 Task:  Click on Football In the Sunday Gridiron Challenge click on  Pick Sheet Add name Aaron Thompson Team name Newcastle Racers - WC2 and  Email softage.3@softage.net 10 Points Arizona Cardinals 9 Points Atlanta Falcons 8 Points Chicago Bears 7 Points Detroit Lions 6 Points Jacksonville Jaguars 5 Points Houston Texans 4 Points Denver Broncos 3 Points Kansas City Chiefs 2 Points Miami Dolphins 1 Points New England Patriots Submit pick sheet
Action: Mouse moved to (605, 366)
Screenshot: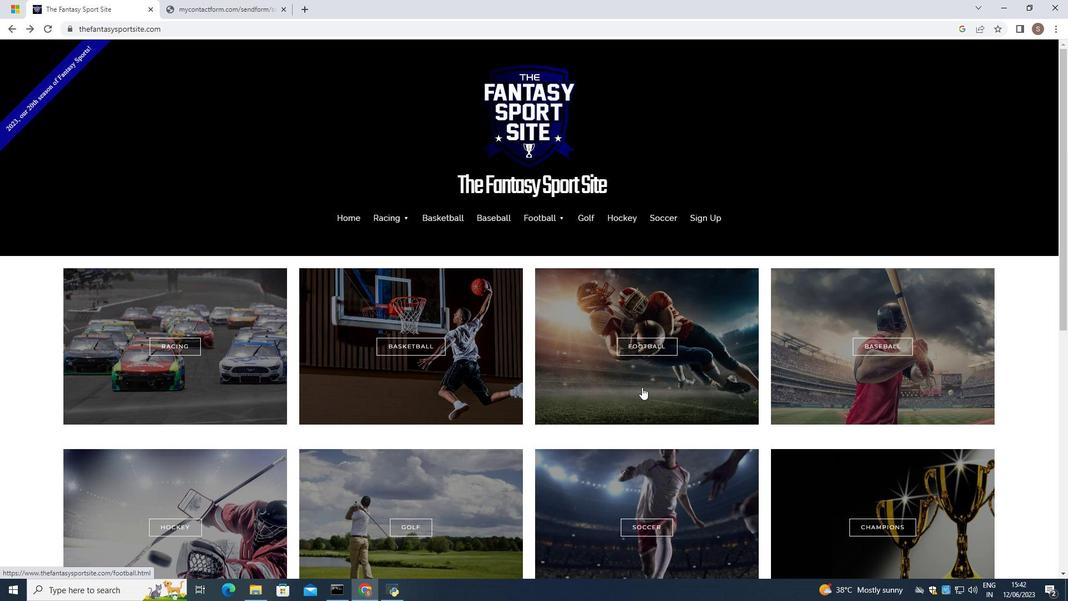 
Action: Mouse pressed left at (605, 366)
Screenshot: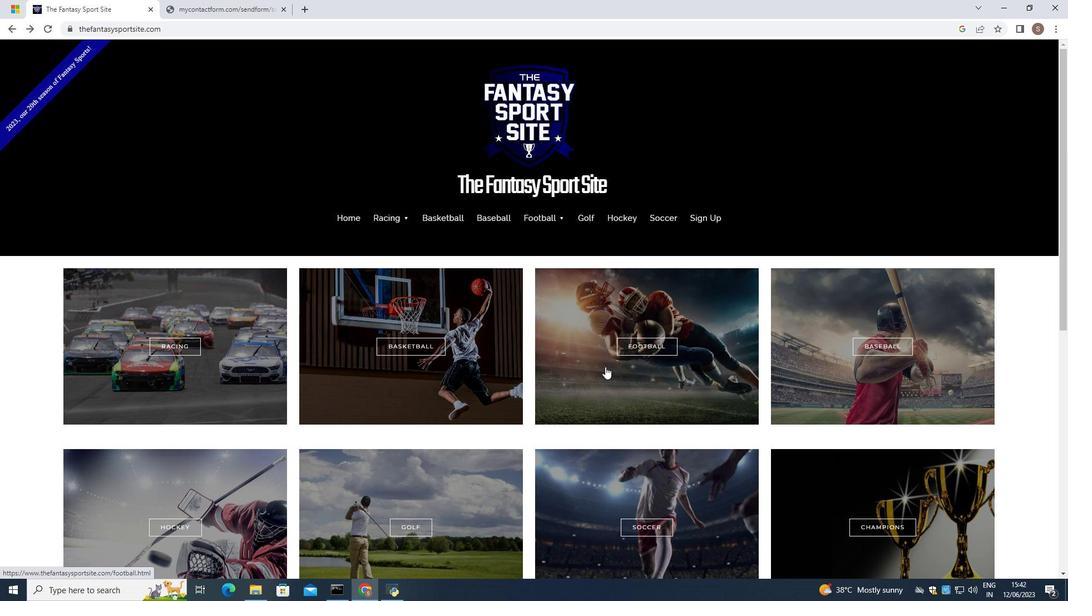 
Action: Mouse moved to (564, 450)
Screenshot: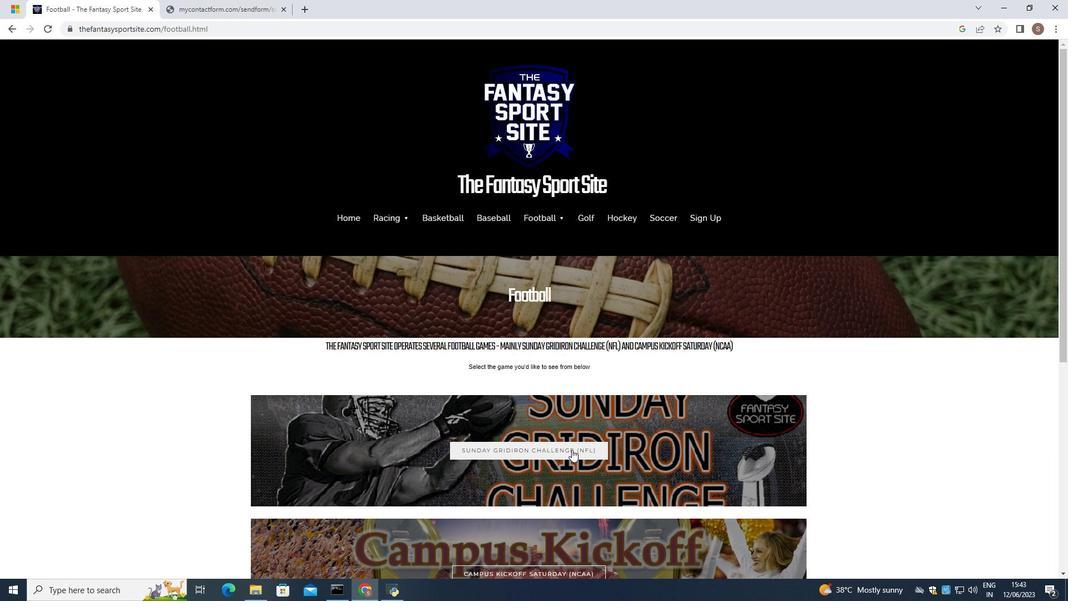 
Action: Mouse pressed left at (564, 450)
Screenshot: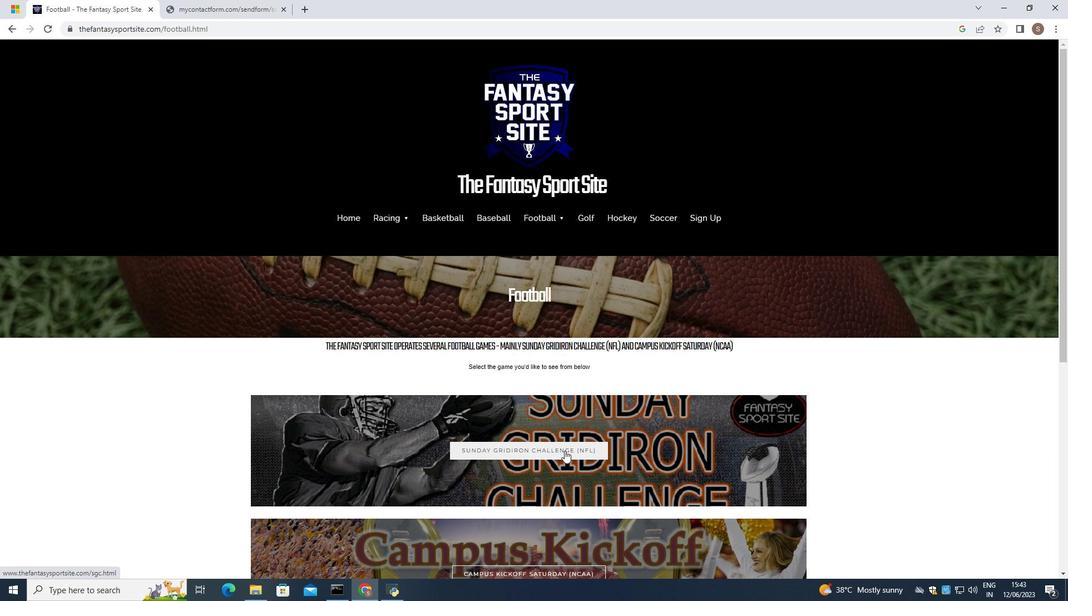 
Action: Mouse moved to (324, 491)
Screenshot: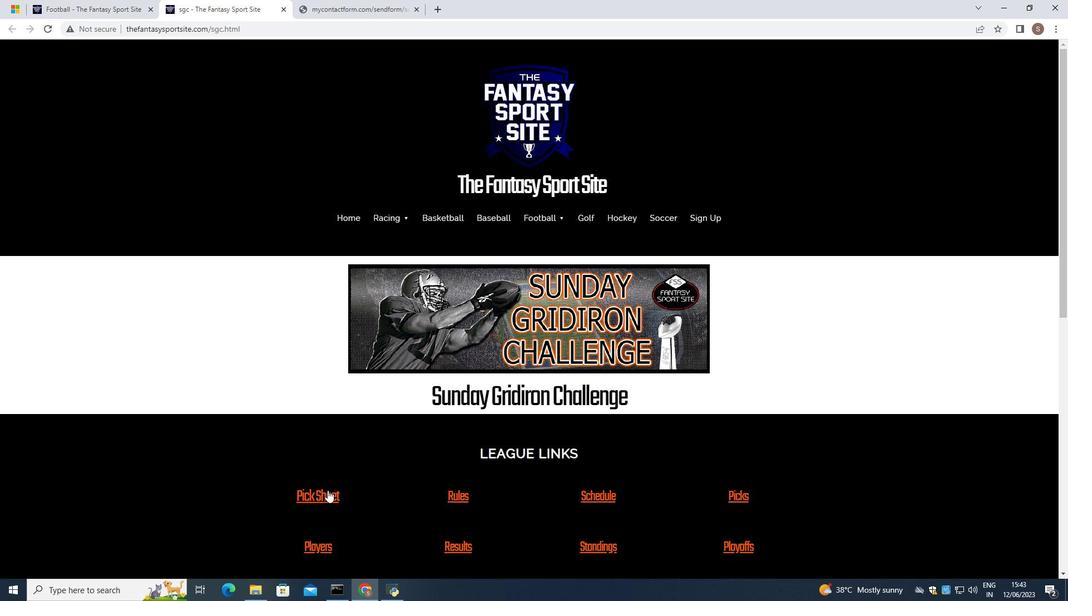 
Action: Mouse pressed left at (324, 491)
Screenshot: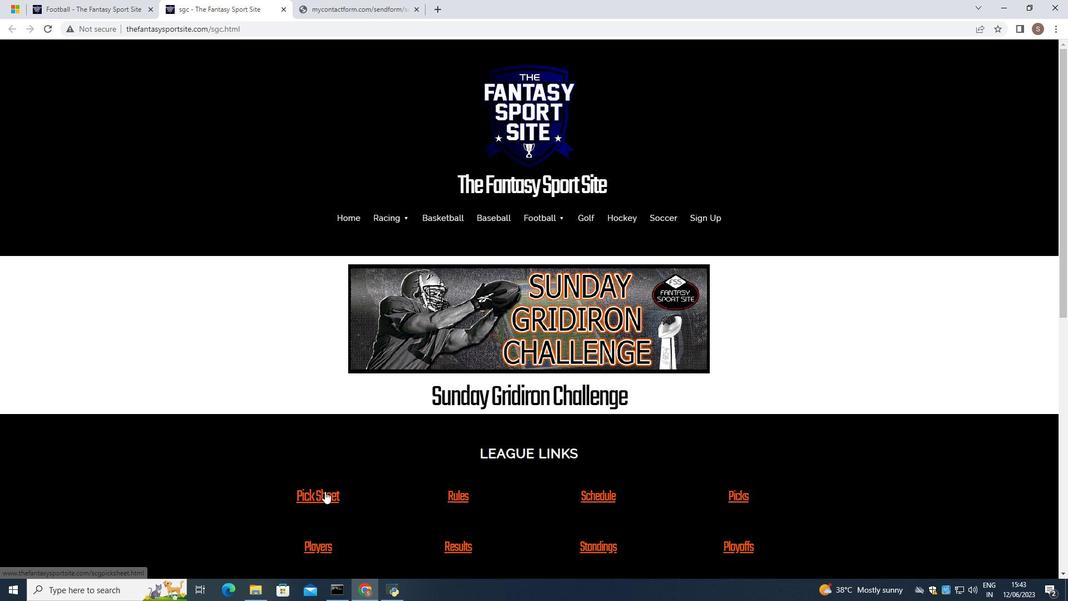 
Action: Mouse moved to (353, 468)
Screenshot: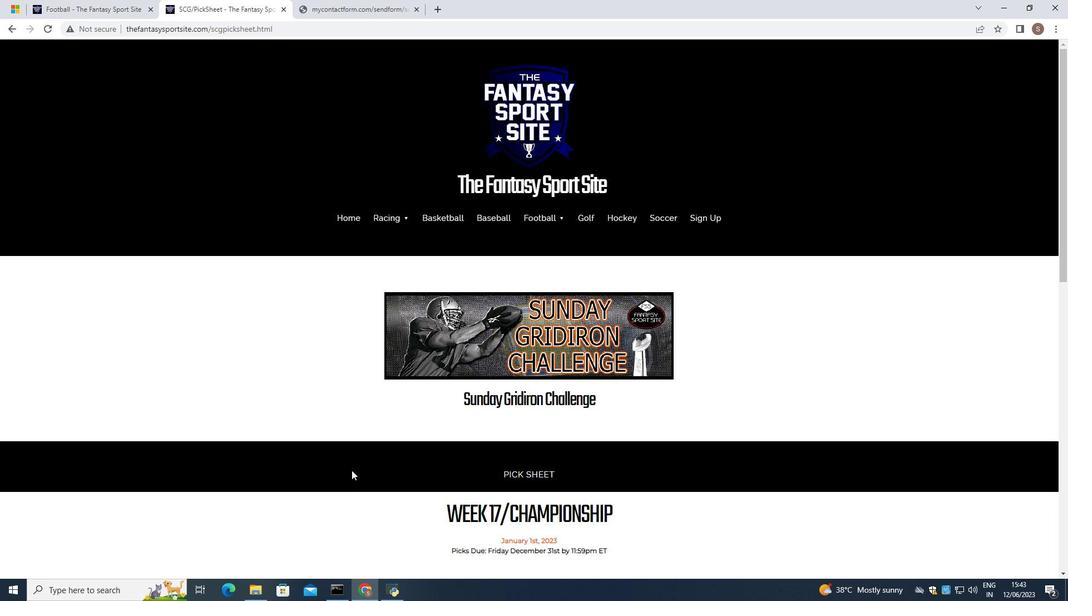 
Action: Mouse scrolled (353, 468) with delta (0, 0)
Screenshot: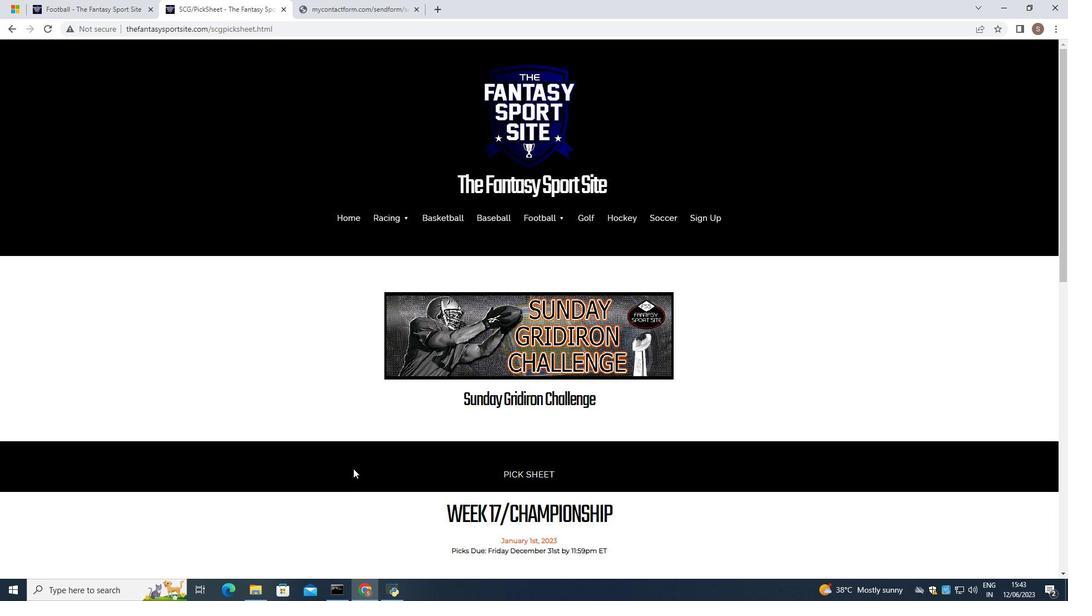 
Action: Mouse scrolled (353, 468) with delta (0, 0)
Screenshot: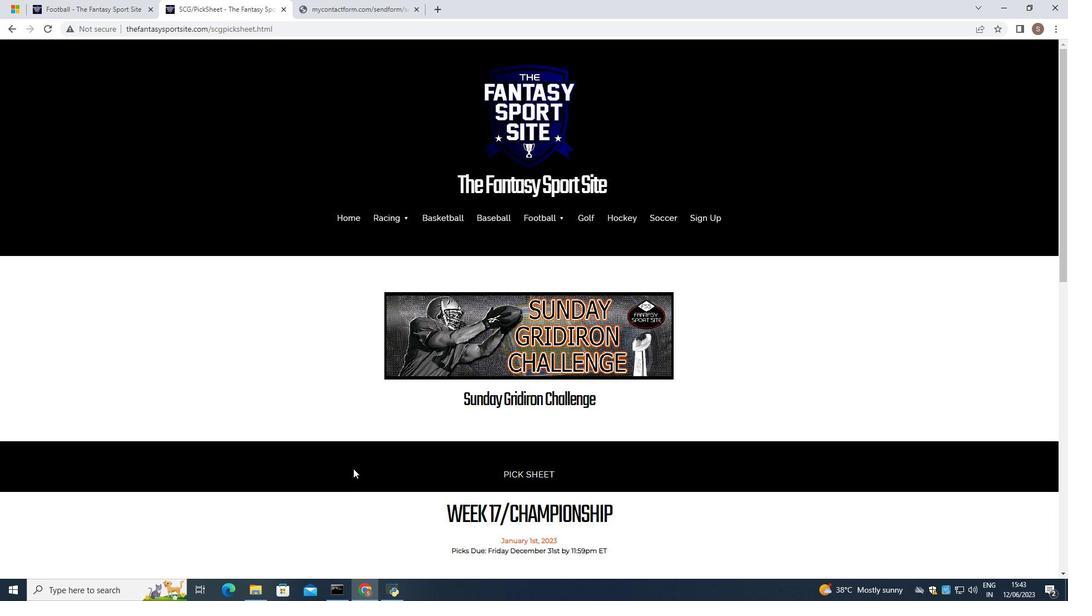 
Action: Mouse scrolled (353, 468) with delta (0, 0)
Screenshot: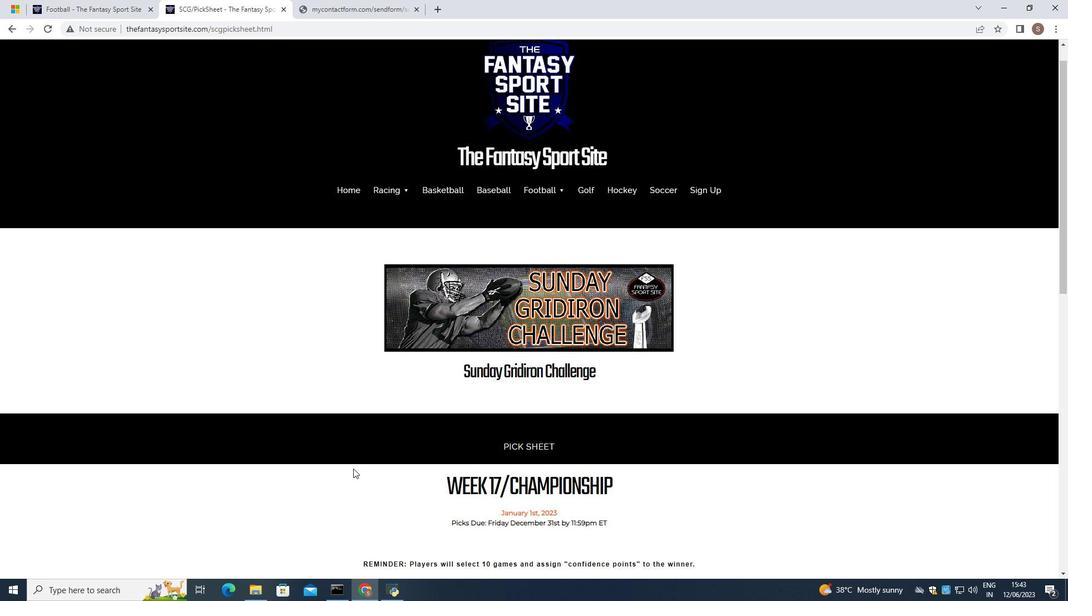 
Action: Mouse scrolled (353, 468) with delta (0, 0)
Screenshot: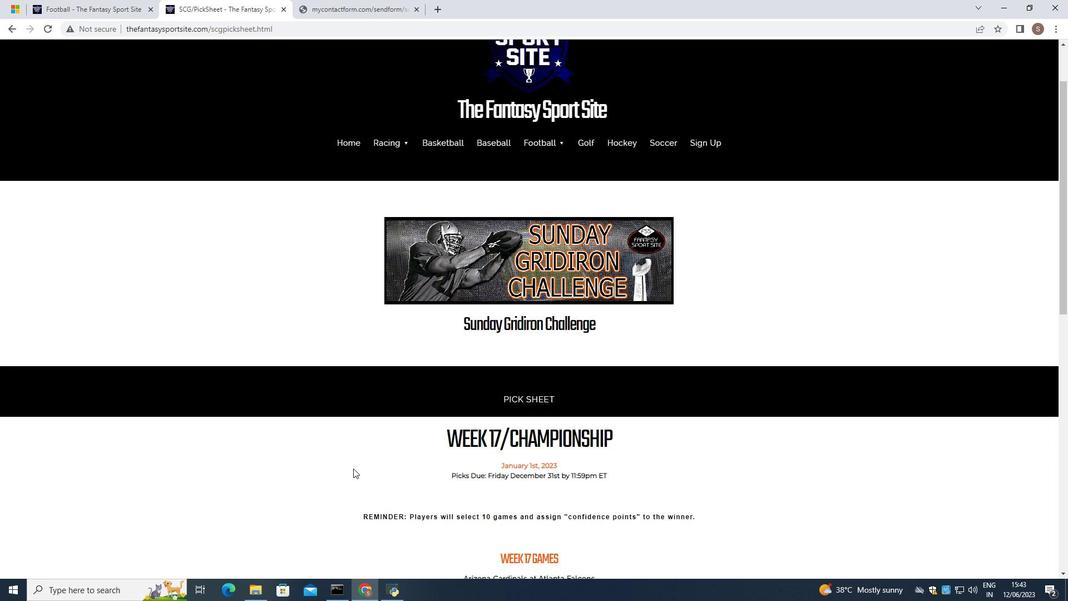 
Action: Mouse scrolled (353, 468) with delta (0, 0)
Screenshot: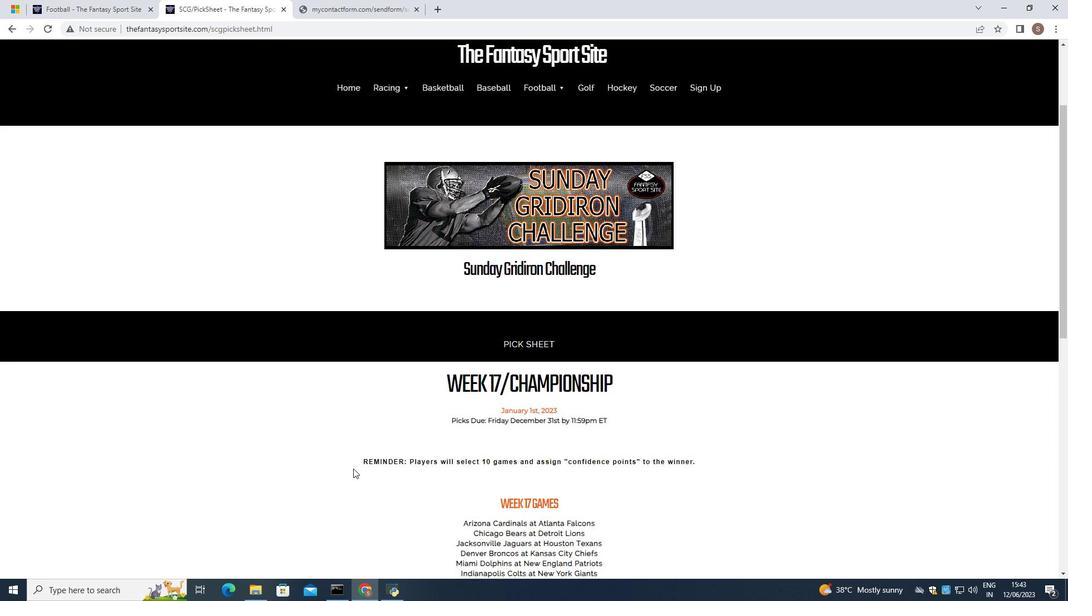 
Action: Mouse moved to (355, 468)
Screenshot: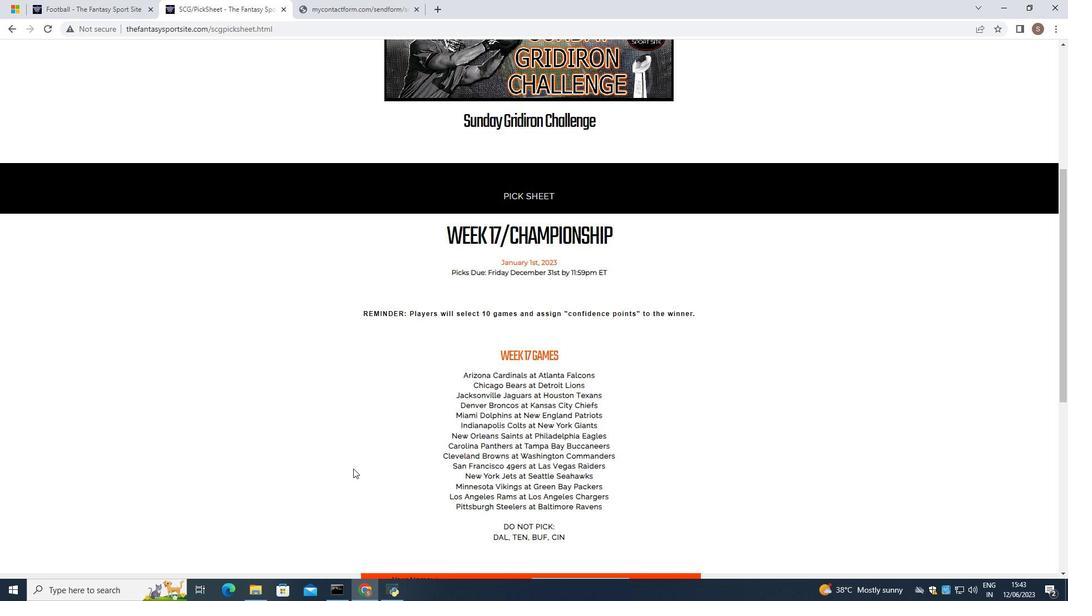 
Action: Mouse scrolled (355, 467) with delta (0, 0)
Screenshot: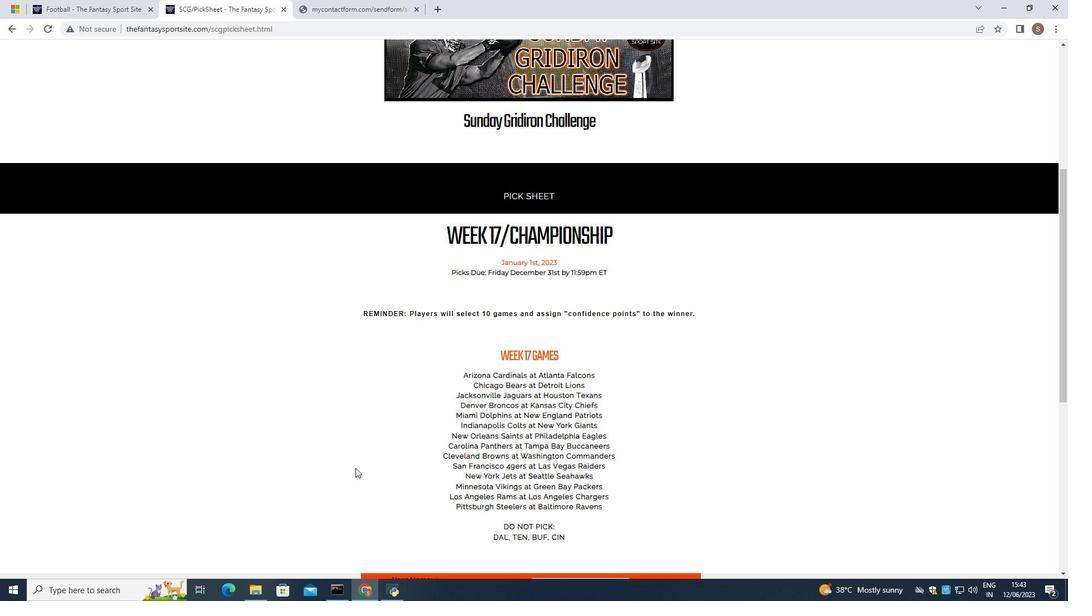 
Action: Mouse scrolled (355, 467) with delta (0, 0)
Screenshot: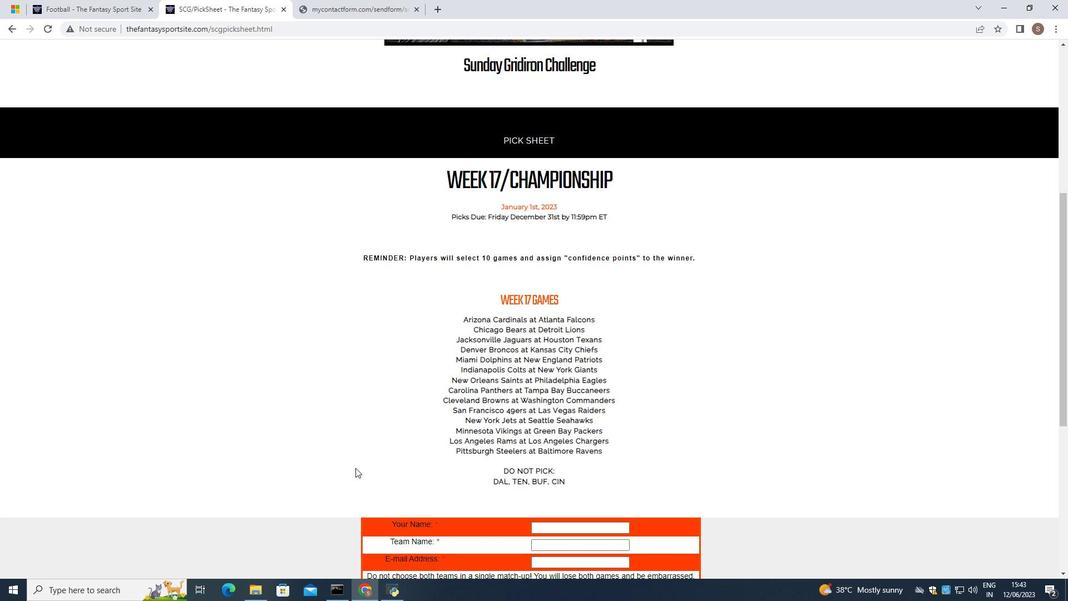 
Action: Mouse scrolled (355, 467) with delta (0, 0)
Screenshot: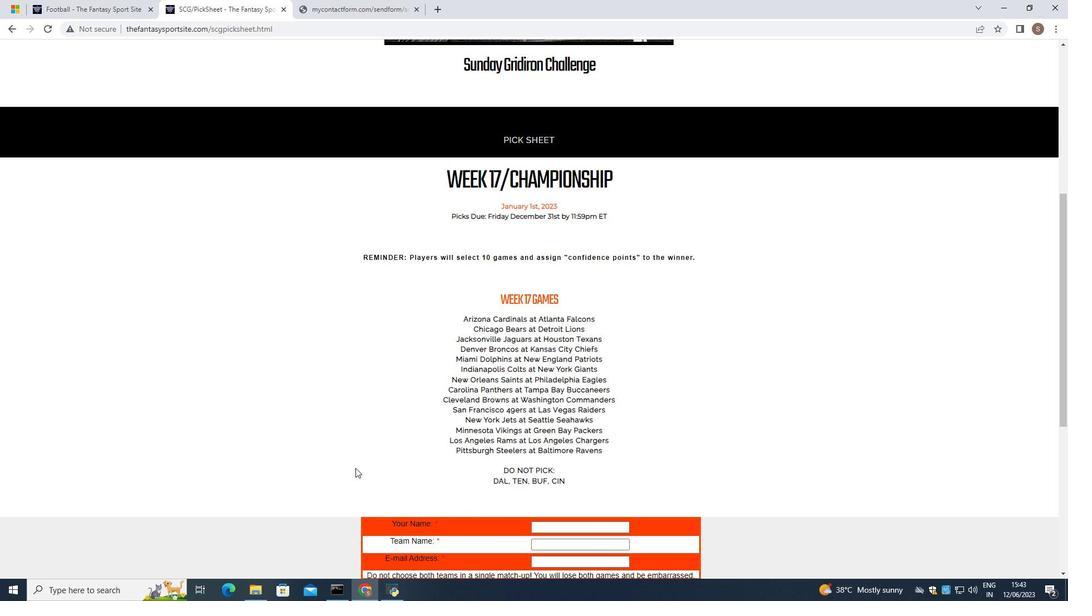 
Action: Mouse scrolled (355, 467) with delta (0, 0)
Screenshot: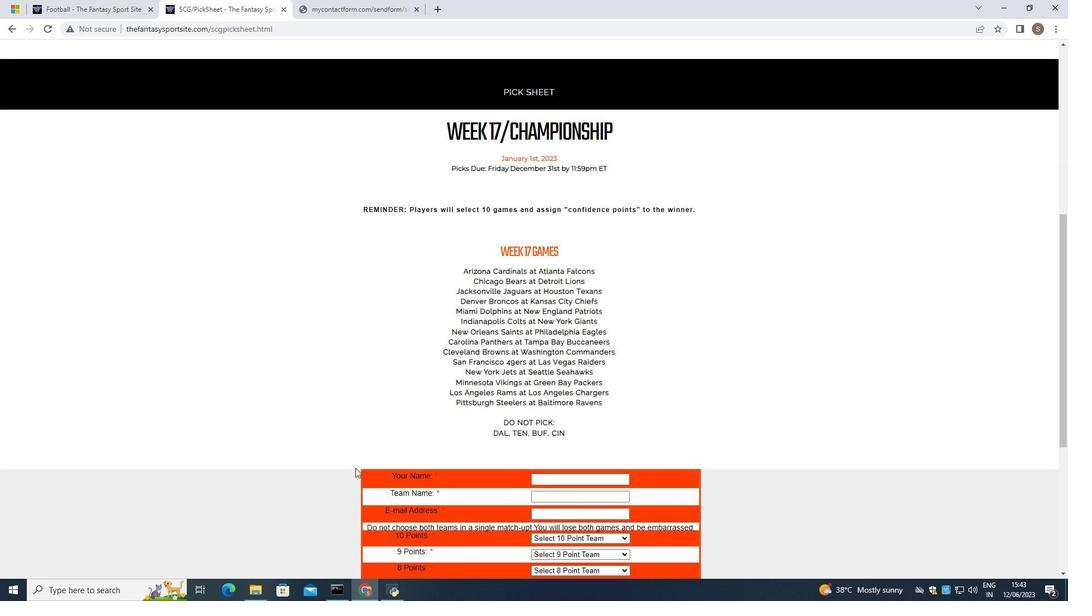 
Action: Mouse scrolled (355, 467) with delta (0, 0)
Screenshot: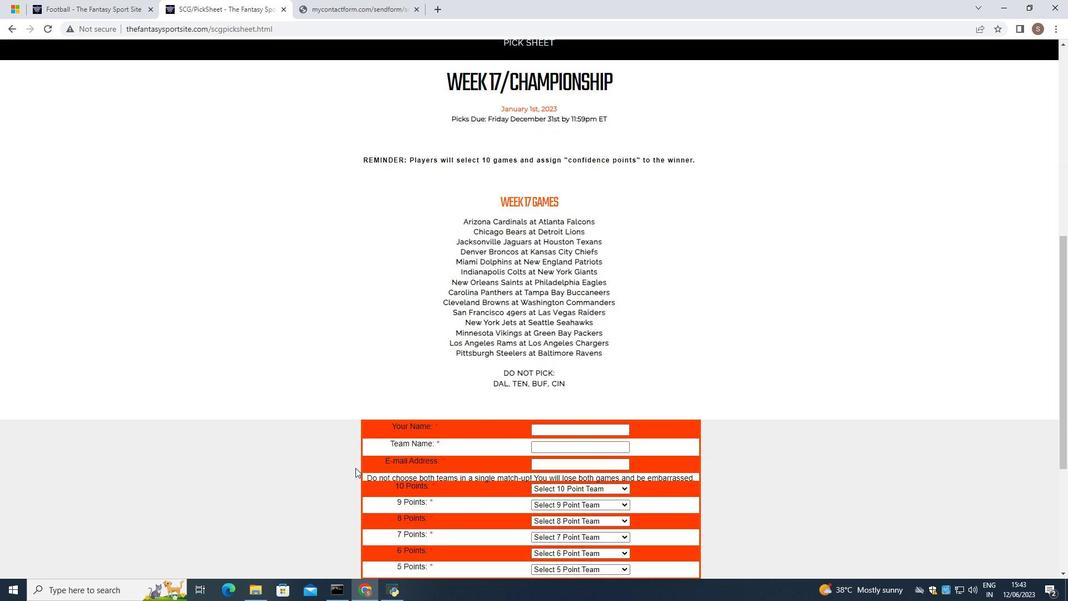
Action: Mouse moved to (574, 305)
Screenshot: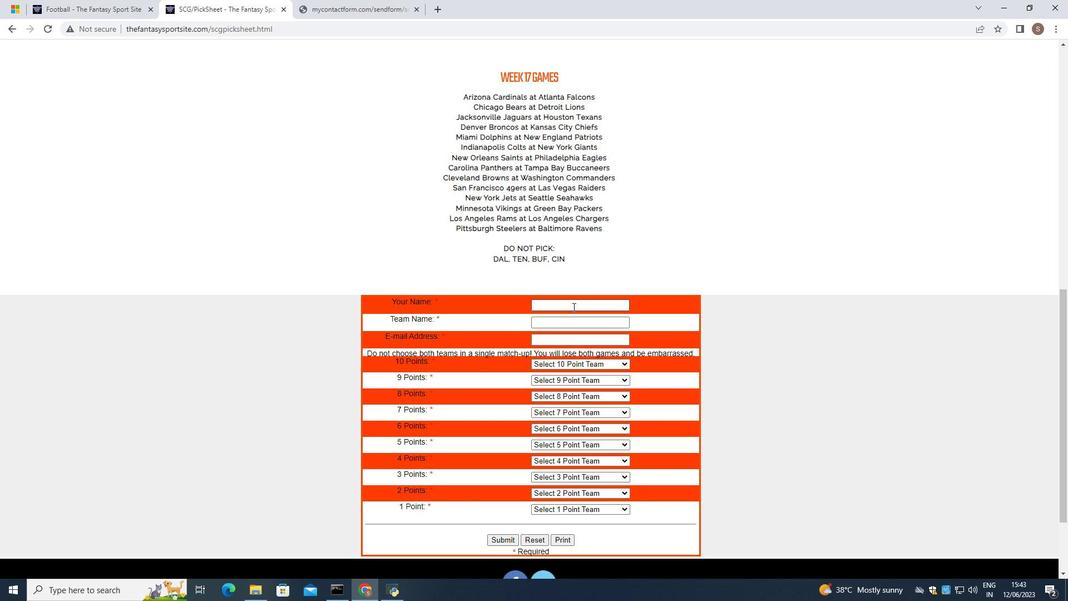
Action: Mouse pressed left at (574, 305)
Screenshot: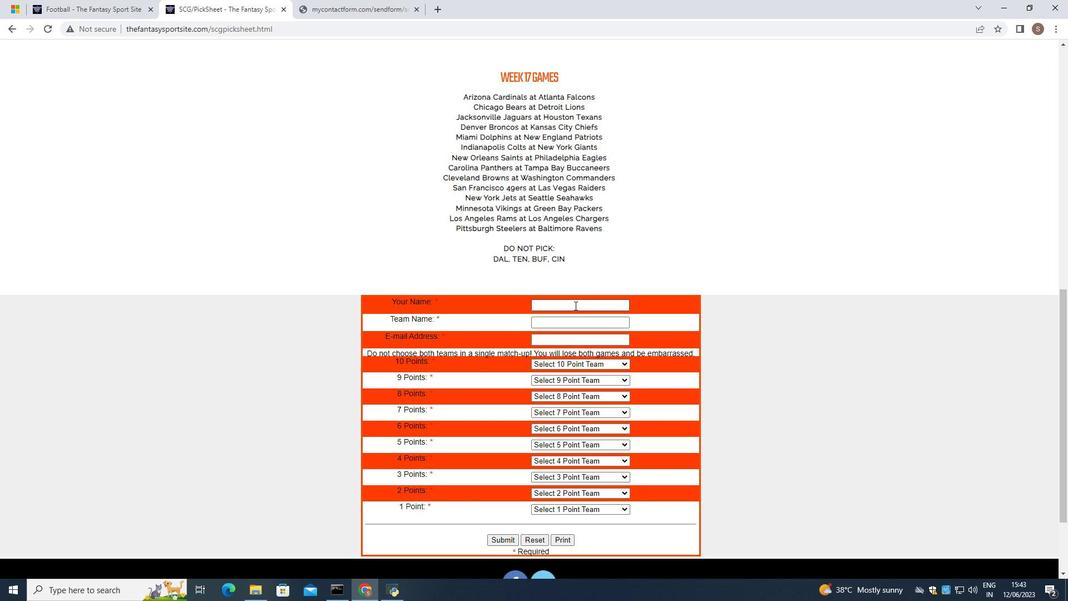 
Action: Key pressed <Key.shift><Key.shift><Key.shift><Key.shift><Key.shift><Key.shift><Key.shift><Key.shift><Key.shift><Key.shift>Aaron<Key.space><Key.shift><Key.shift><Key.shift>Thompson
Screenshot: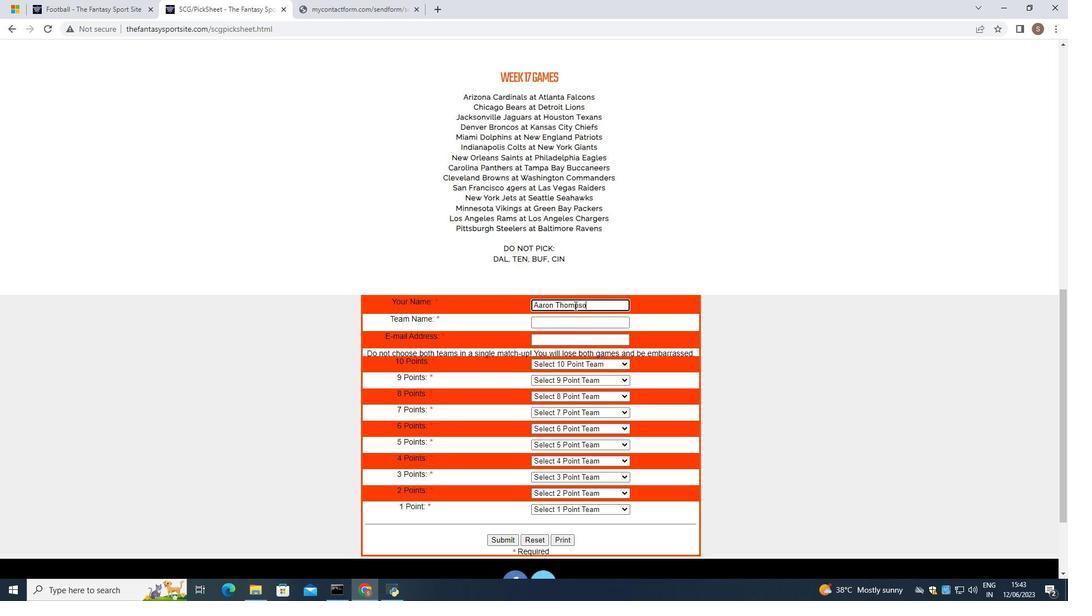 
Action: Mouse moved to (555, 322)
Screenshot: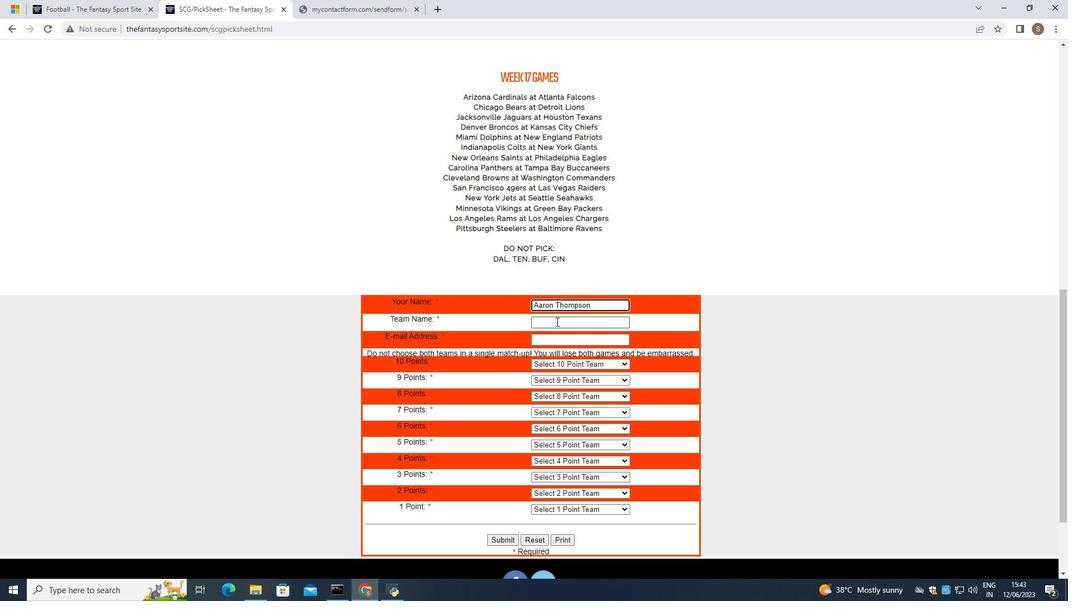 
Action: Mouse pressed left at (555, 322)
Screenshot: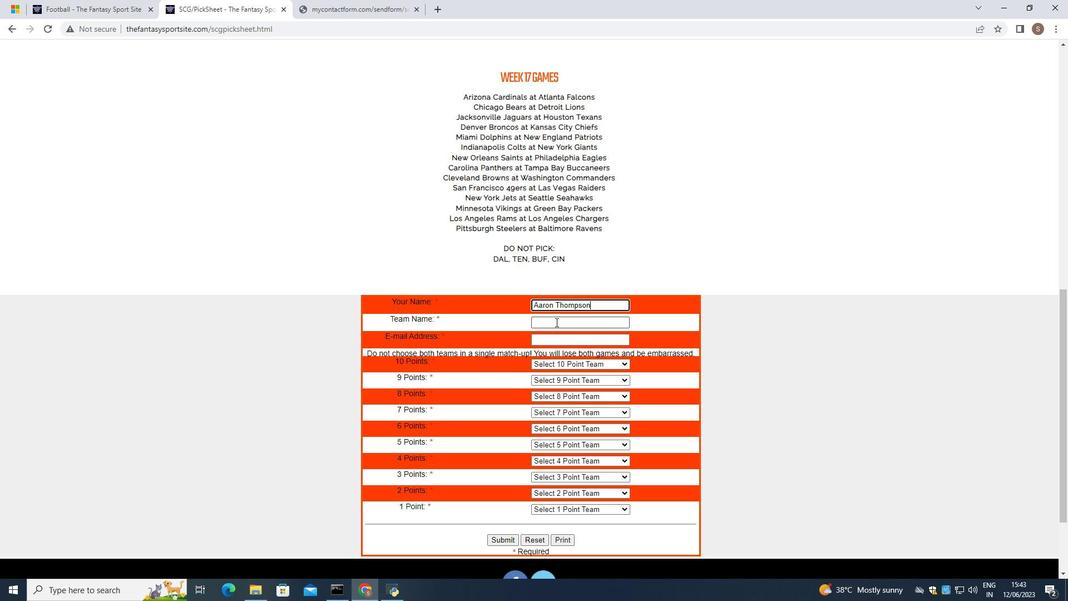 
Action: Key pressed <Key.shift_r><Key.shift_r><Key.shift_r><Key.shift_r><Key.shift_r>Newcastle<Key.space><Key.shift><Key.shift><Key.shift><Key.shift><Key.shift><Key.shift><Key.shift><Key.shift><Key.shift><Key.shift><Key.shift><Key.shift><Key.shift><Key.shift><Key.shift>Racers<Key.space>-<Key.shift>W<Key.shift><Key.shift><Key.shift><Key.shift>C2
Screenshot: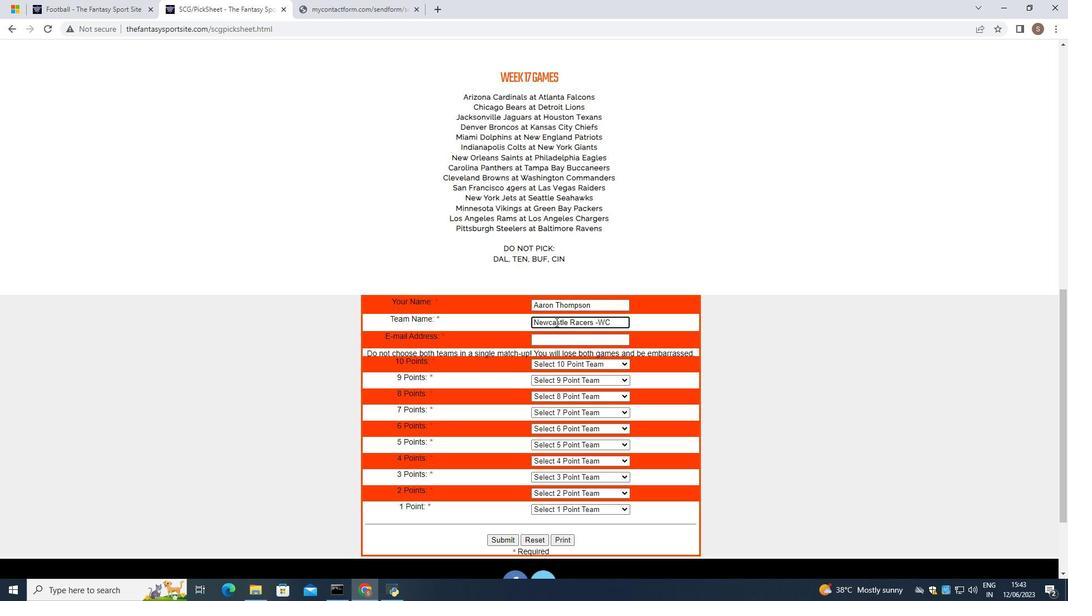 
Action: Mouse moved to (606, 340)
Screenshot: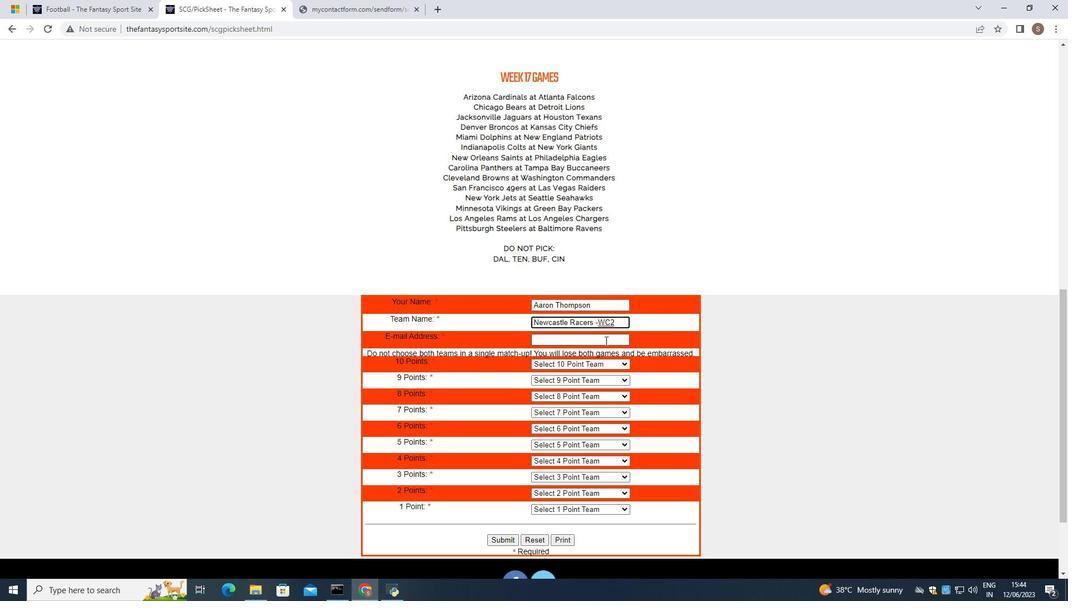 
Action: Mouse pressed left at (606, 340)
Screenshot: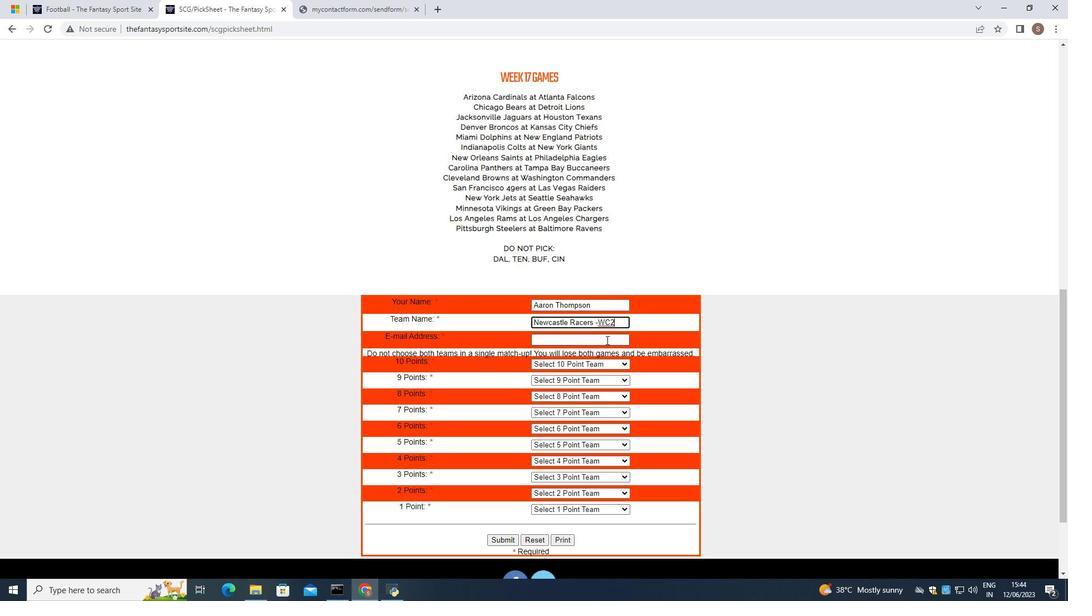 
Action: Key pressed softage.3
Screenshot: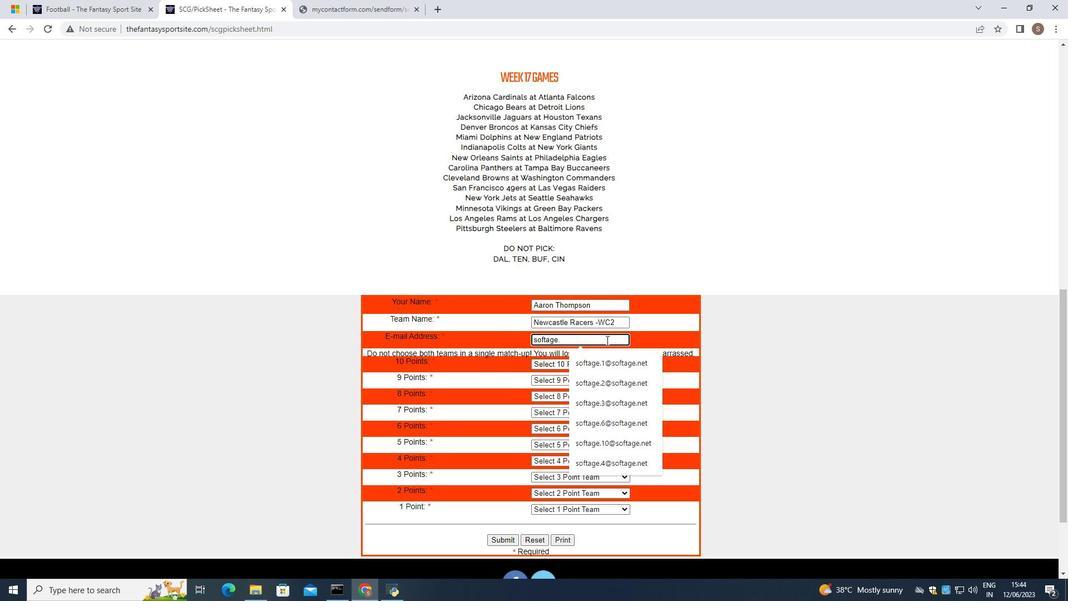 
Action: Mouse moved to (603, 363)
Screenshot: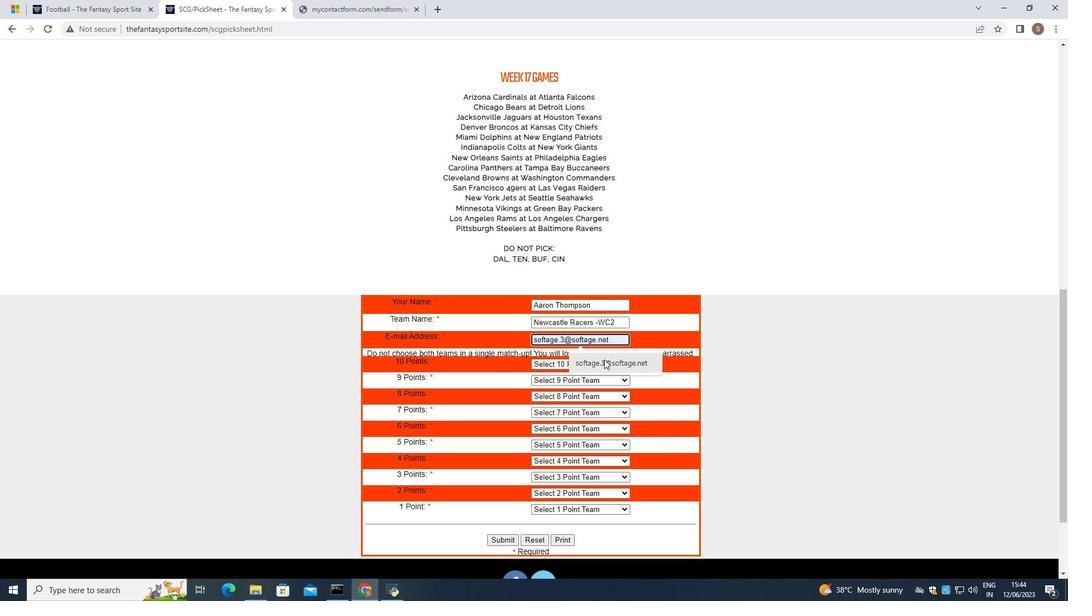 
Action: Mouse pressed left at (603, 363)
Screenshot: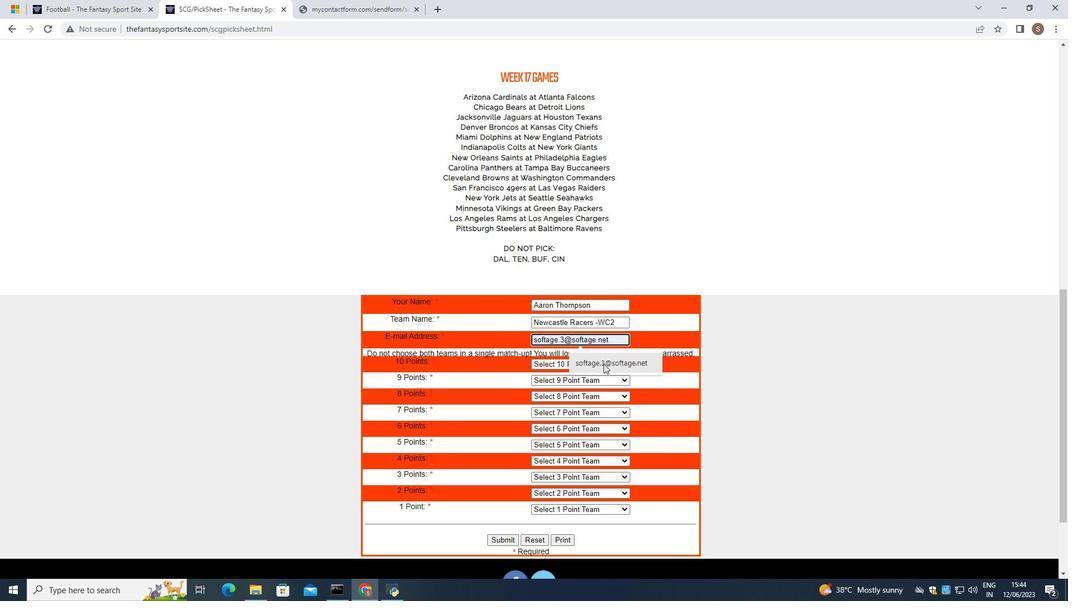 
Action: Mouse pressed left at (603, 363)
Screenshot: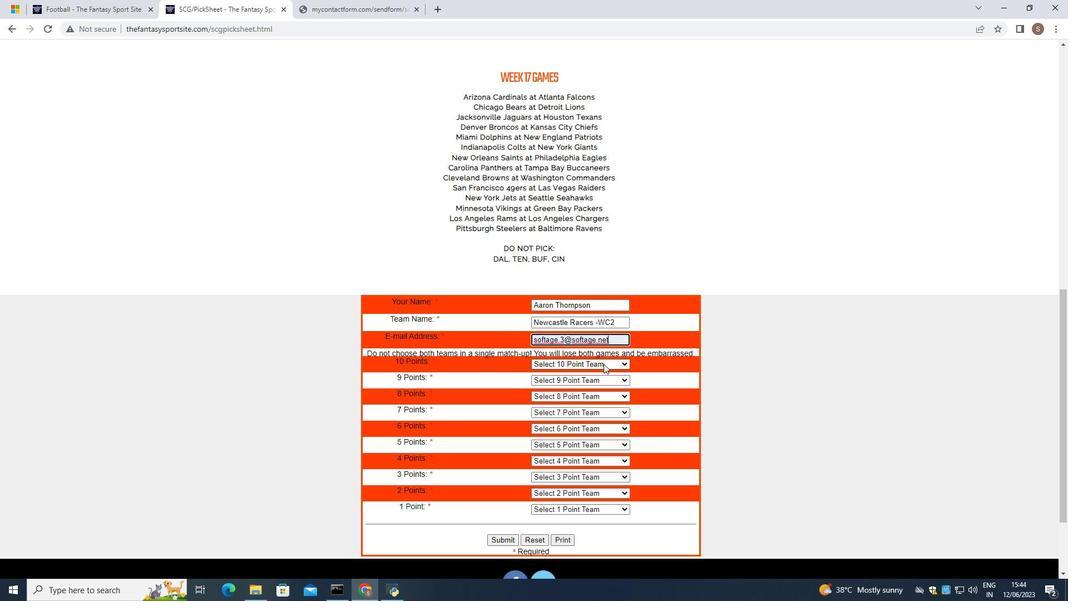 
Action: Mouse moved to (587, 447)
Screenshot: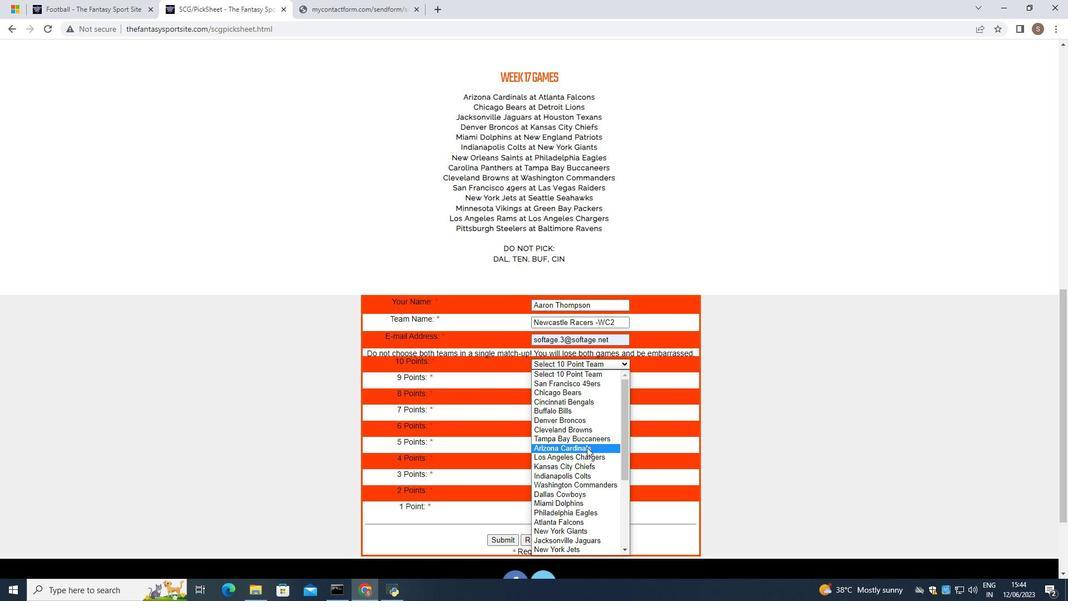 
Action: Mouse pressed left at (587, 447)
Screenshot: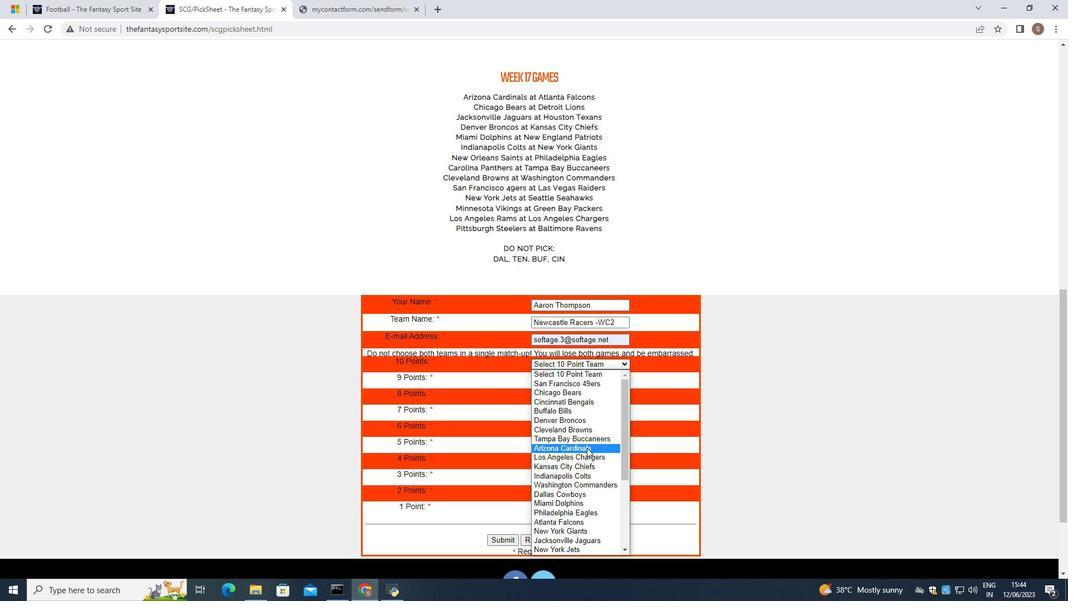 
Action: Mouse moved to (609, 379)
Screenshot: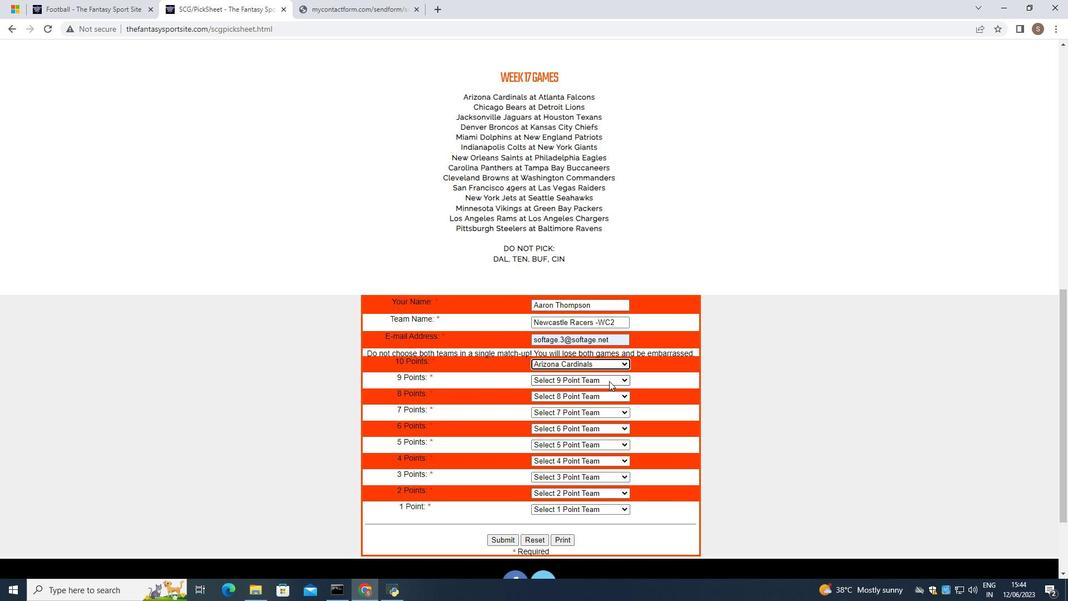 
Action: Mouse pressed left at (609, 379)
Screenshot: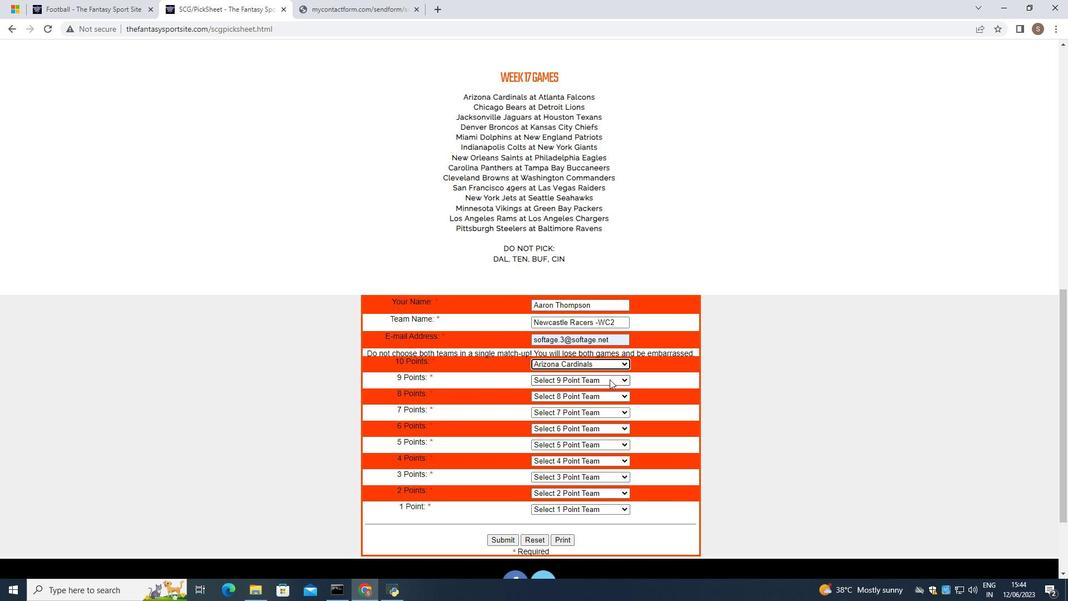 
Action: Mouse moved to (563, 537)
Screenshot: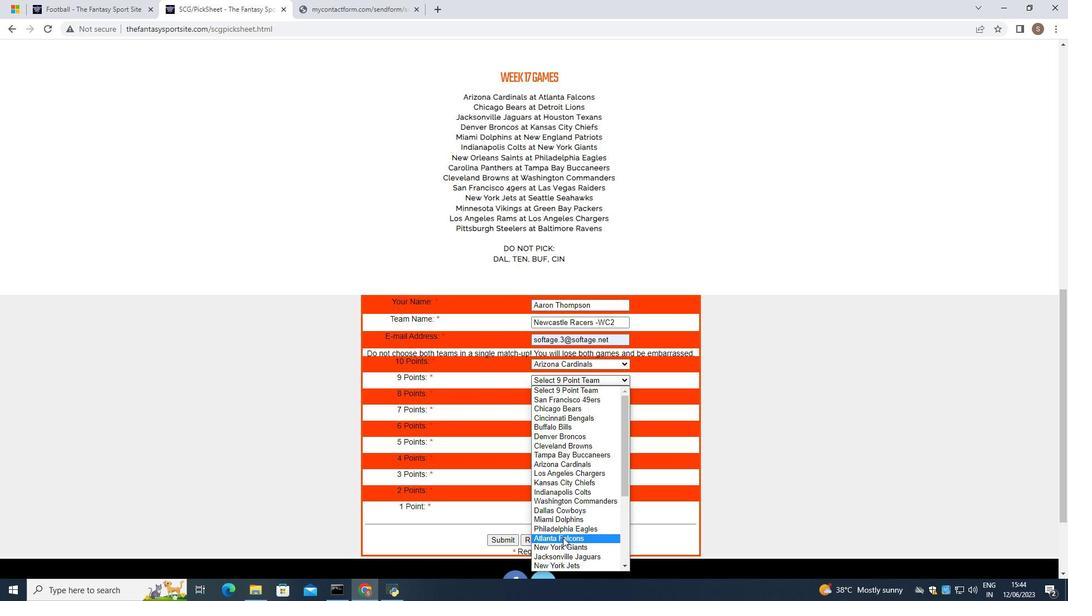 
Action: Mouse pressed left at (563, 537)
Screenshot: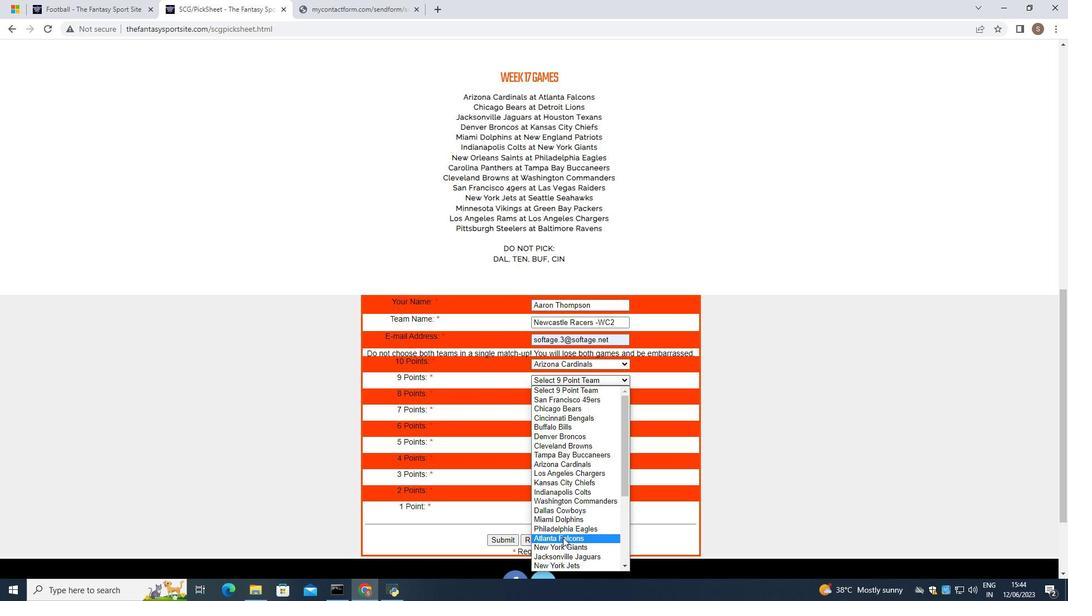 
Action: Mouse moved to (616, 395)
Screenshot: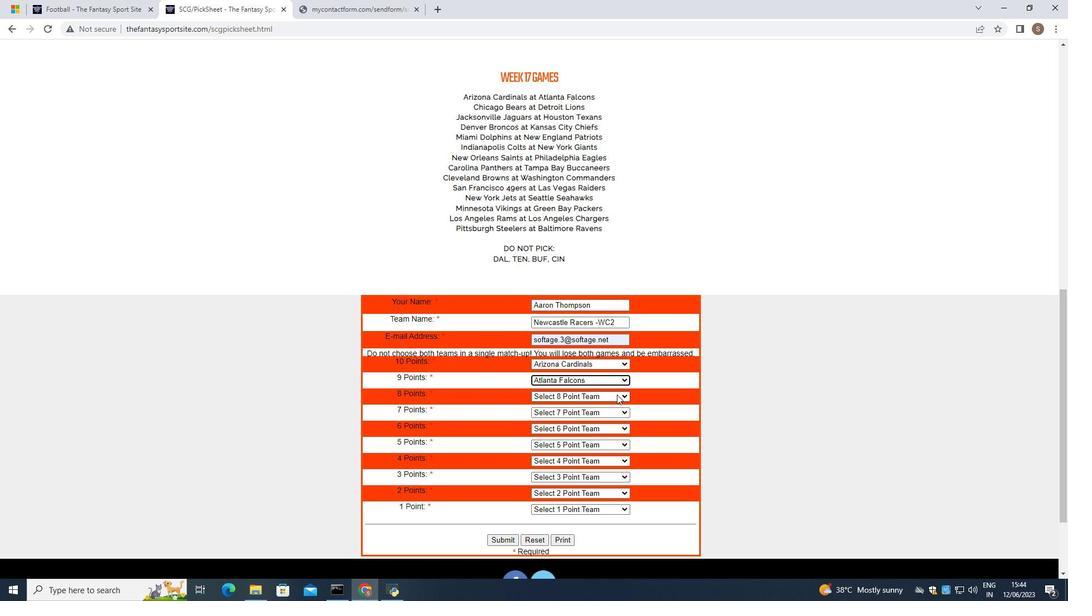 
Action: Mouse pressed left at (616, 395)
Screenshot: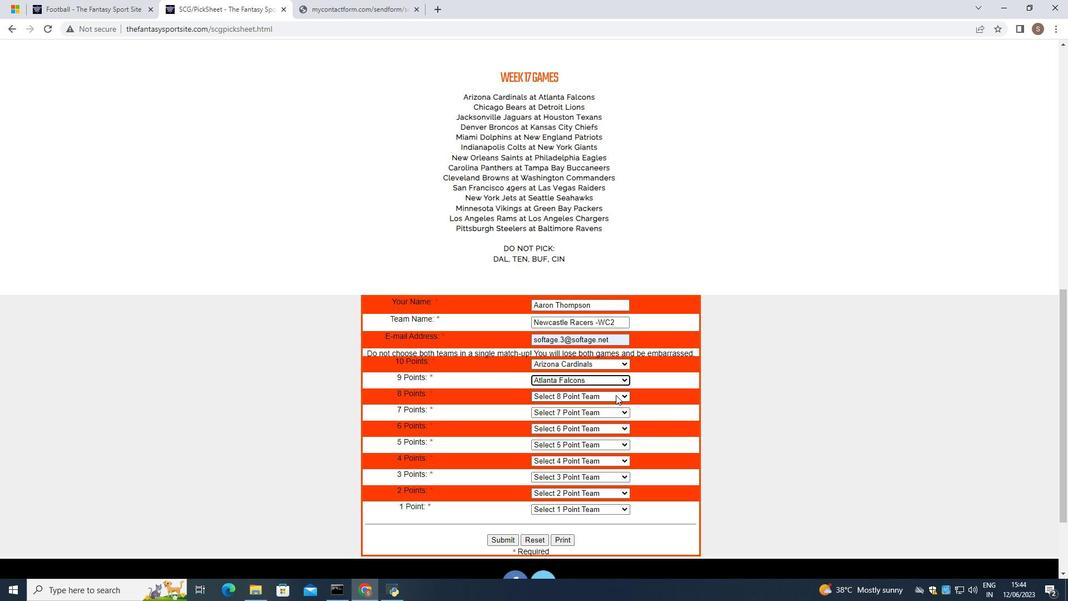 
Action: Mouse moved to (587, 317)
Screenshot: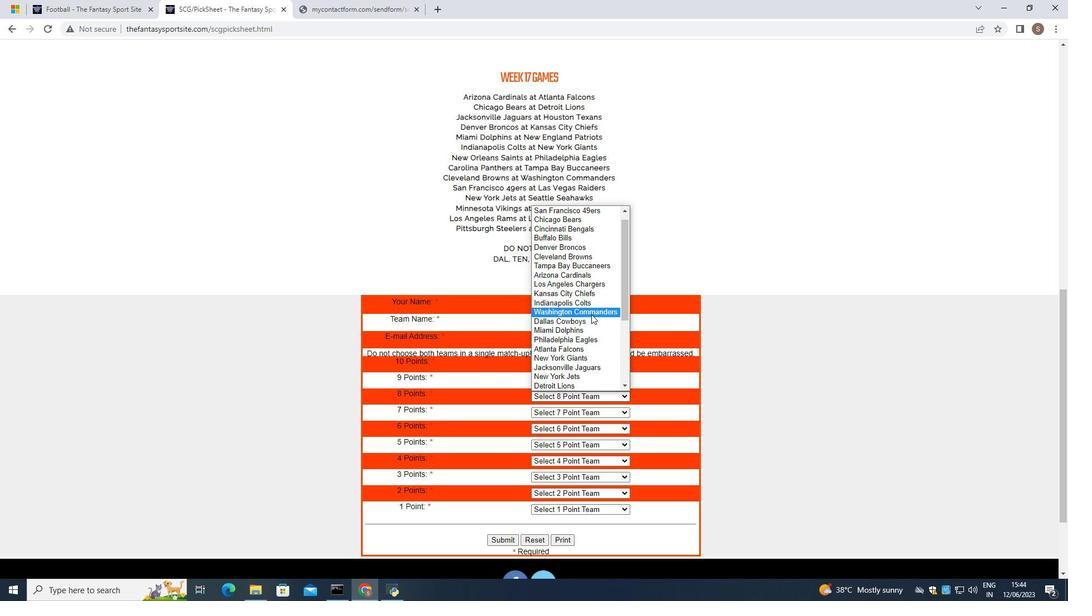 
Action: Mouse scrolled (587, 316) with delta (0, 0)
Screenshot: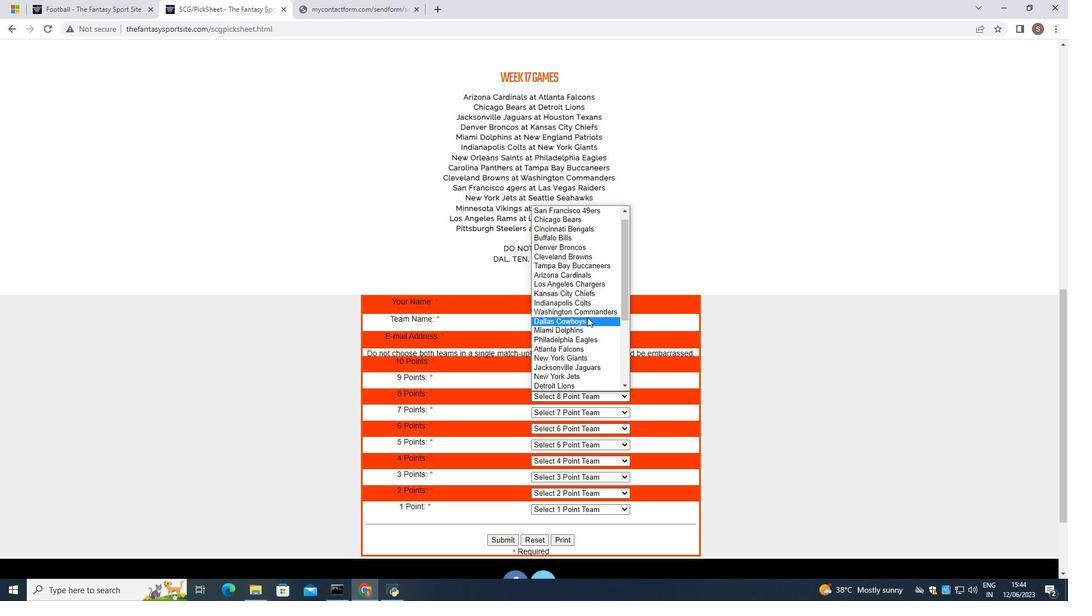 
Action: Mouse scrolled (587, 316) with delta (0, 0)
Screenshot: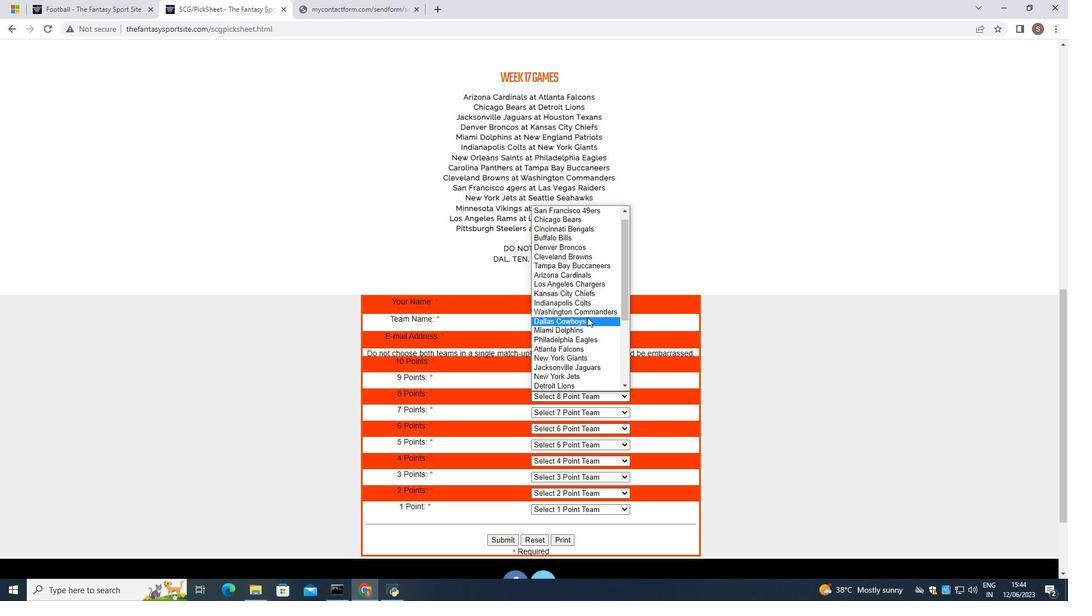 
Action: Mouse scrolled (587, 316) with delta (0, 0)
Screenshot: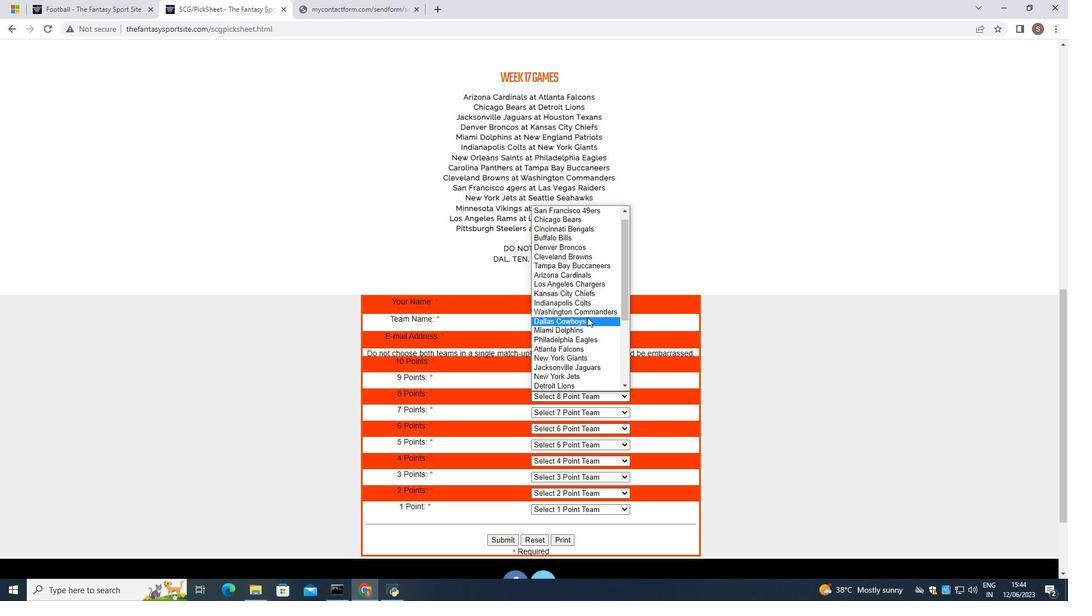 
Action: Mouse scrolled (587, 316) with delta (0, 0)
Screenshot: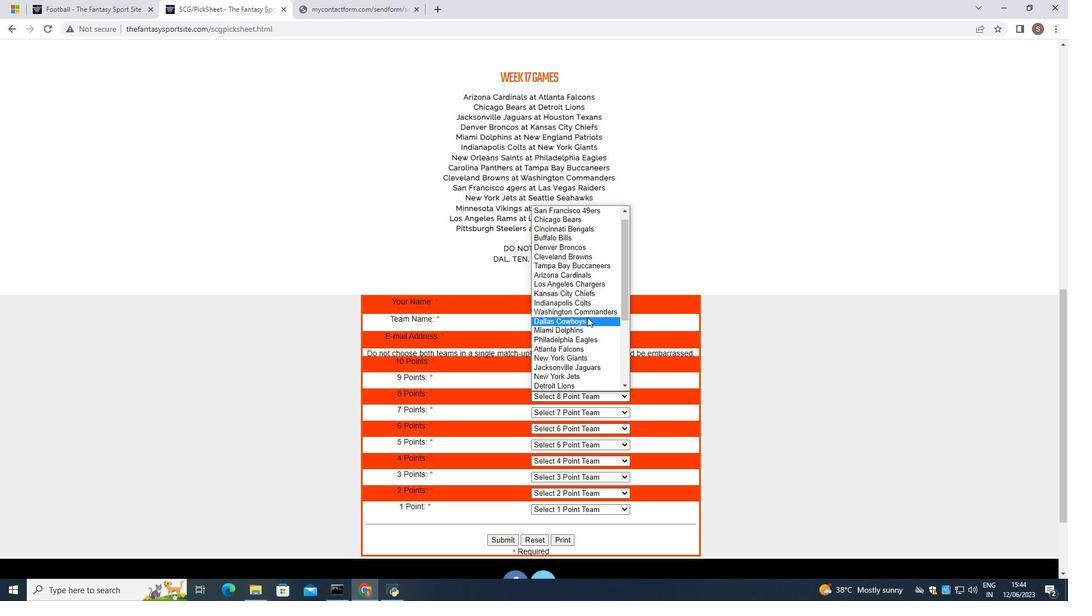 
Action: Mouse scrolled (587, 316) with delta (0, 0)
Screenshot: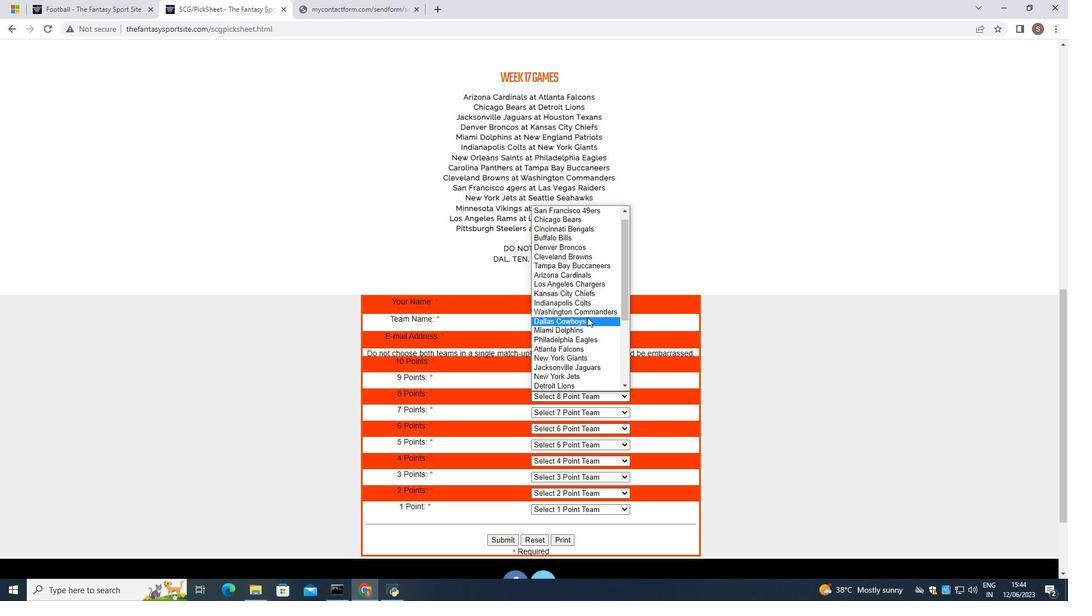 
Action: Mouse scrolled (587, 316) with delta (0, 0)
Screenshot: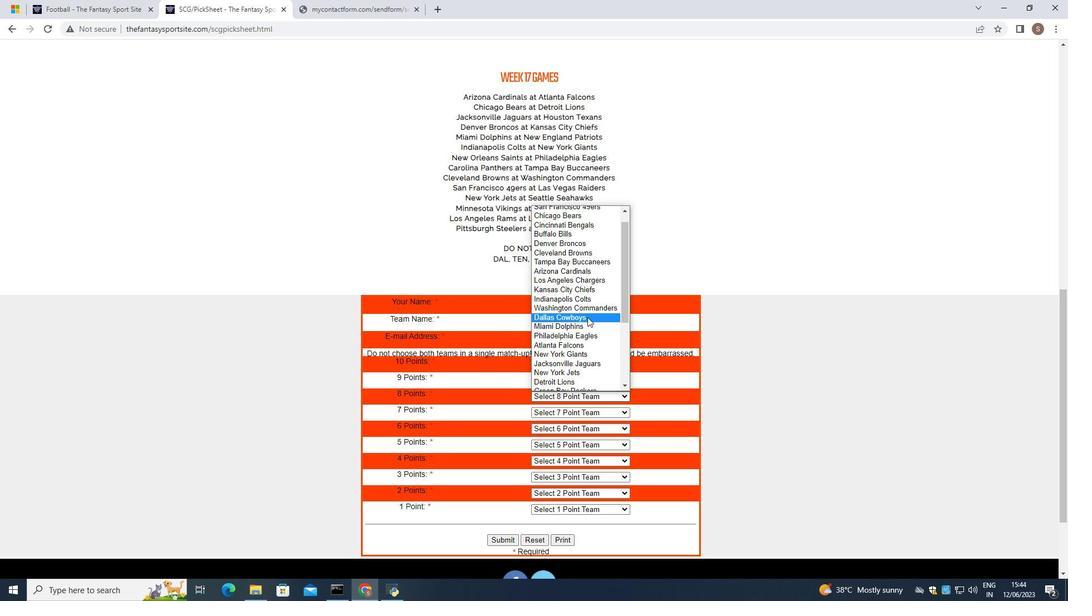 
Action: Mouse scrolled (587, 316) with delta (0, 0)
Screenshot: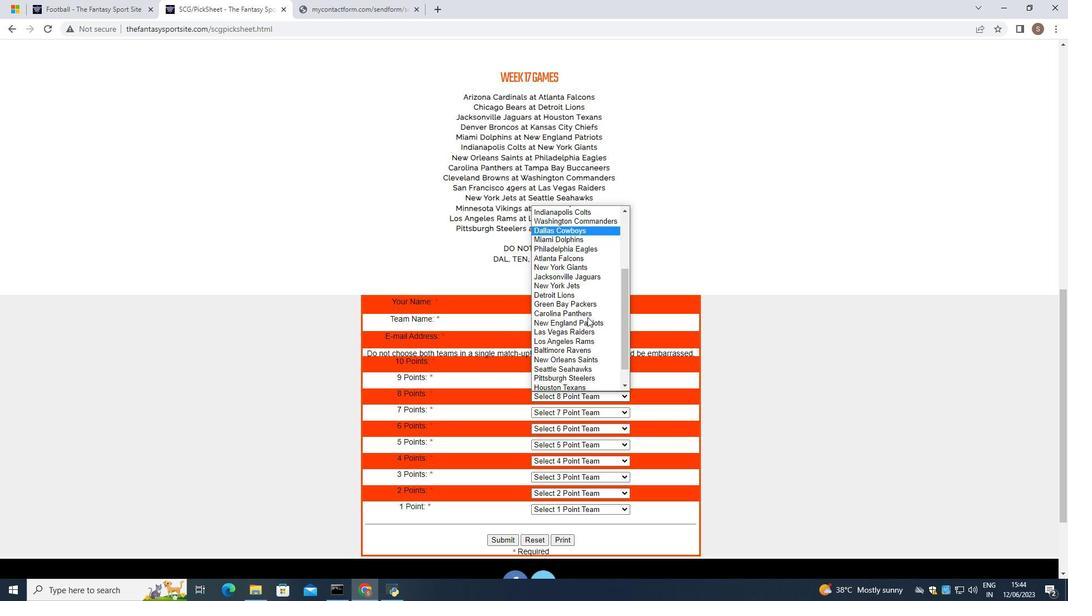 
Action: Mouse moved to (581, 272)
Screenshot: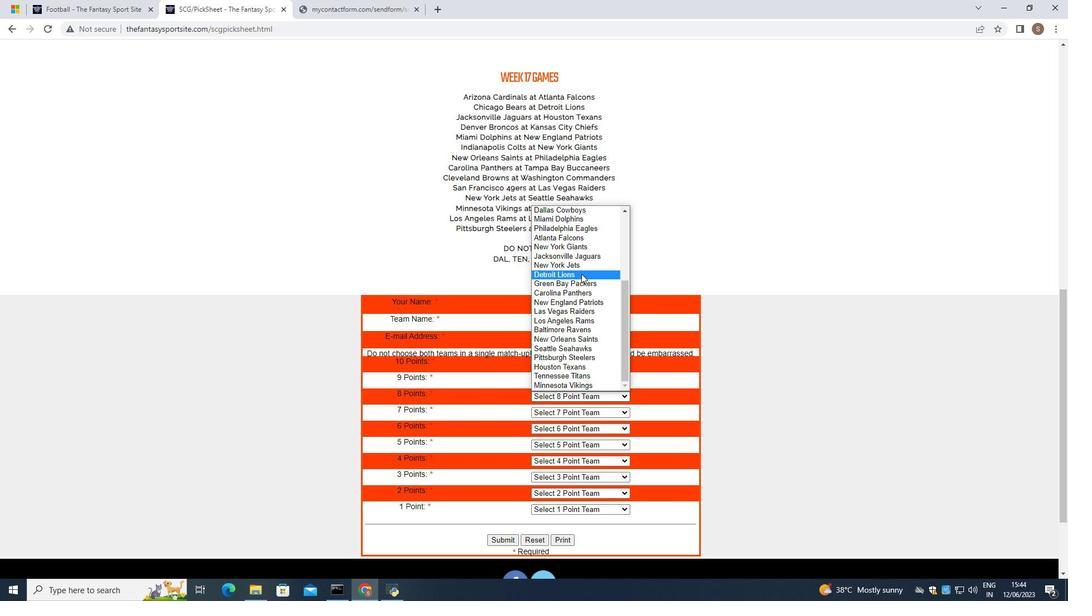 
Action: Mouse scrolled (581, 273) with delta (0, 0)
Screenshot: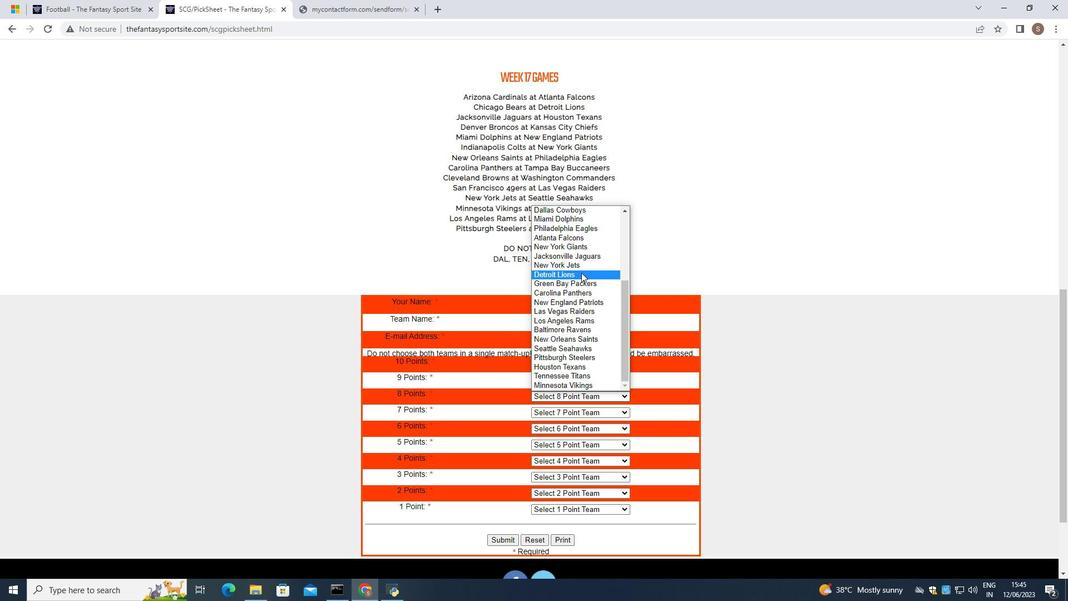 
Action: Mouse scrolled (581, 273) with delta (0, 0)
Screenshot: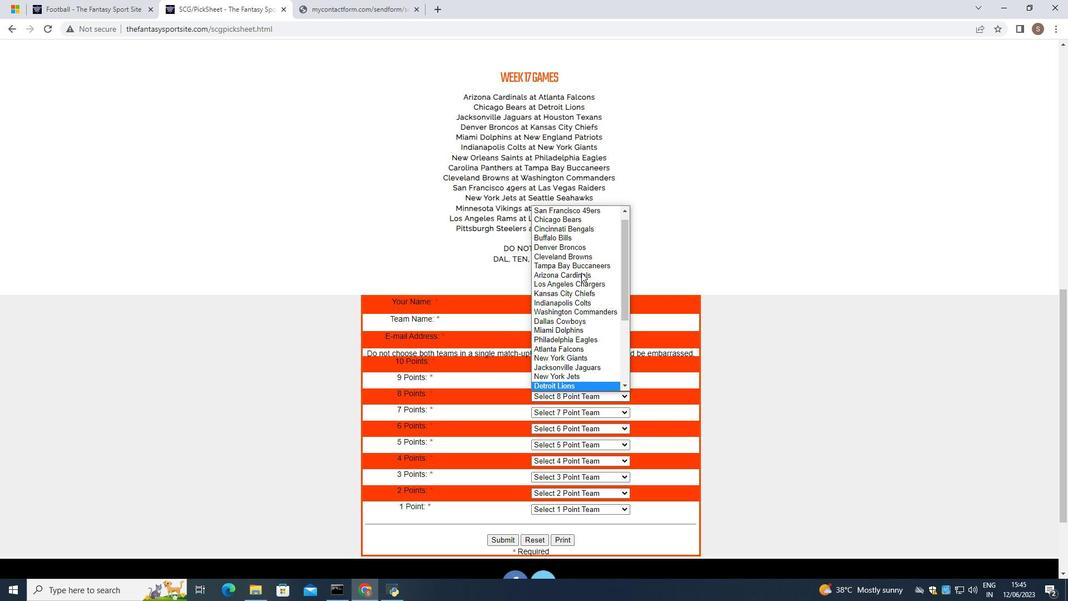 
Action: Mouse scrolled (581, 273) with delta (0, 0)
Screenshot: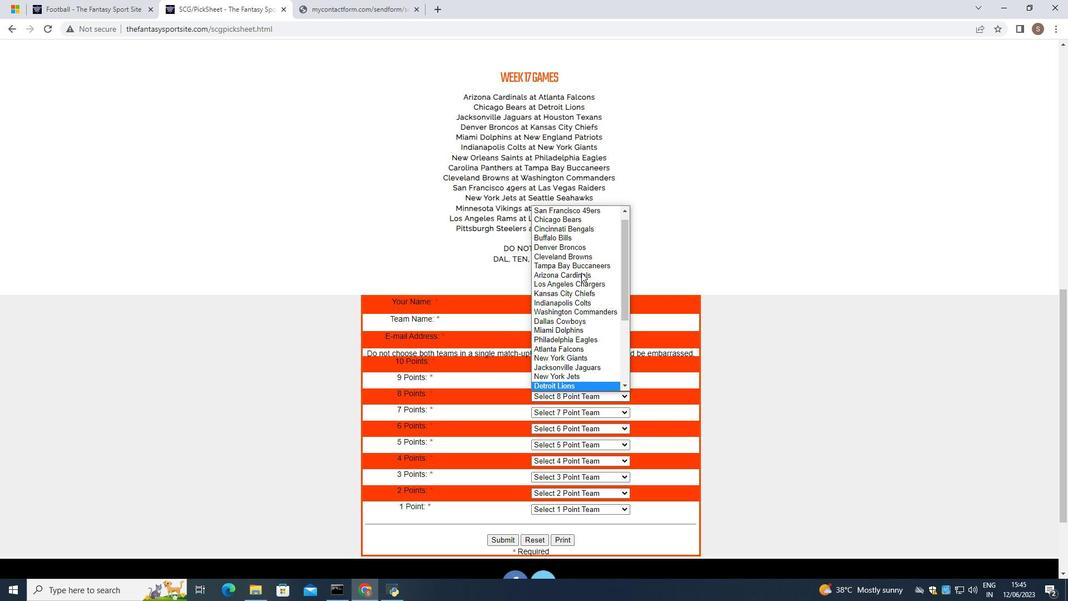 
Action: Mouse scrolled (581, 273) with delta (0, 0)
Screenshot: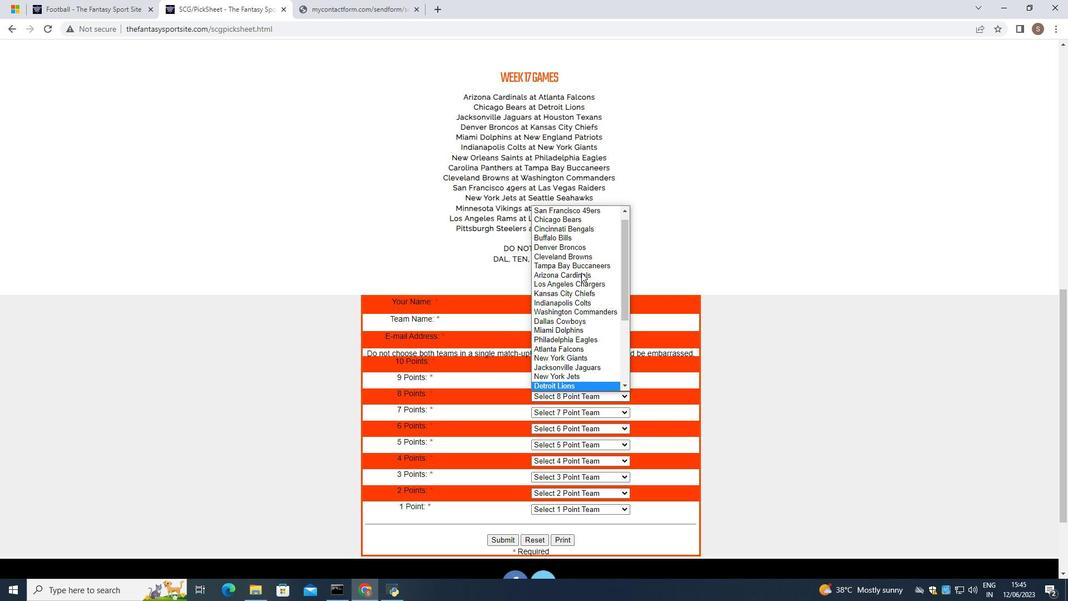 
Action: Mouse moved to (571, 228)
Screenshot: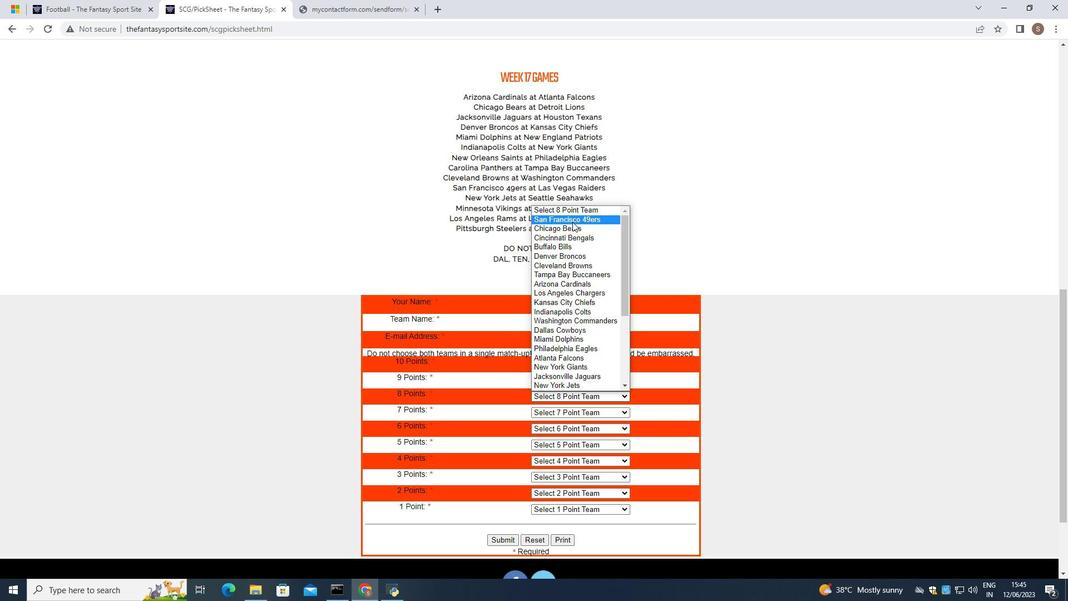 
Action: Mouse pressed left at (571, 228)
Screenshot: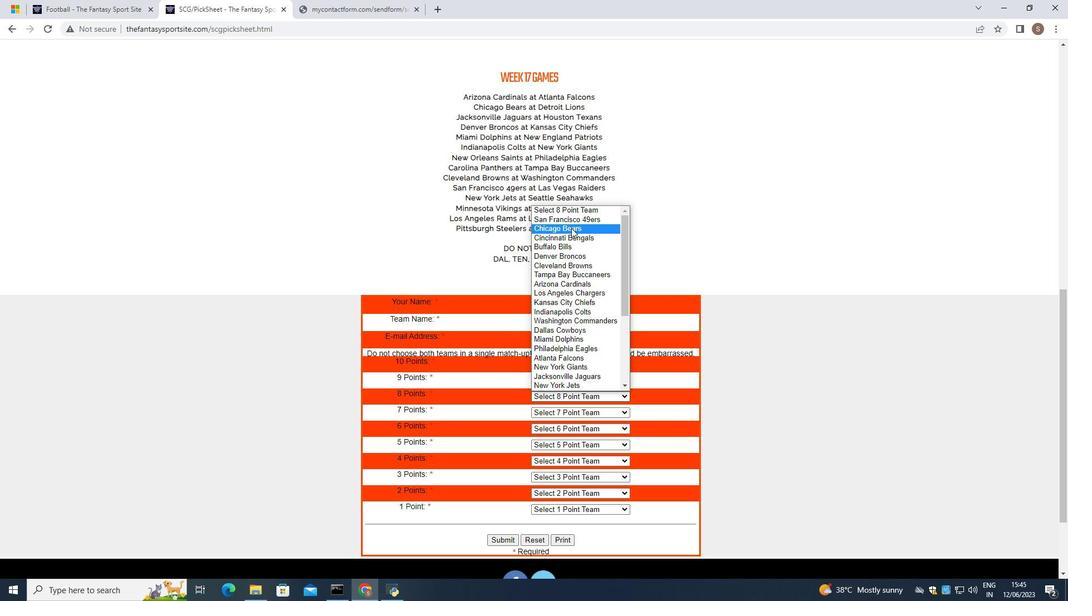 
Action: Mouse moved to (574, 411)
Screenshot: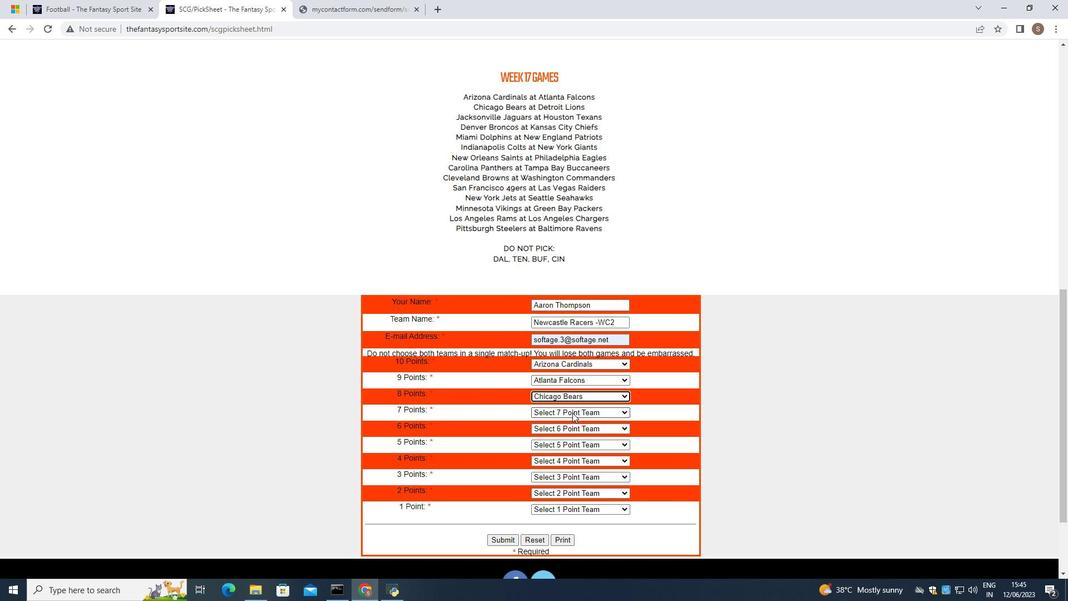 
Action: Mouse pressed left at (574, 411)
Screenshot: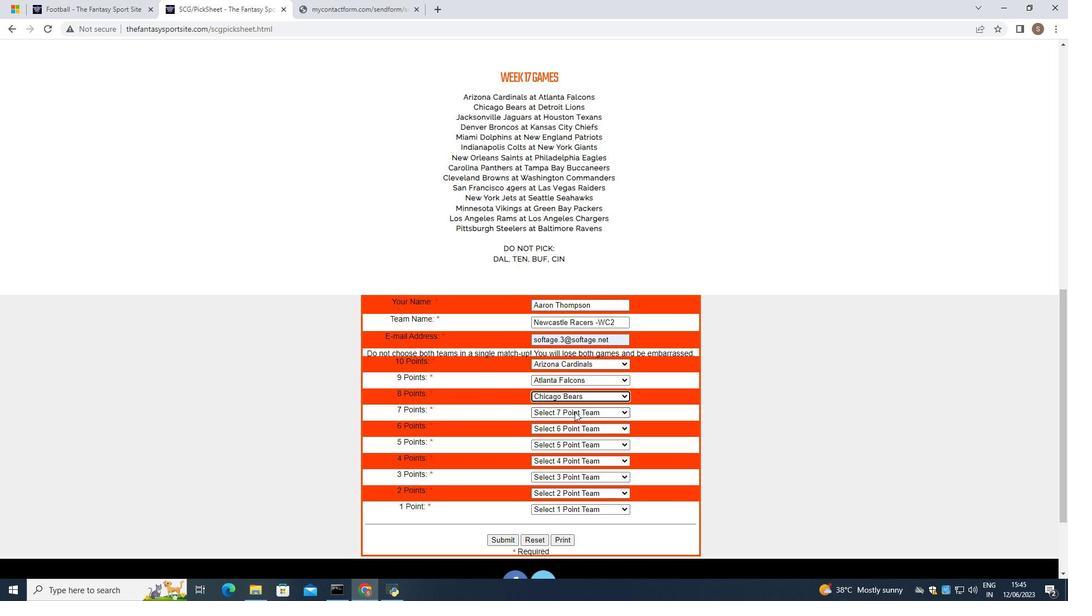 
Action: Mouse moved to (578, 400)
Screenshot: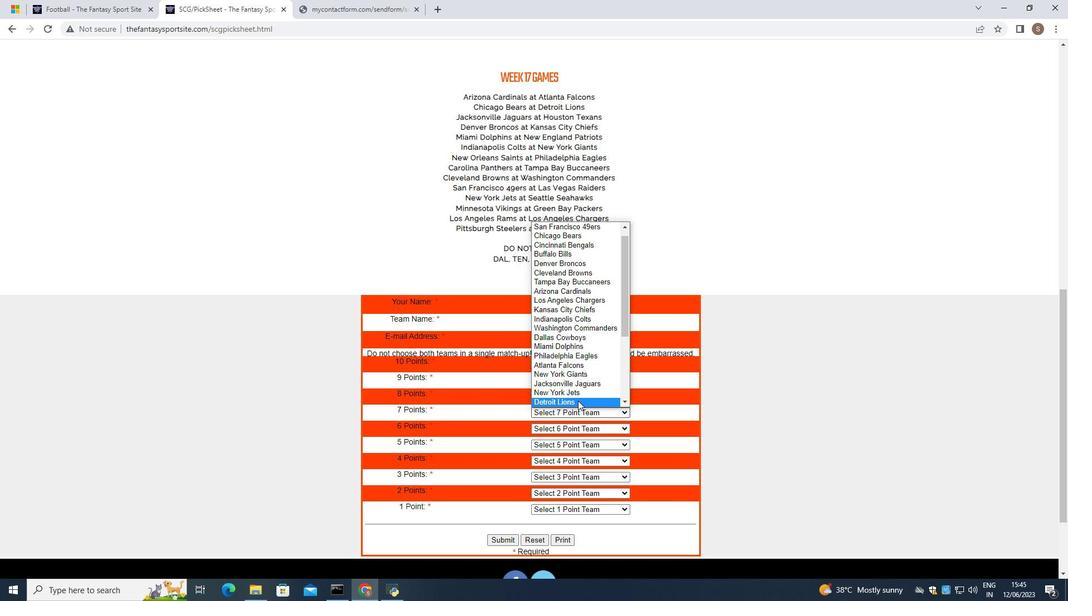 
Action: Mouse pressed left at (578, 400)
Screenshot: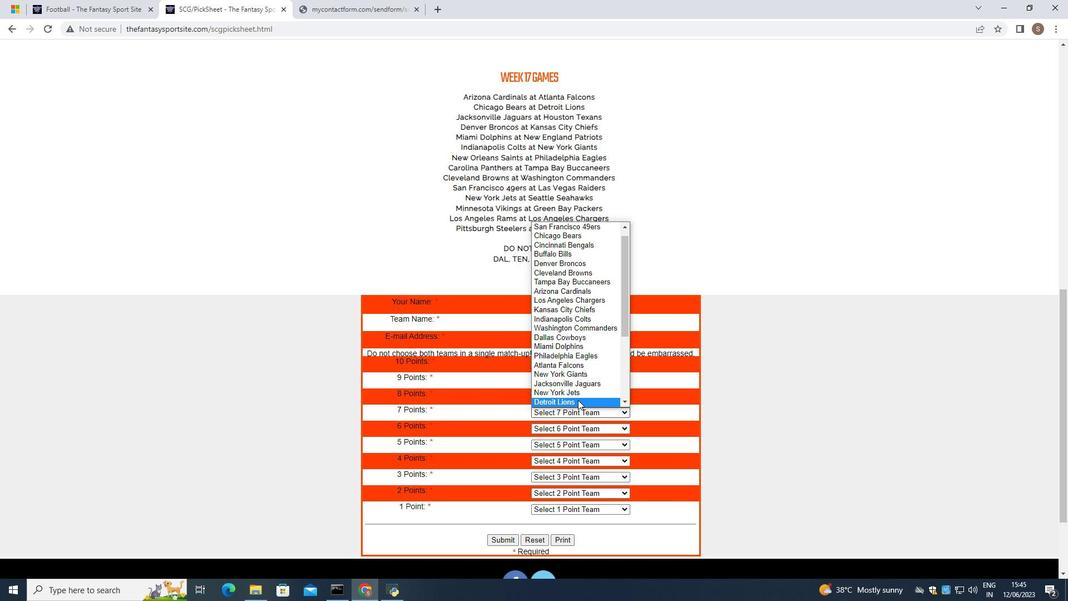 
Action: Mouse moved to (580, 426)
Screenshot: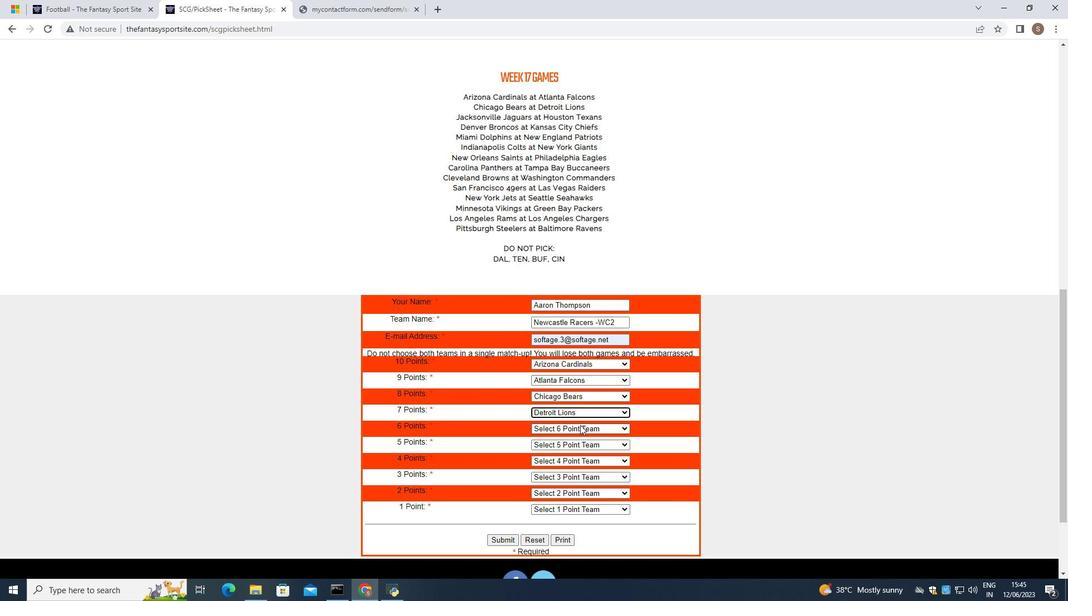 
Action: Mouse pressed left at (580, 426)
Screenshot: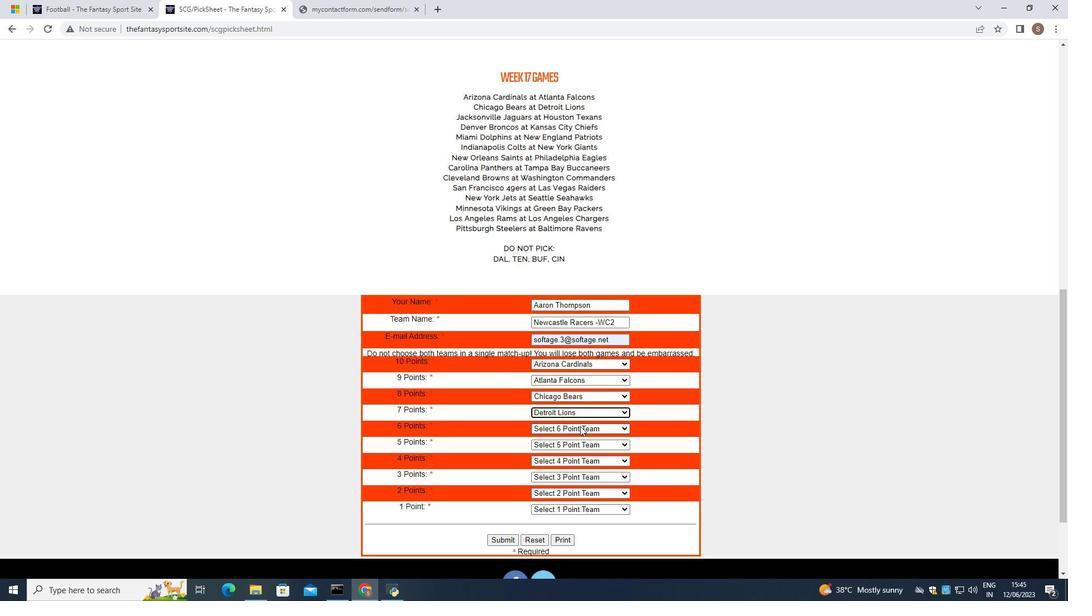 
Action: Mouse moved to (589, 401)
Screenshot: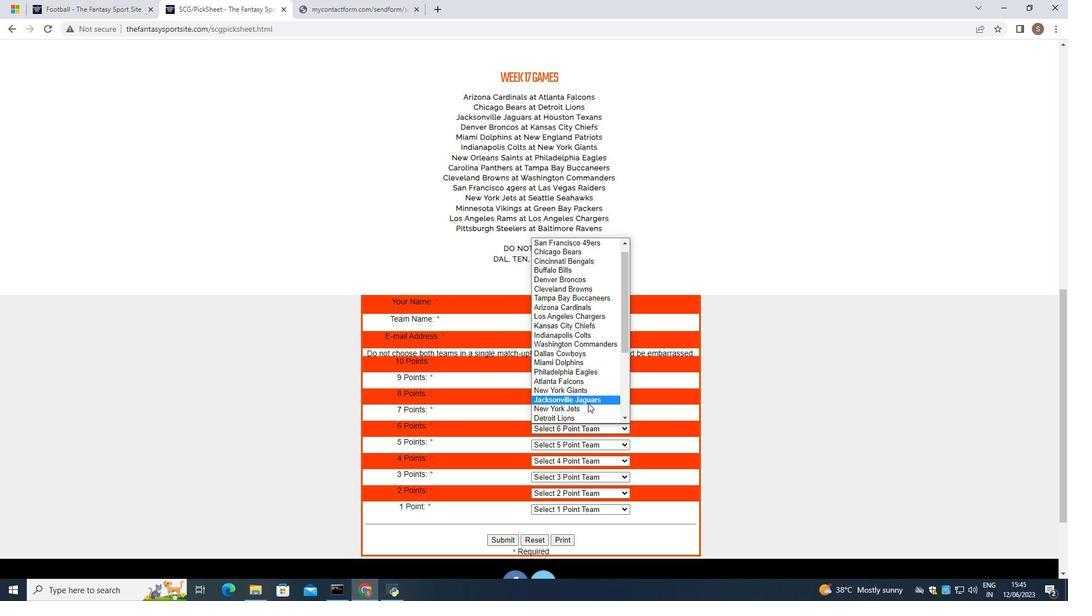
Action: Mouse pressed left at (589, 401)
Screenshot: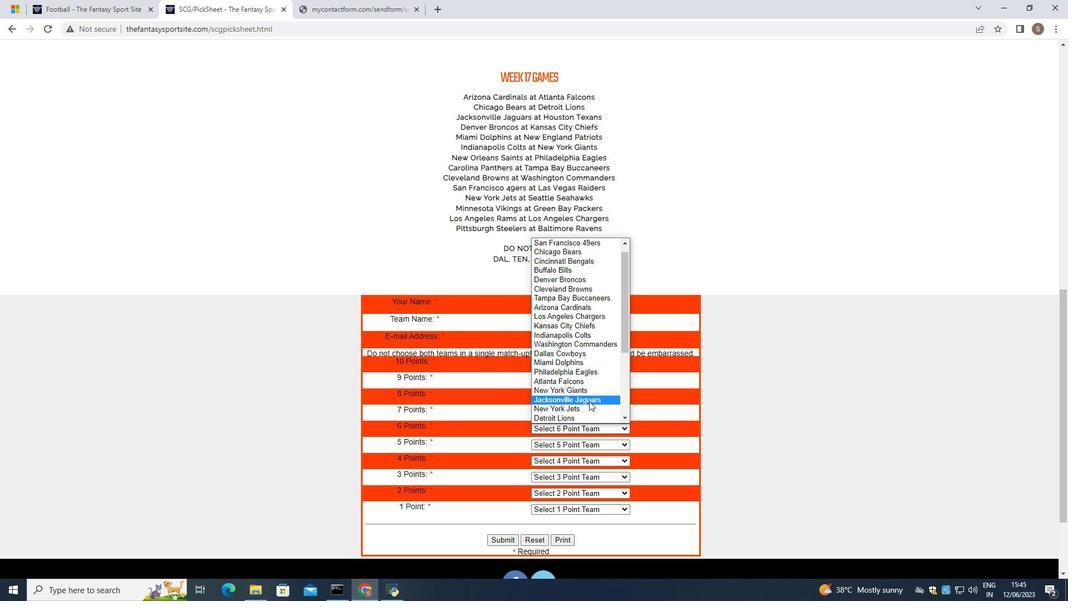 
Action: Mouse moved to (582, 443)
Screenshot: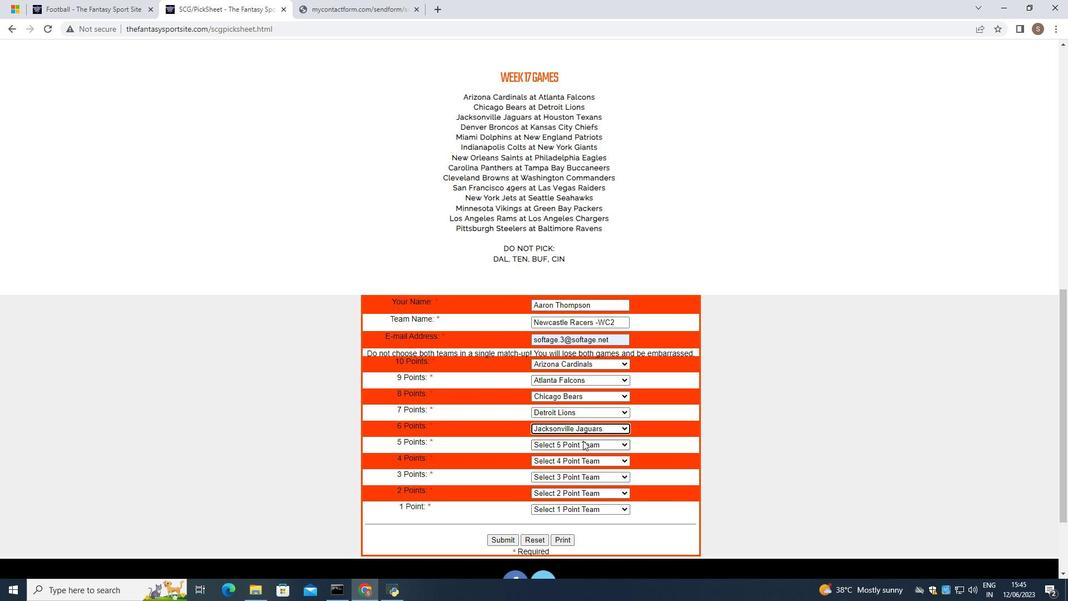 
Action: Mouse pressed left at (582, 443)
Screenshot: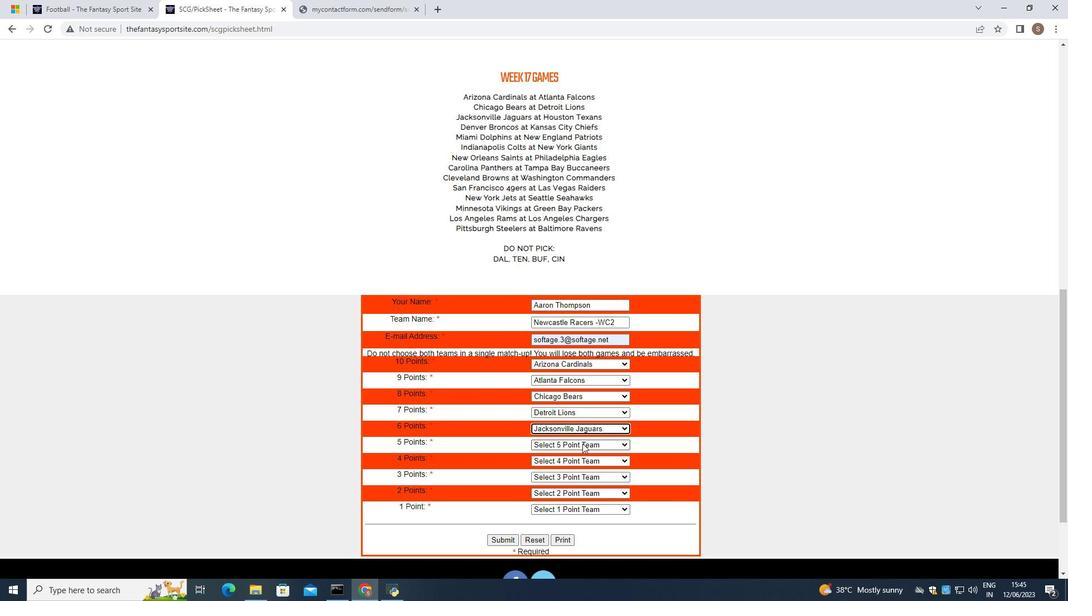 
Action: Mouse moved to (588, 423)
Screenshot: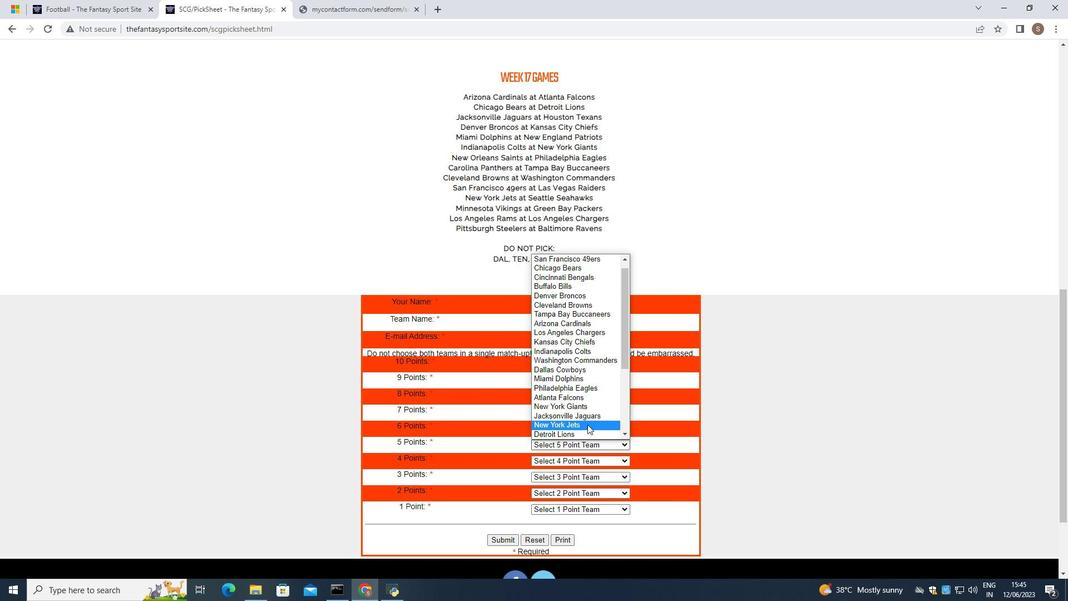 
Action: Mouse scrolled (588, 422) with delta (0, 0)
Screenshot: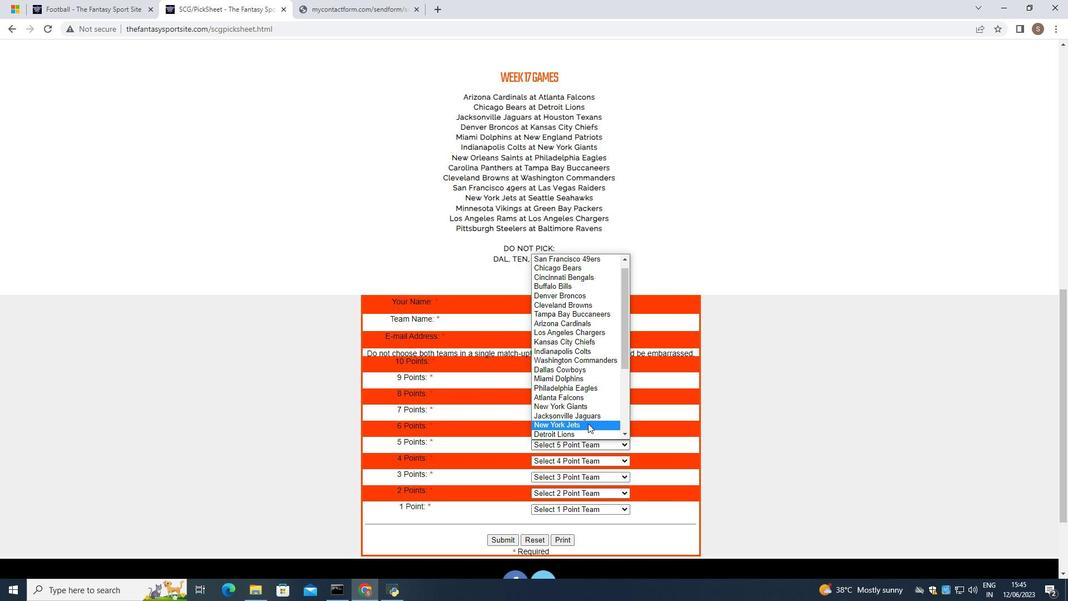 
Action: Mouse scrolled (588, 422) with delta (0, 0)
Screenshot: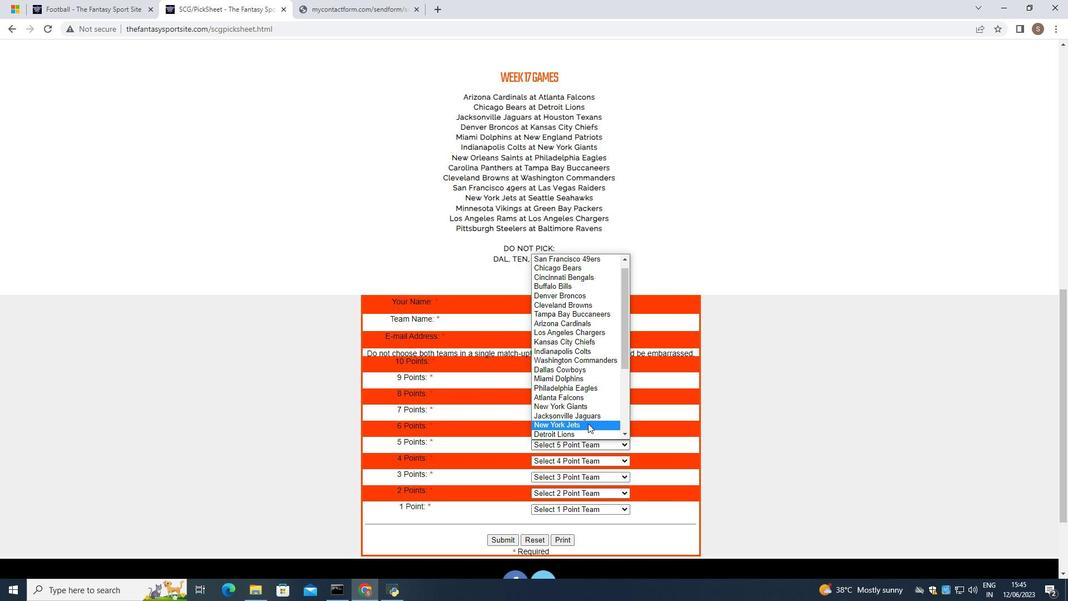 
Action: Mouse scrolled (588, 422) with delta (0, 0)
Screenshot: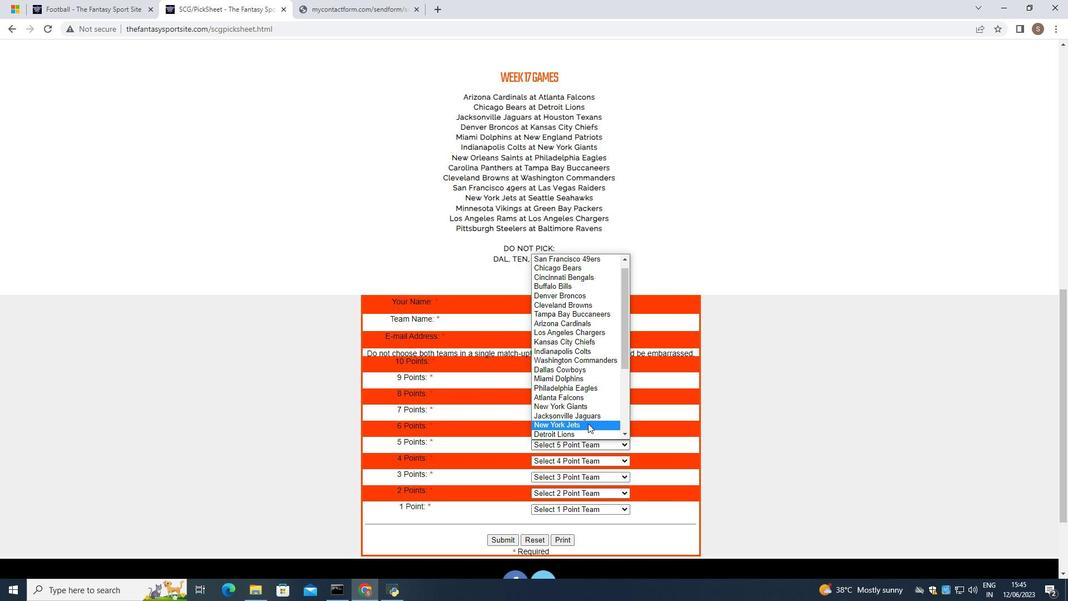 
Action: Mouse scrolled (588, 422) with delta (0, 0)
Screenshot: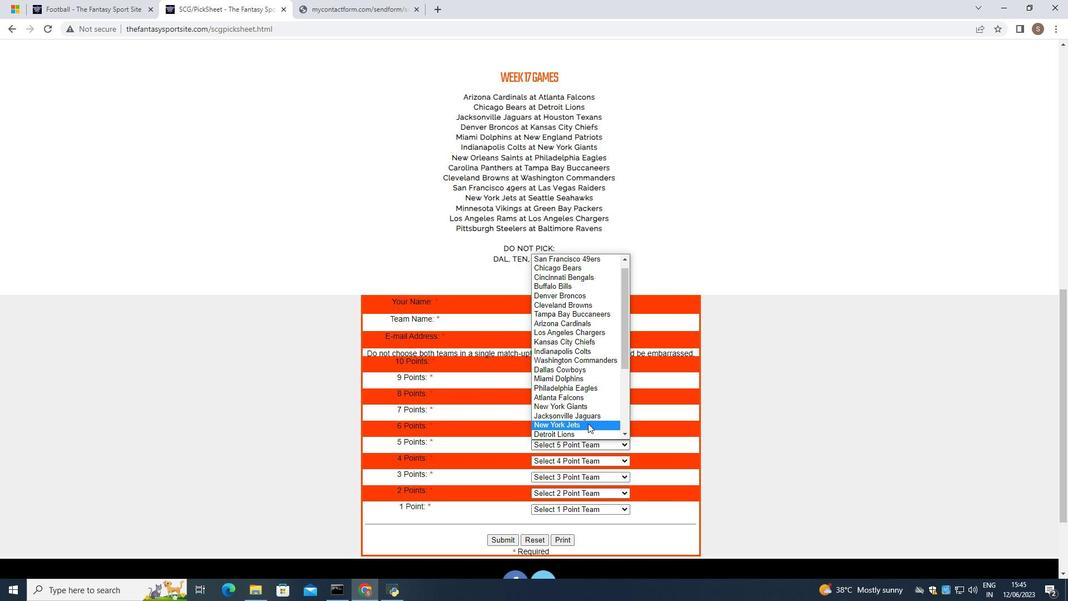 
Action: Mouse scrolled (588, 422) with delta (0, 0)
Screenshot: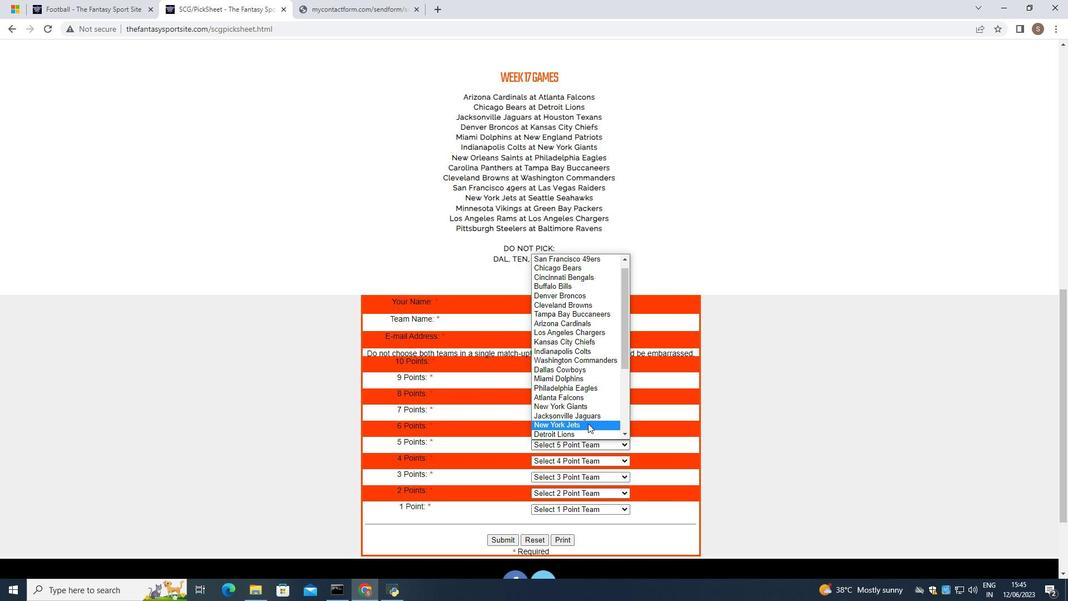 
Action: Mouse scrolled (588, 422) with delta (0, 0)
Screenshot: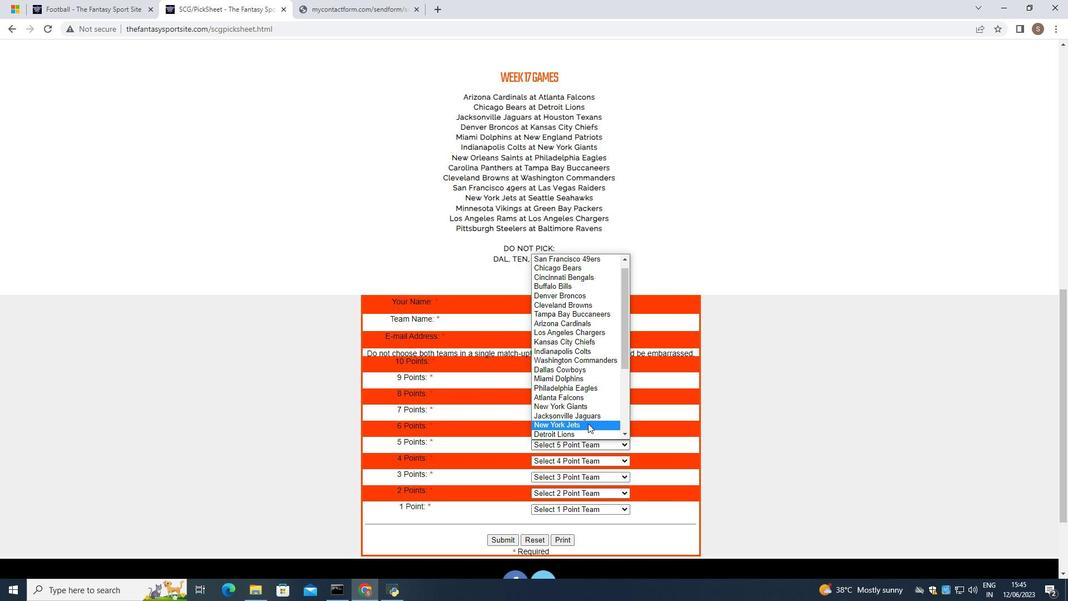 
Action: Mouse moved to (588, 422)
Screenshot: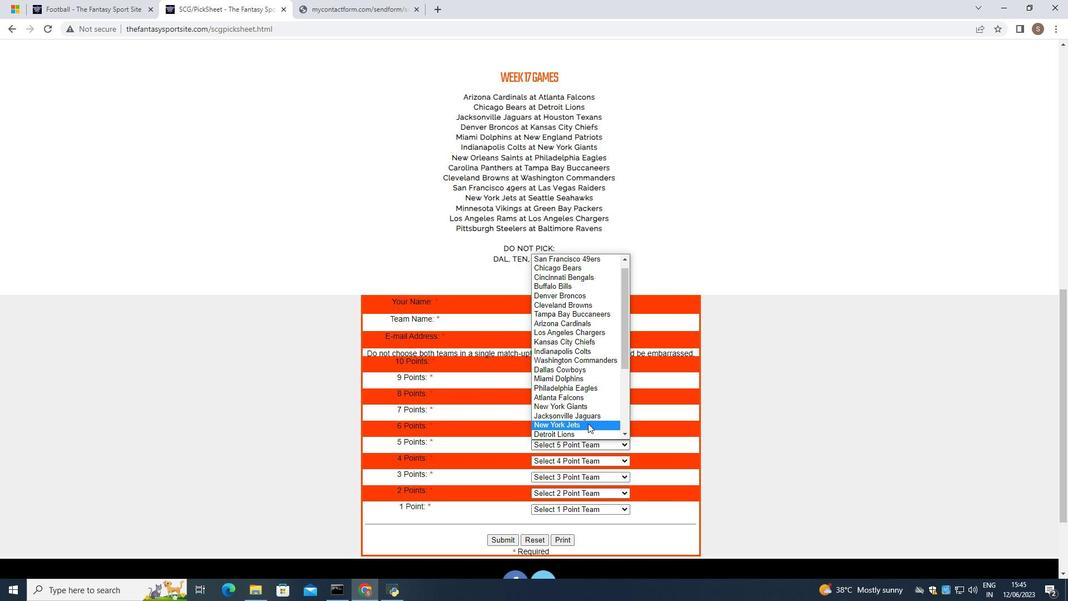 
Action: Mouse scrolled (588, 422) with delta (0, 0)
Screenshot: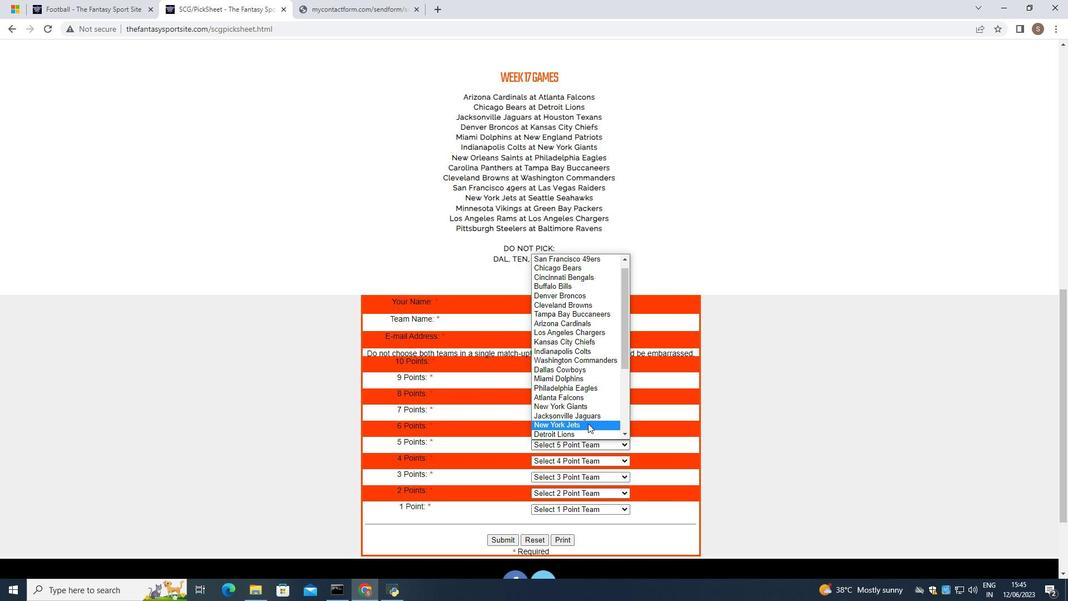 
Action: Mouse moved to (597, 416)
Screenshot: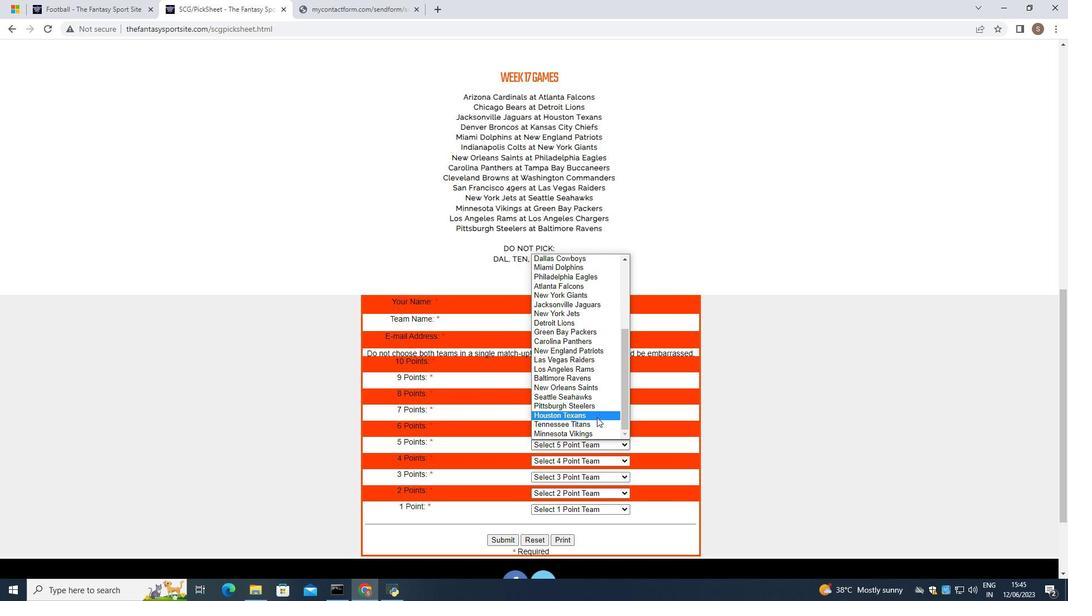 
Action: Mouse pressed left at (597, 416)
Screenshot: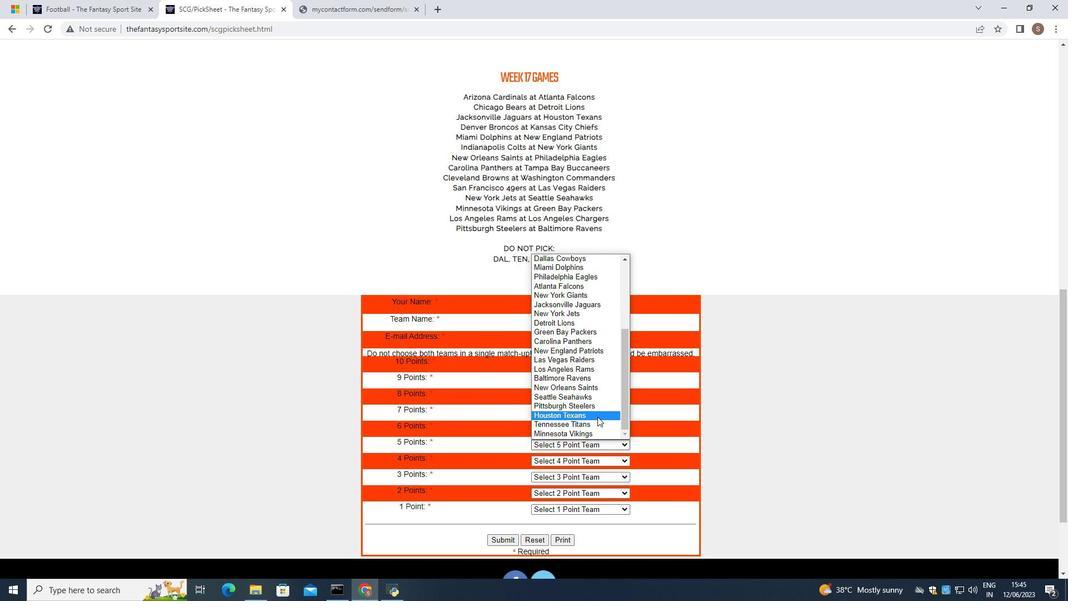 
Action: Mouse moved to (586, 459)
Screenshot: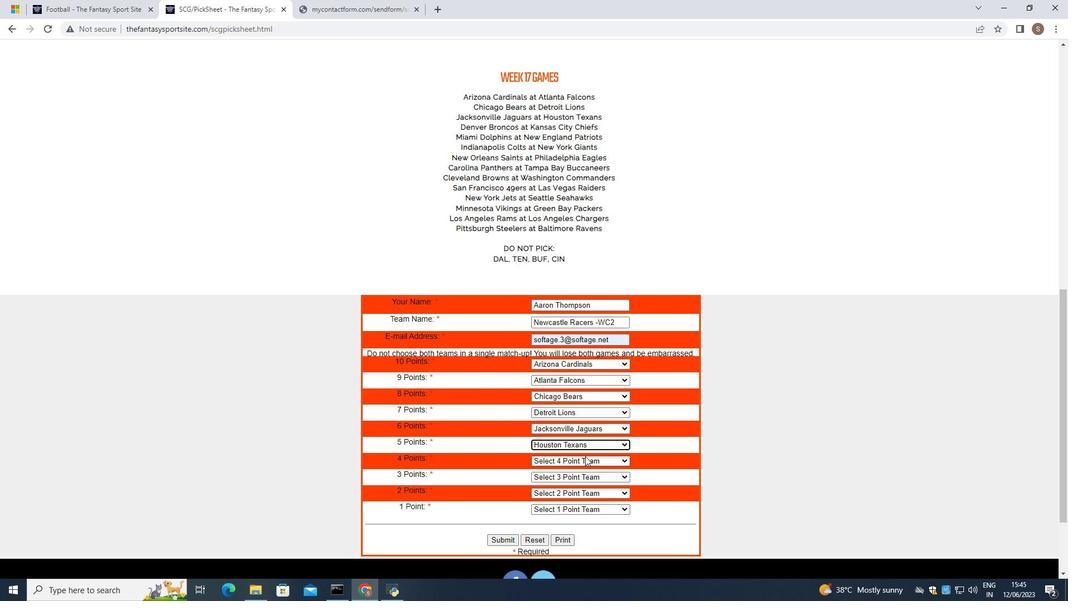 
Action: Mouse pressed left at (586, 459)
Screenshot: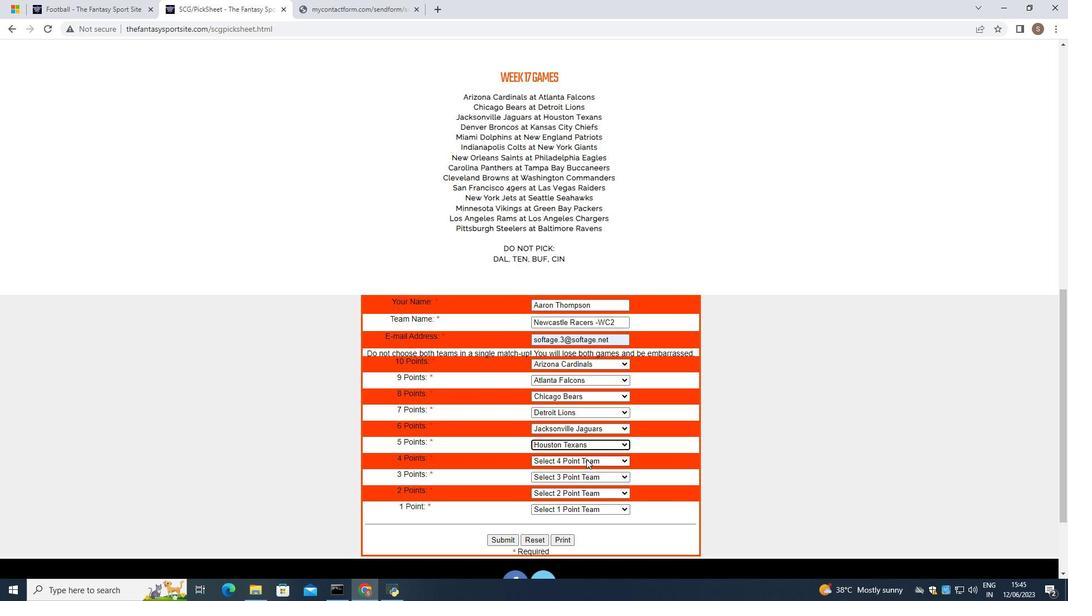 
Action: Mouse moved to (607, 321)
Screenshot: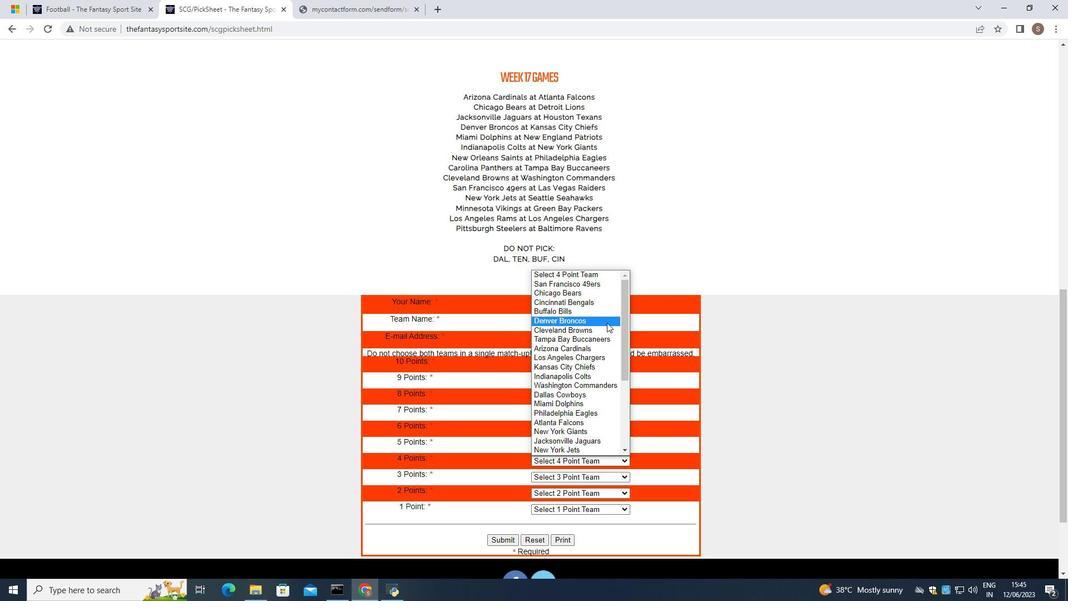 
Action: Mouse pressed left at (607, 321)
Screenshot: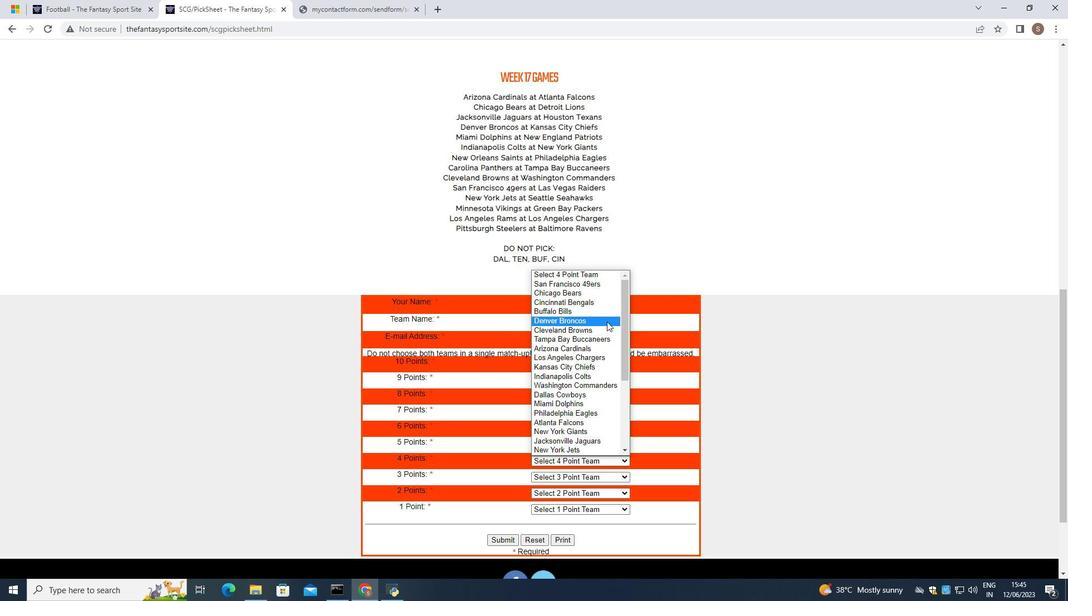 
Action: Mouse moved to (604, 477)
Screenshot: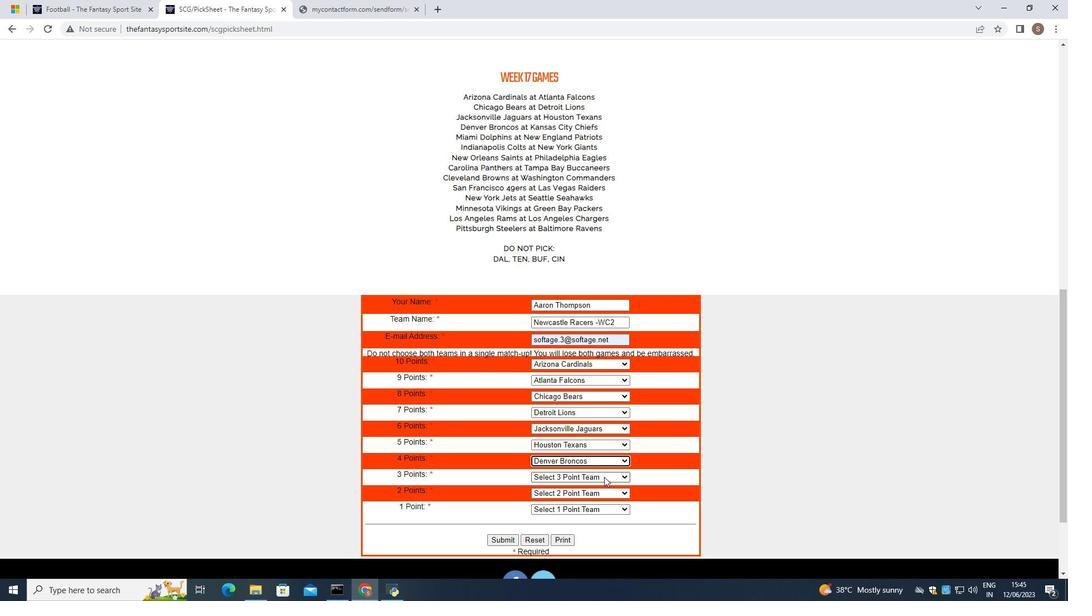 
Action: Mouse pressed left at (604, 477)
Screenshot: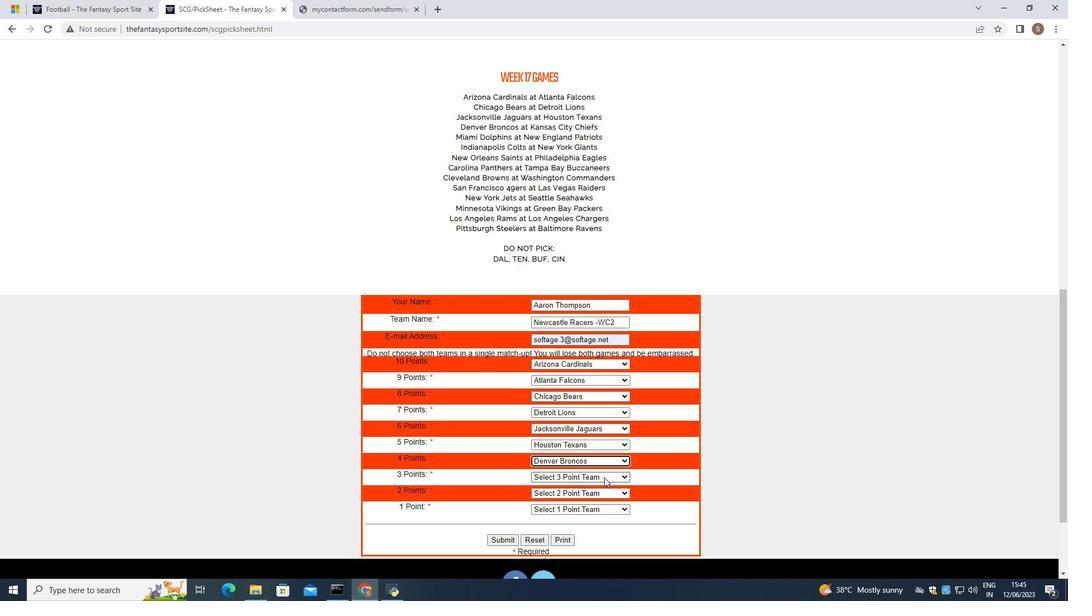 
Action: Mouse moved to (601, 385)
Screenshot: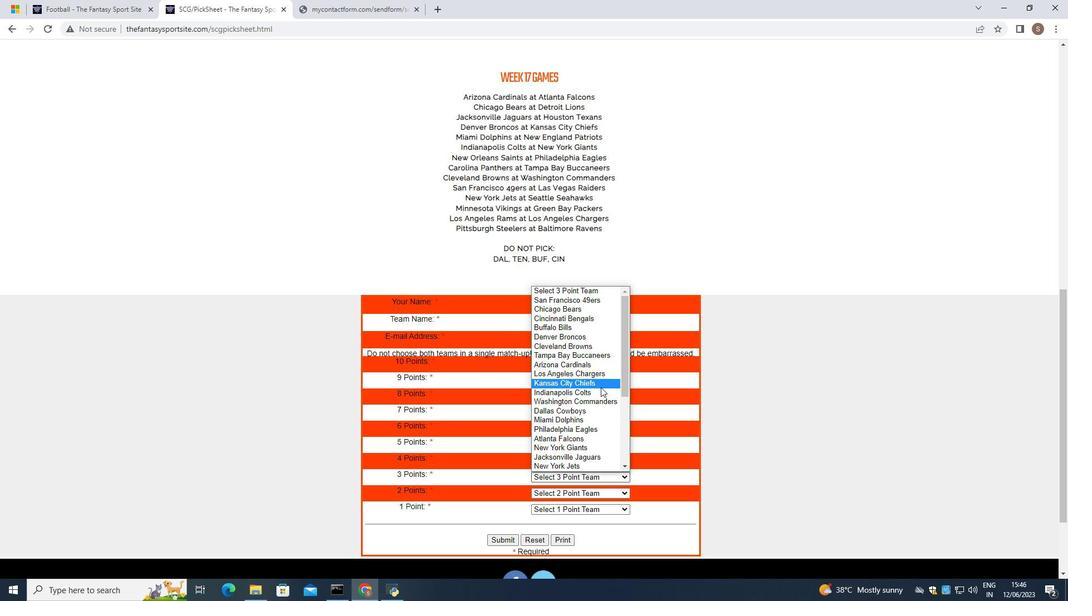 
Action: Mouse pressed left at (601, 385)
Screenshot: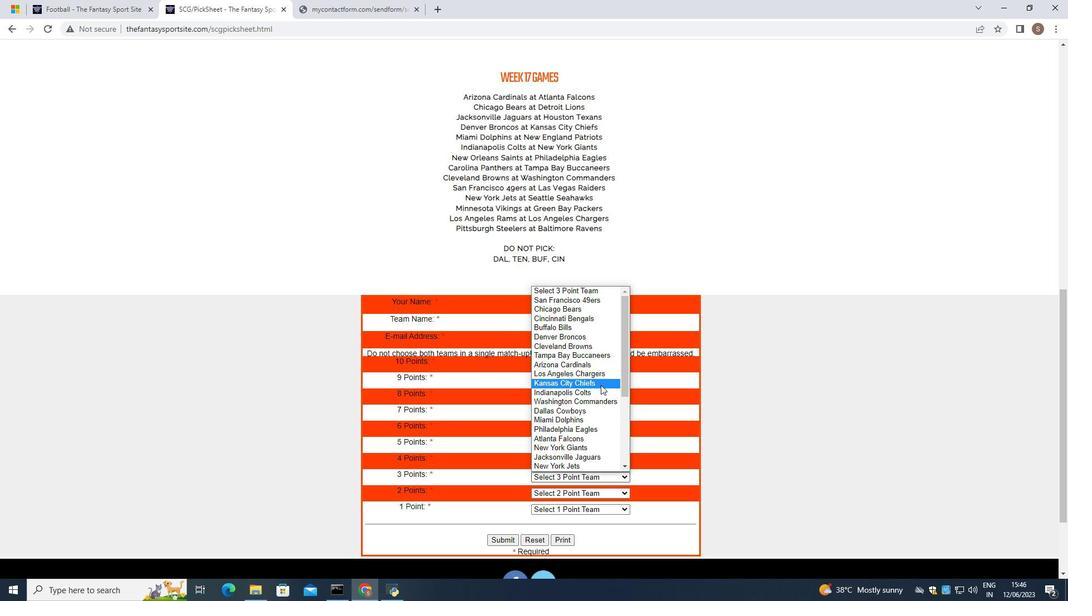 
Action: Mouse moved to (588, 492)
Screenshot: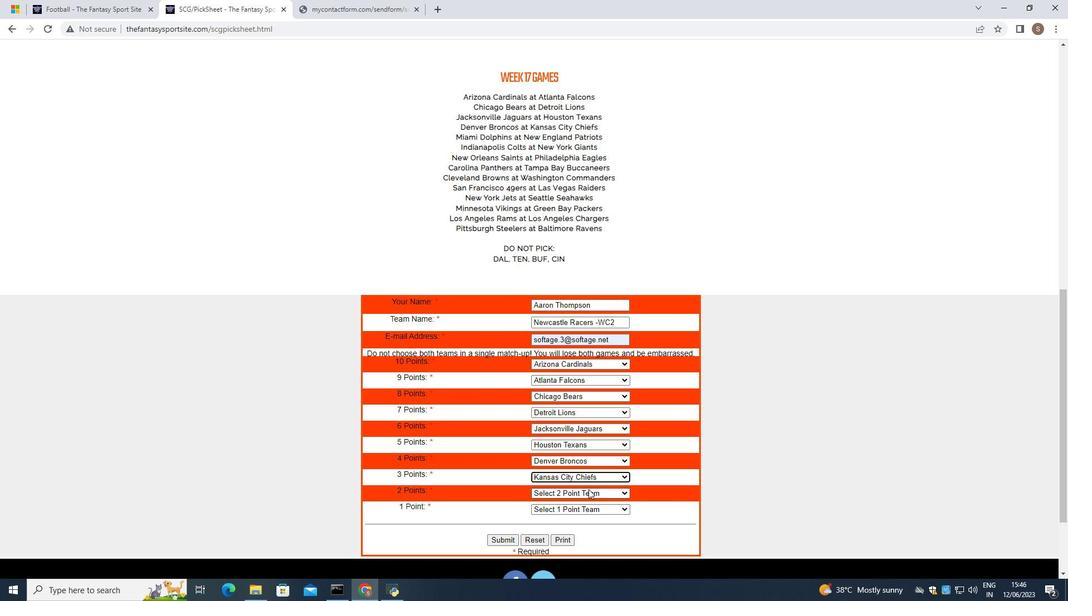 
Action: Mouse pressed left at (588, 492)
Screenshot: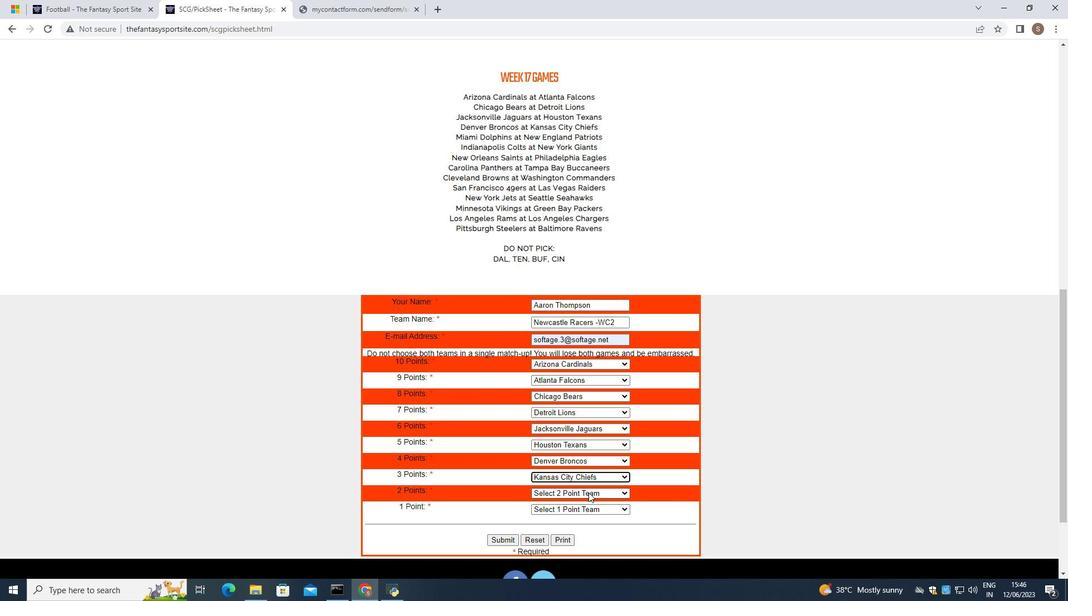 
Action: Mouse moved to (598, 449)
Screenshot: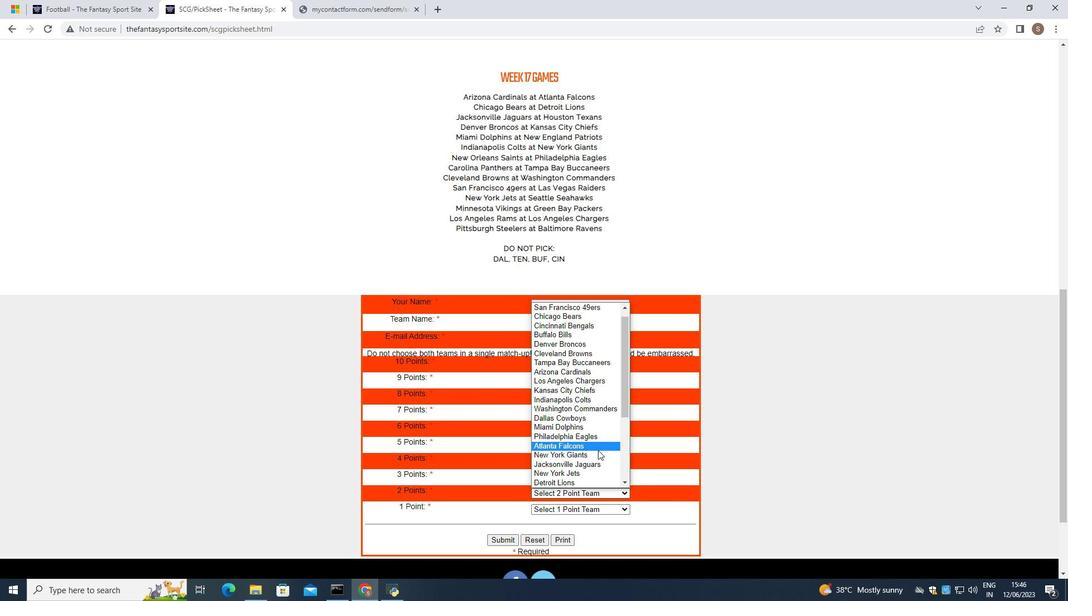 
Action: Mouse scrolled (598, 449) with delta (0, 0)
Screenshot: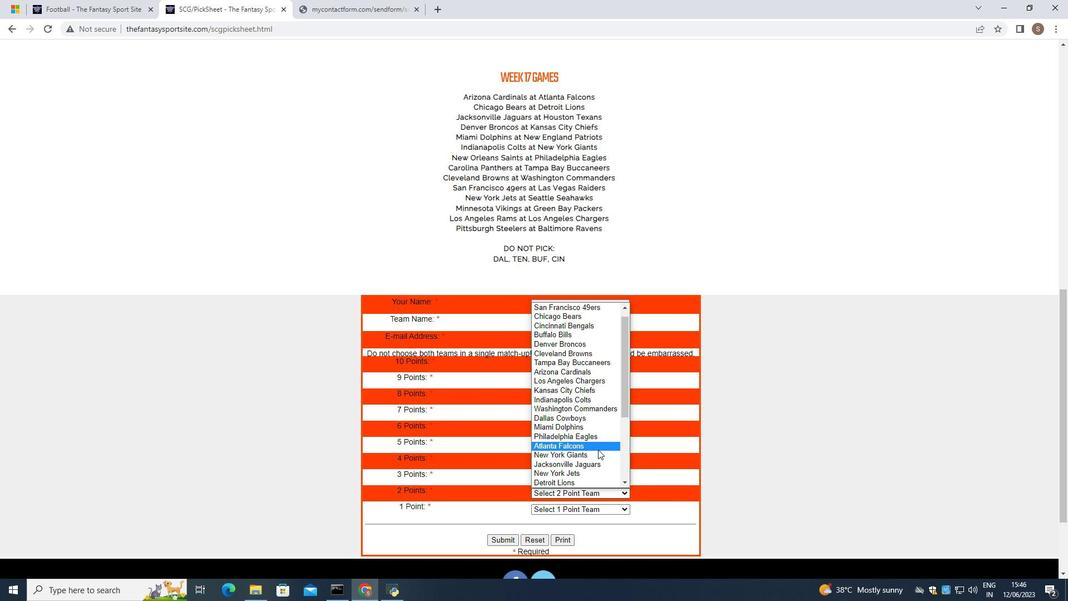 
Action: Mouse scrolled (598, 449) with delta (0, 0)
Screenshot: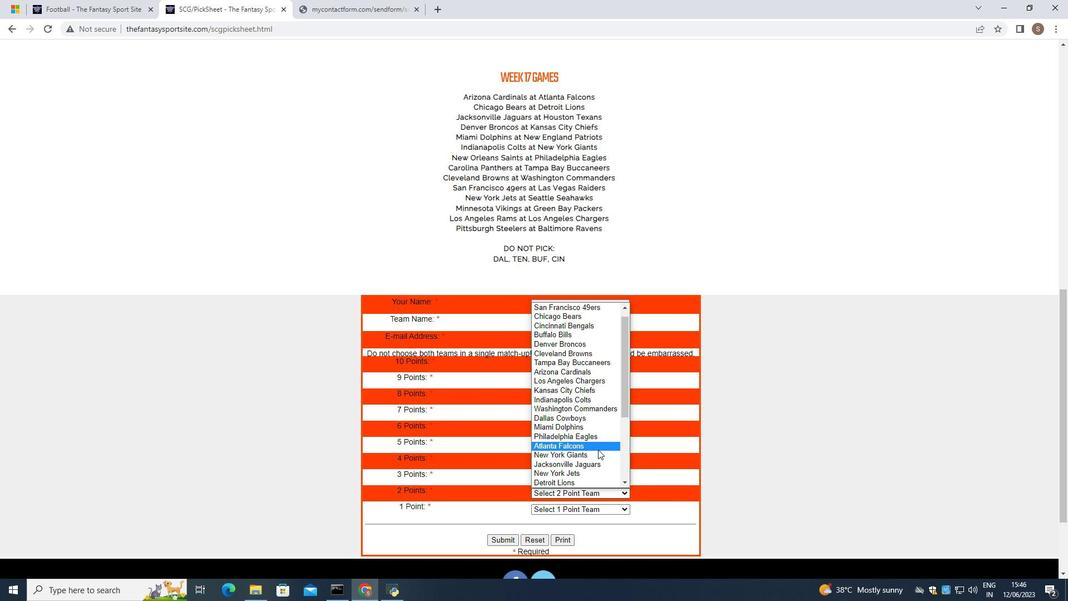 
Action: Mouse scrolled (598, 449) with delta (0, 0)
Screenshot: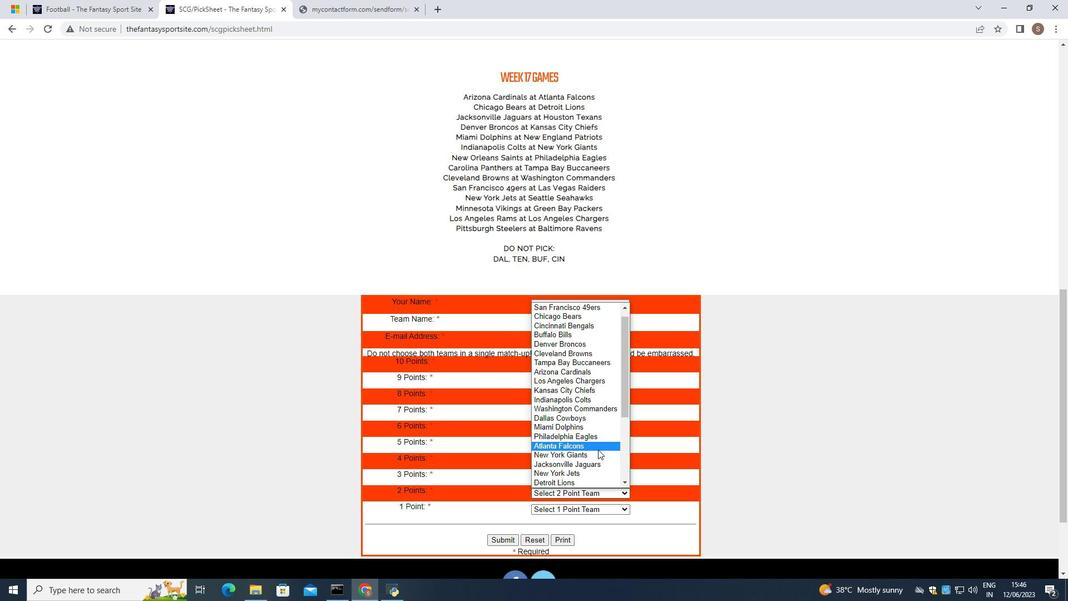 
Action: Mouse scrolled (598, 449) with delta (0, 0)
Screenshot: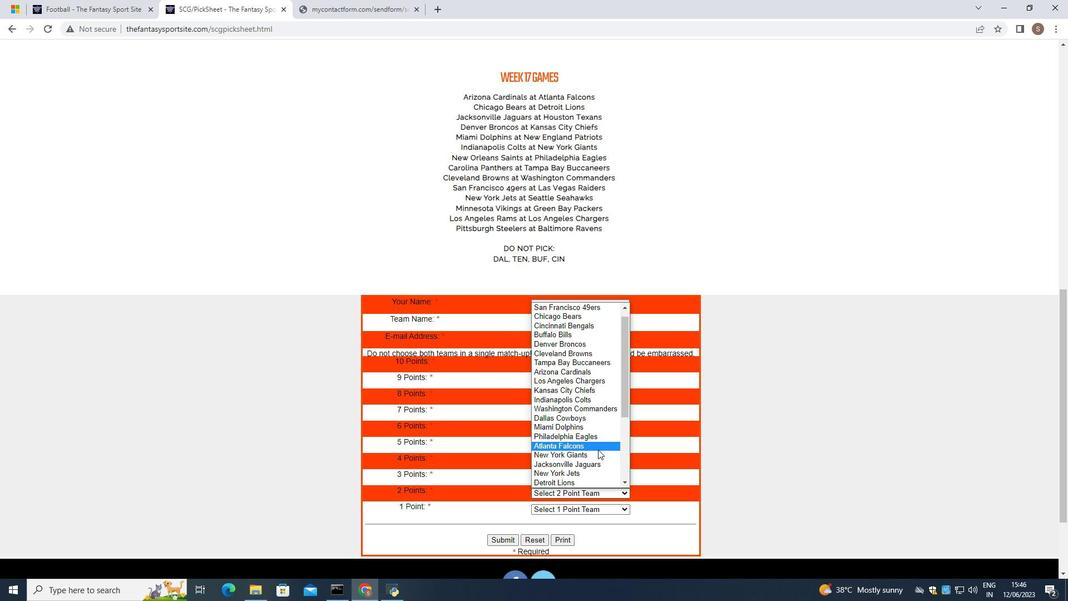 
Action: Mouse scrolled (598, 449) with delta (0, 0)
Screenshot: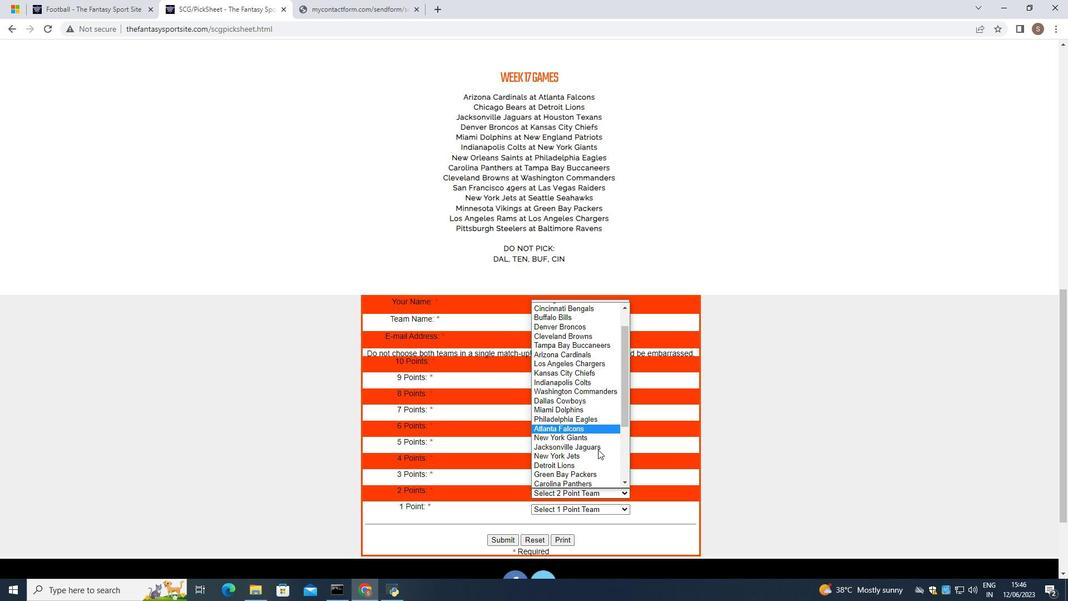 
Action: Mouse scrolled (598, 449) with delta (0, 0)
Screenshot: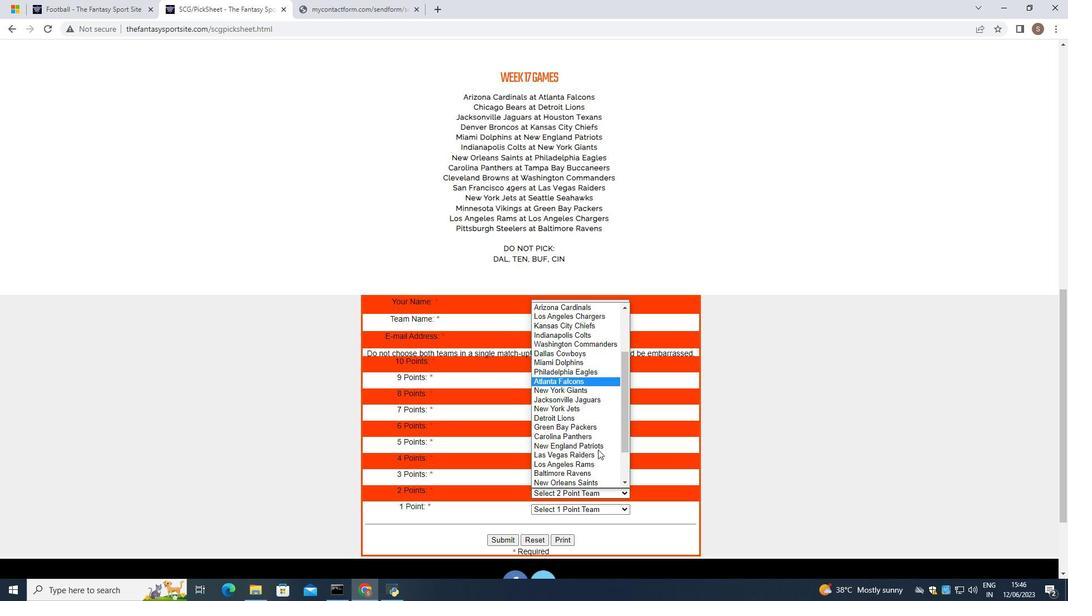 
Action: Mouse scrolled (598, 449) with delta (0, 0)
Screenshot: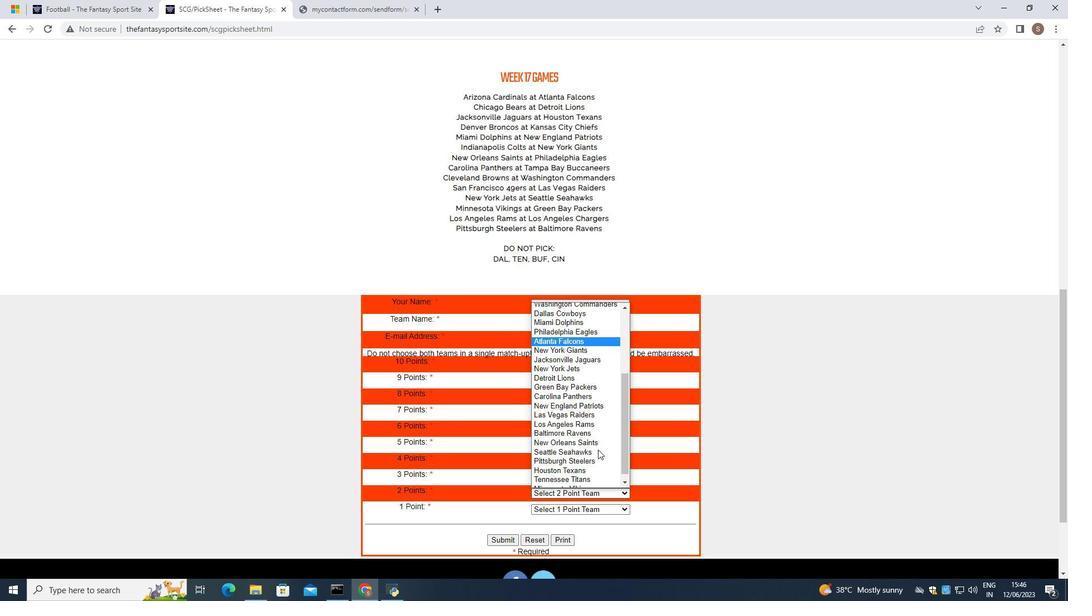 
Action: Mouse moved to (588, 317)
Screenshot: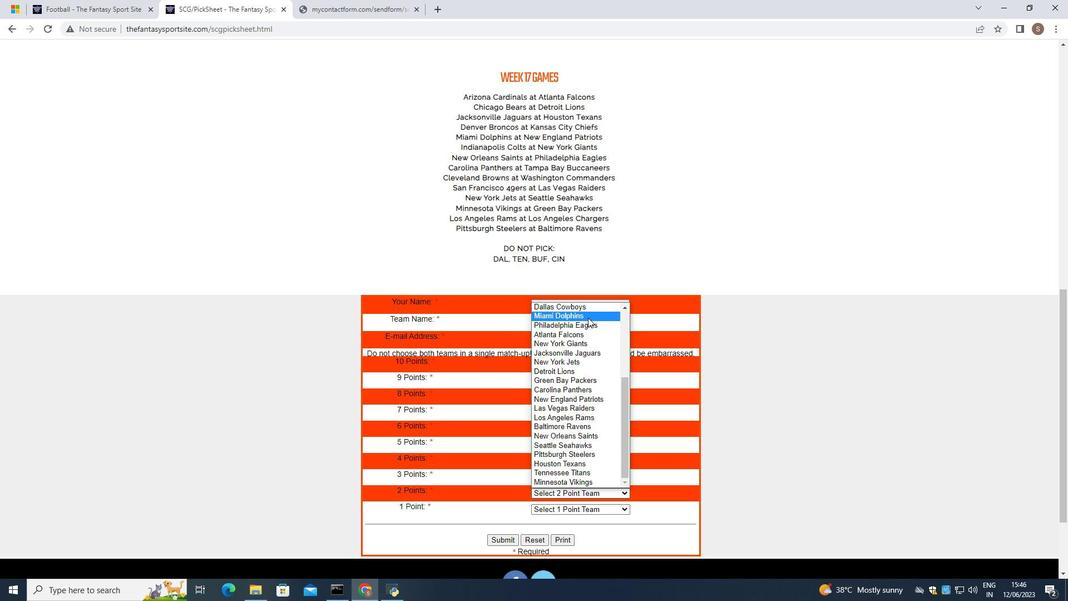 
Action: Mouse pressed left at (588, 317)
Screenshot: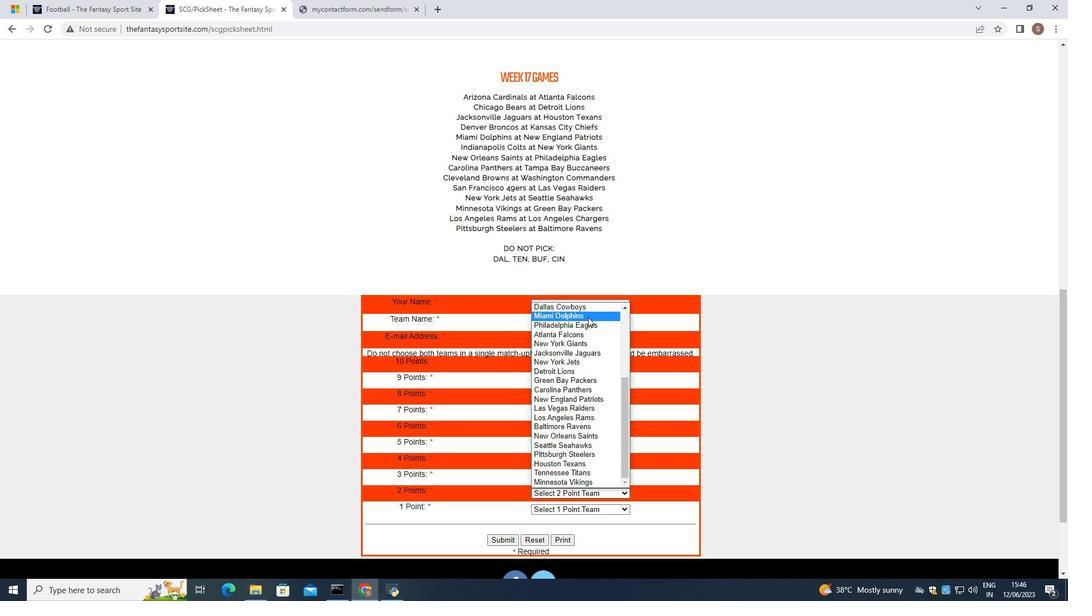 
Action: Mouse moved to (584, 509)
Screenshot: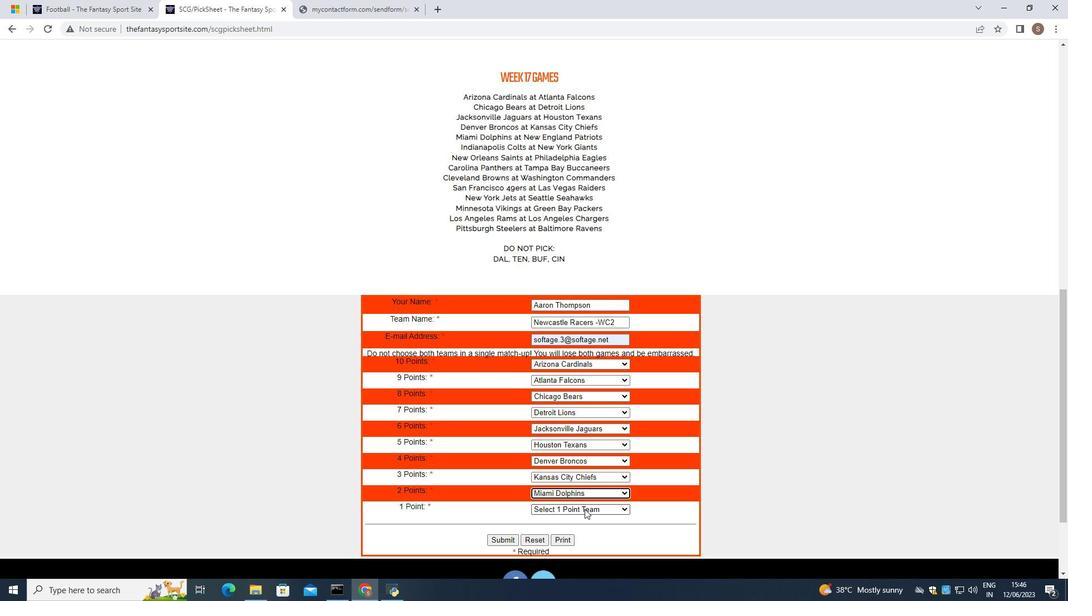 
Action: Mouse pressed left at (584, 509)
Screenshot: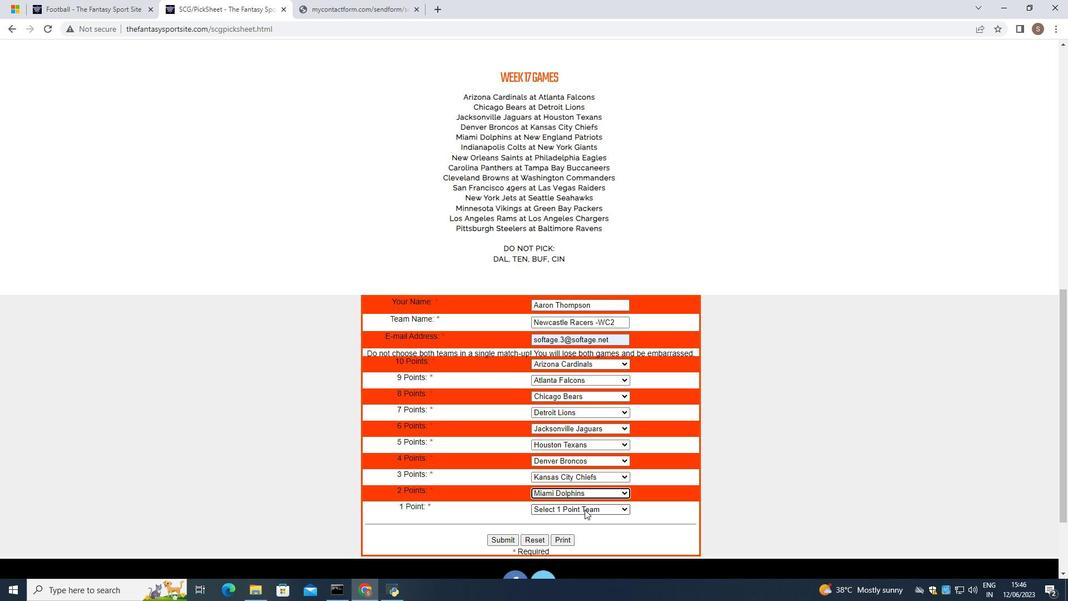 
Action: Mouse moved to (575, 453)
Screenshot: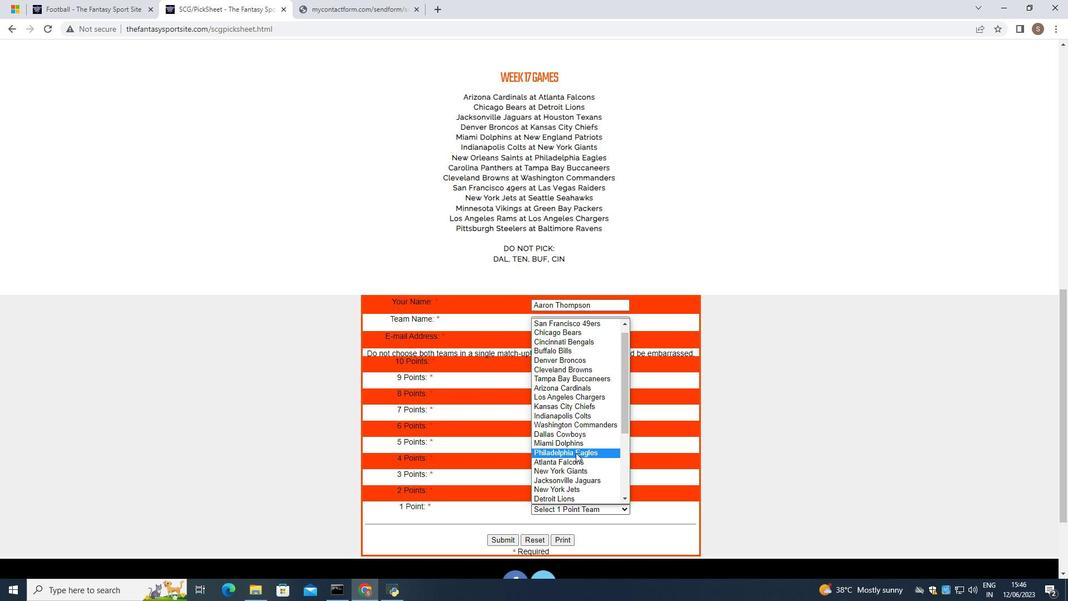 
Action: Mouse scrolled (575, 452) with delta (0, 0)
Screenshot: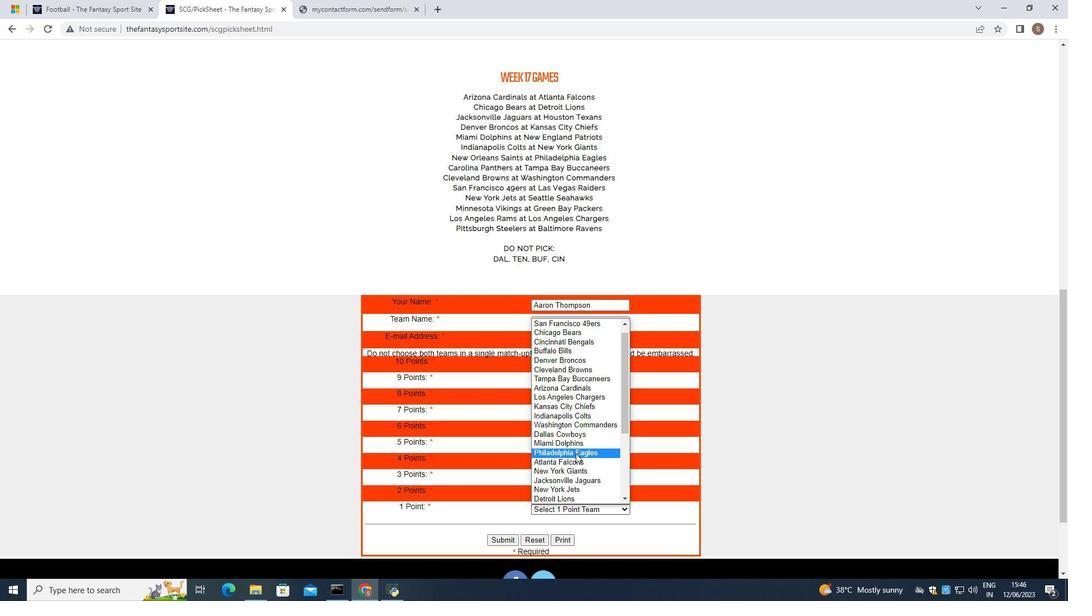 
Action: Mouse scrolled (575, 452) with delta (0, 0)
Screenshot: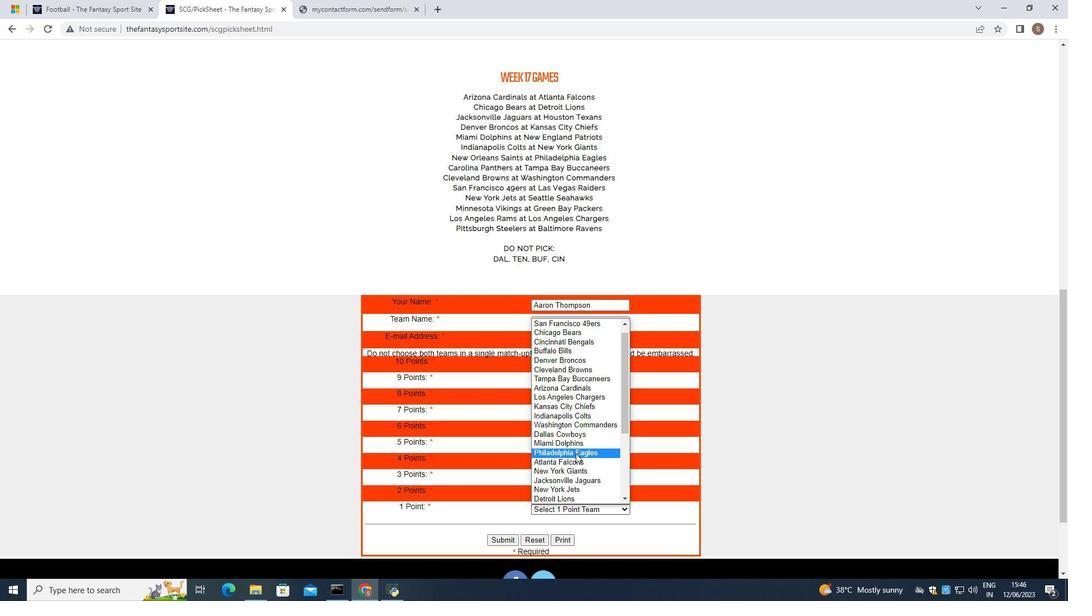 
Action: Mouse scrolled (575, 452) with delta (0, 0)
Screenshot: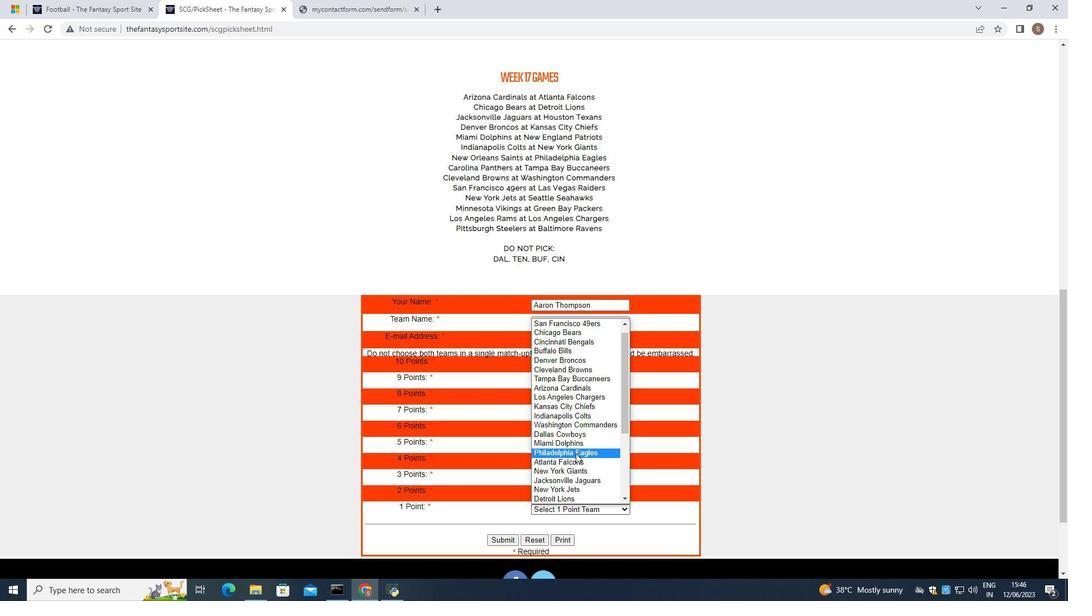 
Action: Mouse scrolled (575, 452) with delta (0, 0)
Screenshot: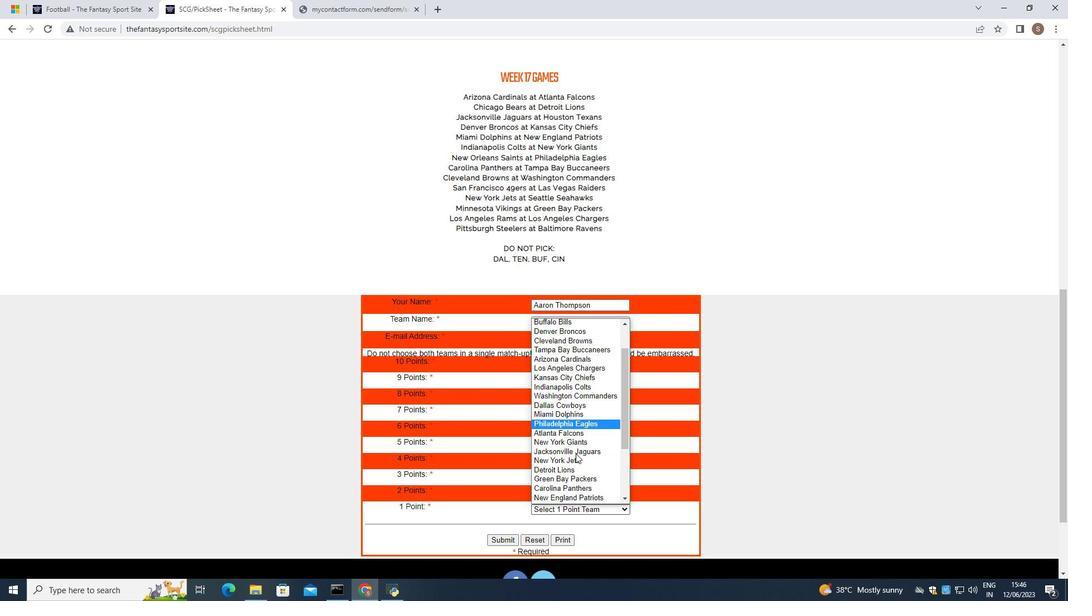 
Action: Mouse scrolled (575, 452) with delta (0, 0)
Screenshot: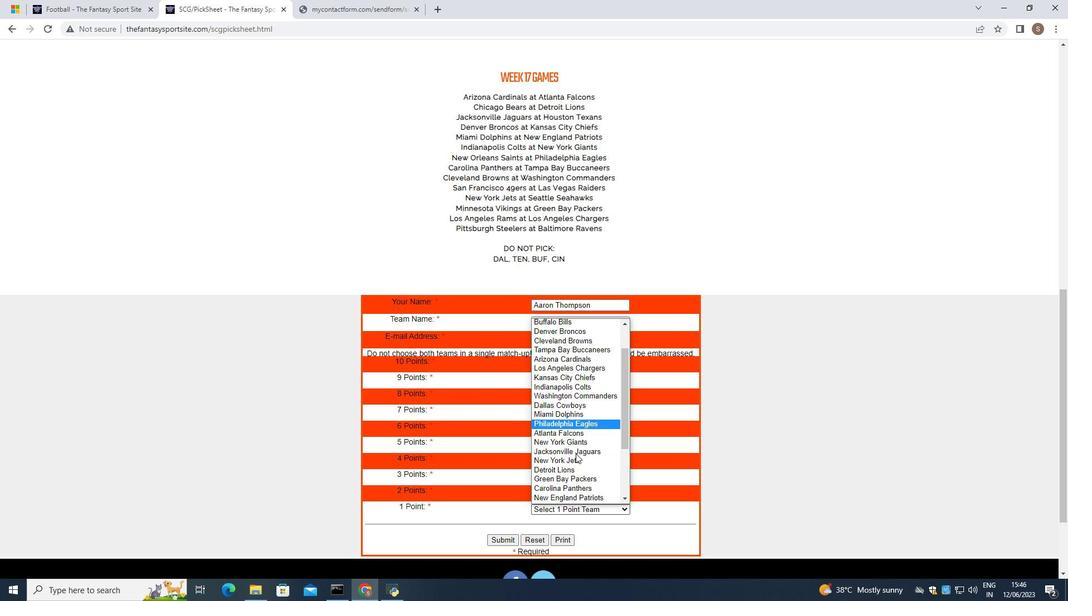 
Action: Mouse scrolled (575, 452) with delta (0, 0)
Screenshot: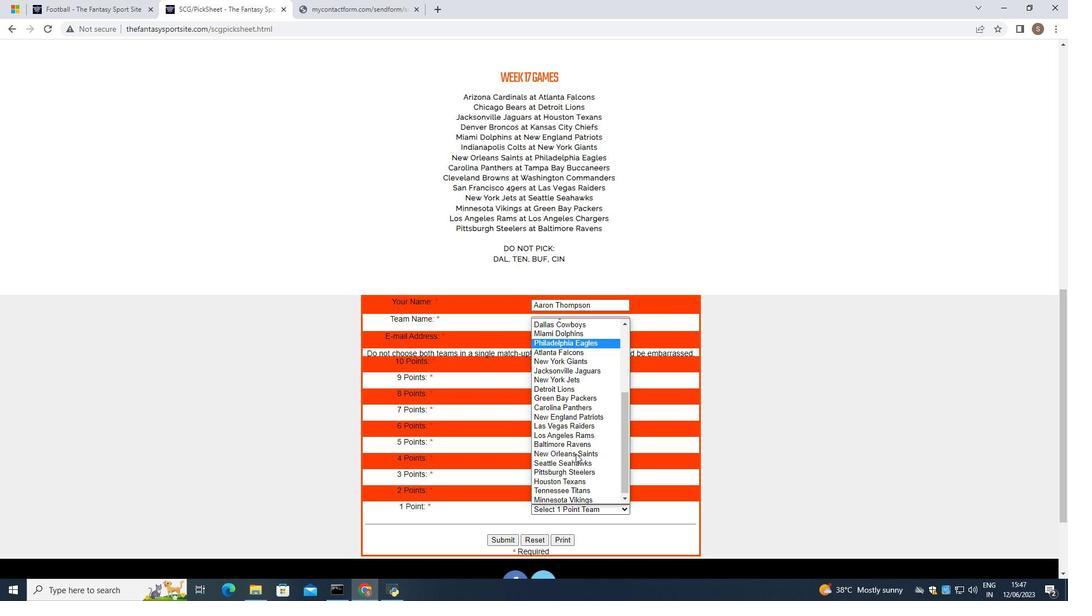 
Action: Mouse moved to (592, 414)
Screenshot: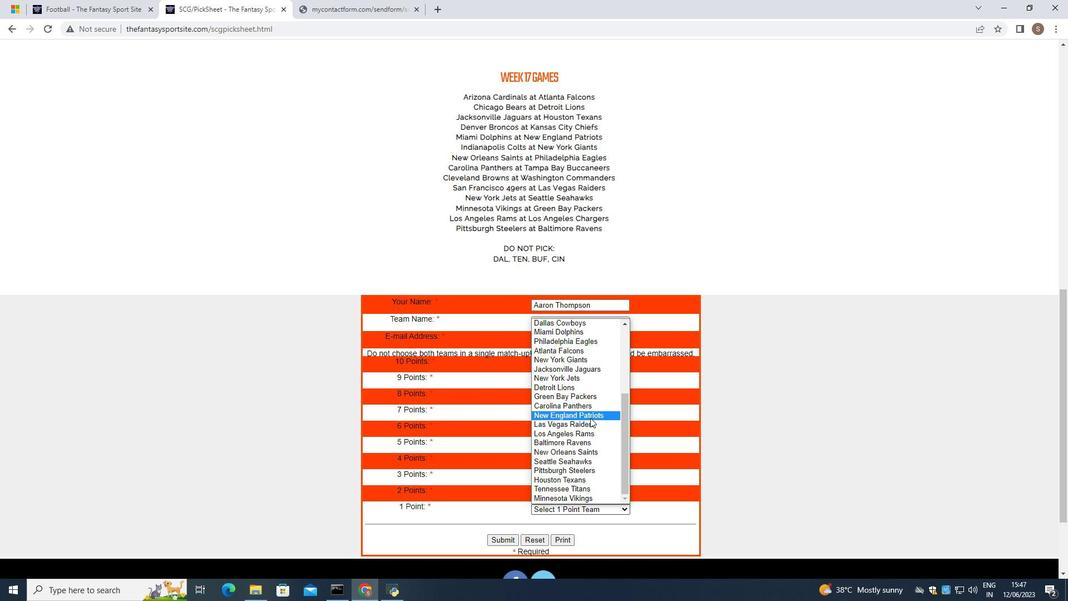 
Action: Mouse pressed left at (592, 414)
Screenshot: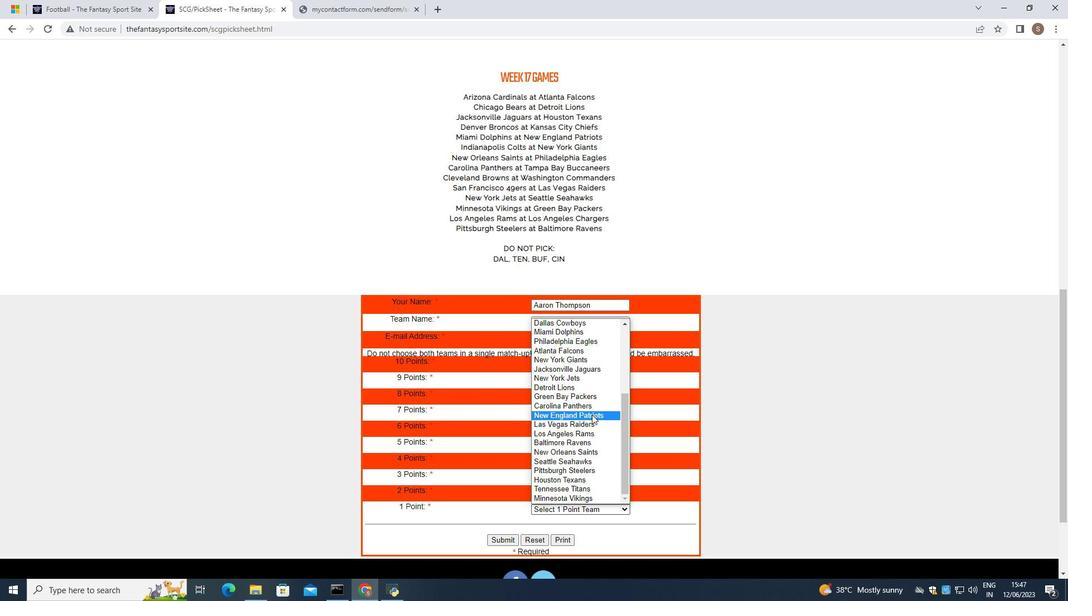 
Action: Mouse moved to (509, 540)
Screenshot: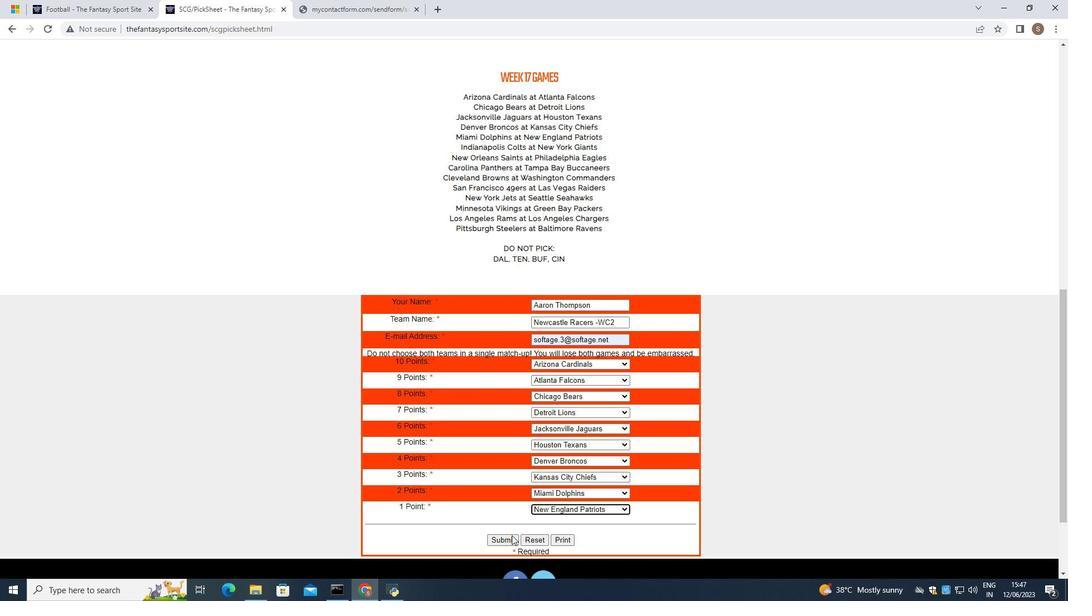 
Action: Mouse pressed left at (509, 540)
Screenshot: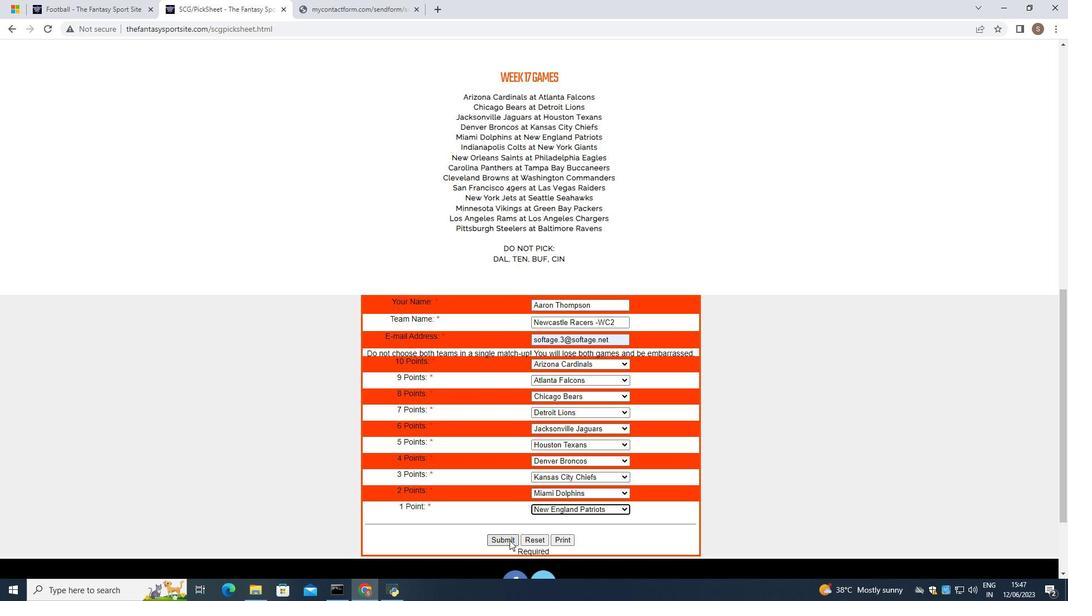 
